 Task: Compose an email with the signature Javier Perez with the subject Confirmation of a ticket purchase and the message As discussed in our previous meeting, we need to finalize the budget by the end of the week. from softage.5@softage.net to softage.7@softage.net, select the message and change font size to large, align the email to center Send the email. Finally, move the email from Sent Items to the label Syllabi
Action: Mouse moved to (60, 59)
Screenshot: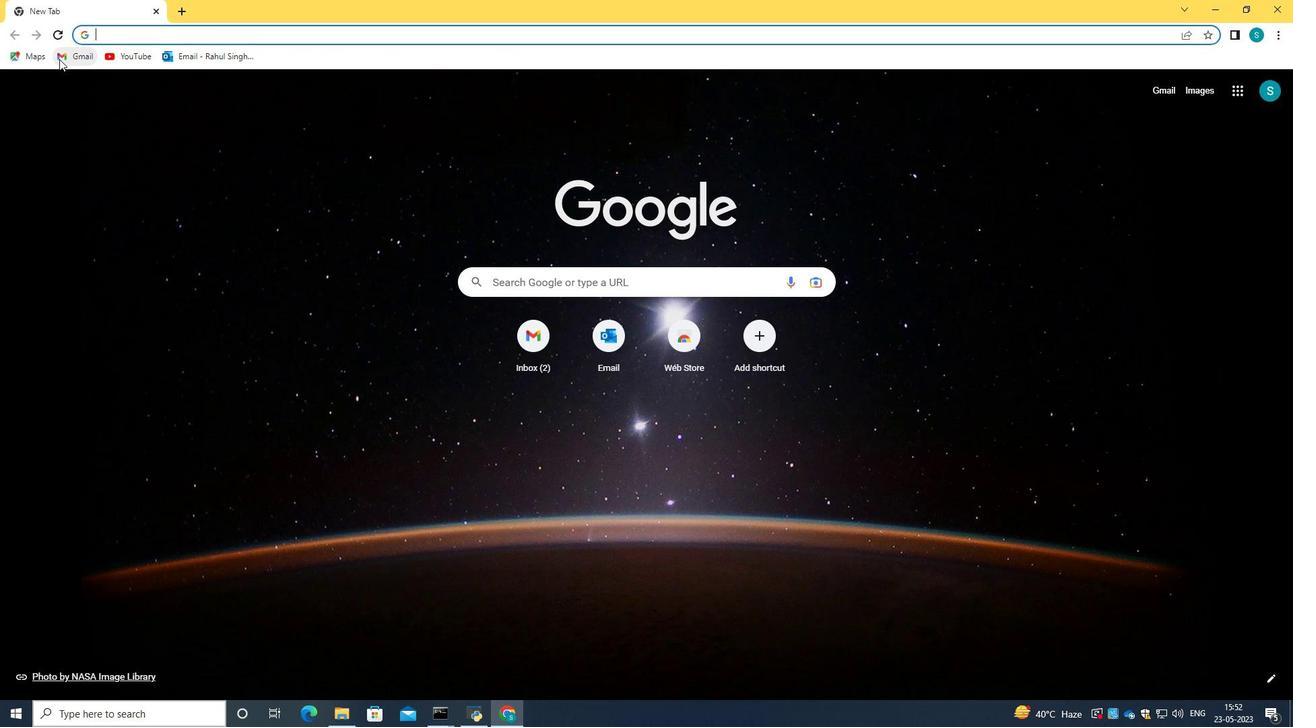 
Action: Mouse pressed left at (60, 59)
Screenshot: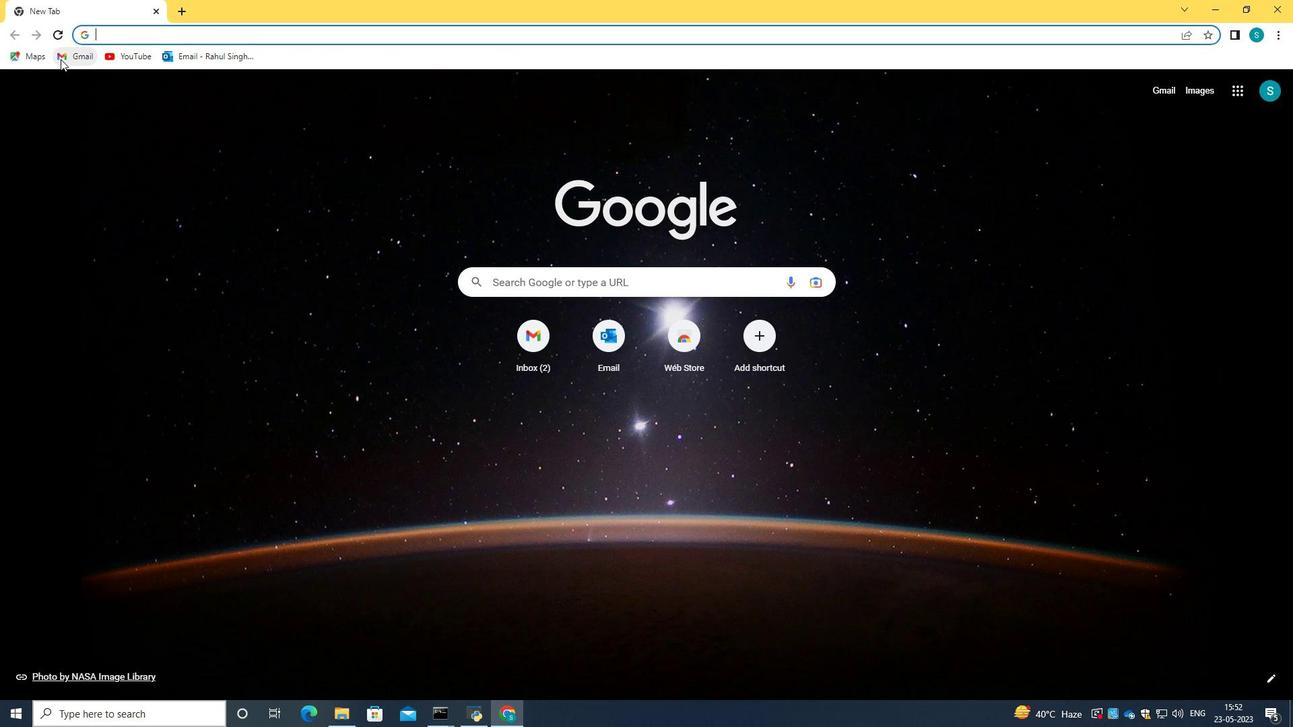 
Action: Mouse moved to (625, 205)
Screenshot: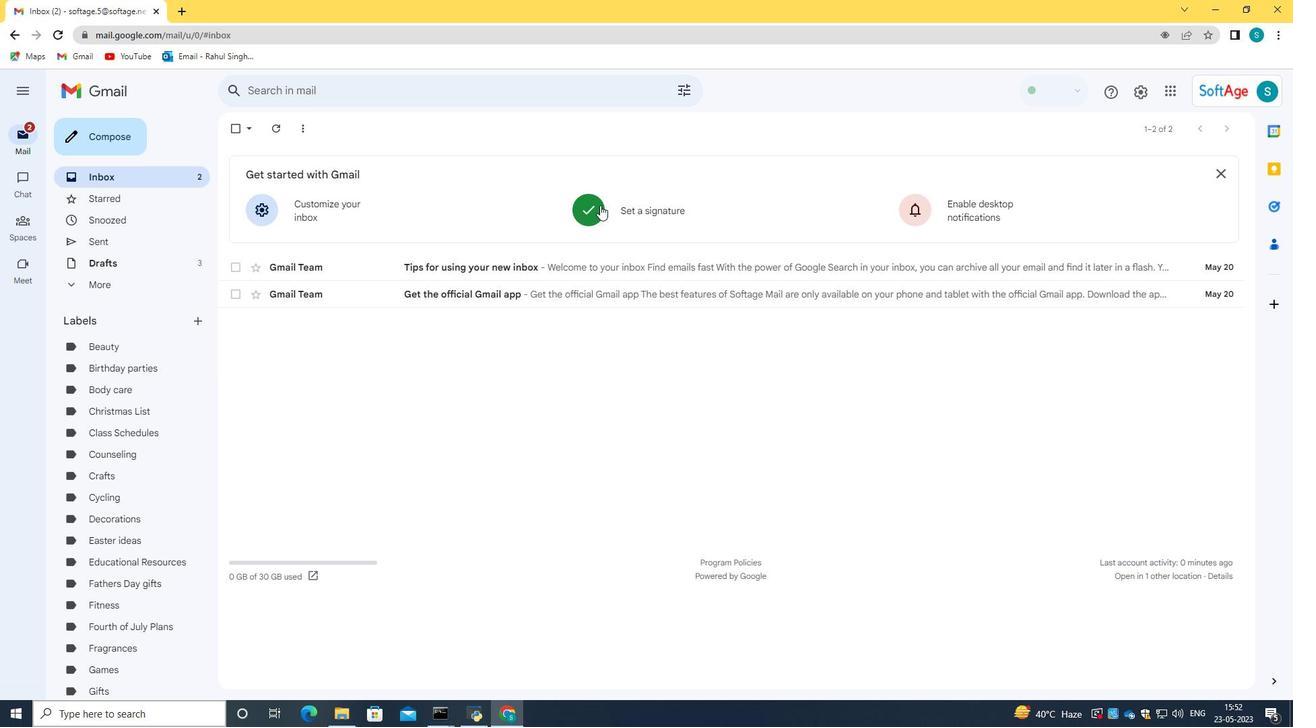 
Action: Mouse pressed left at (625, 205)
Screenshot: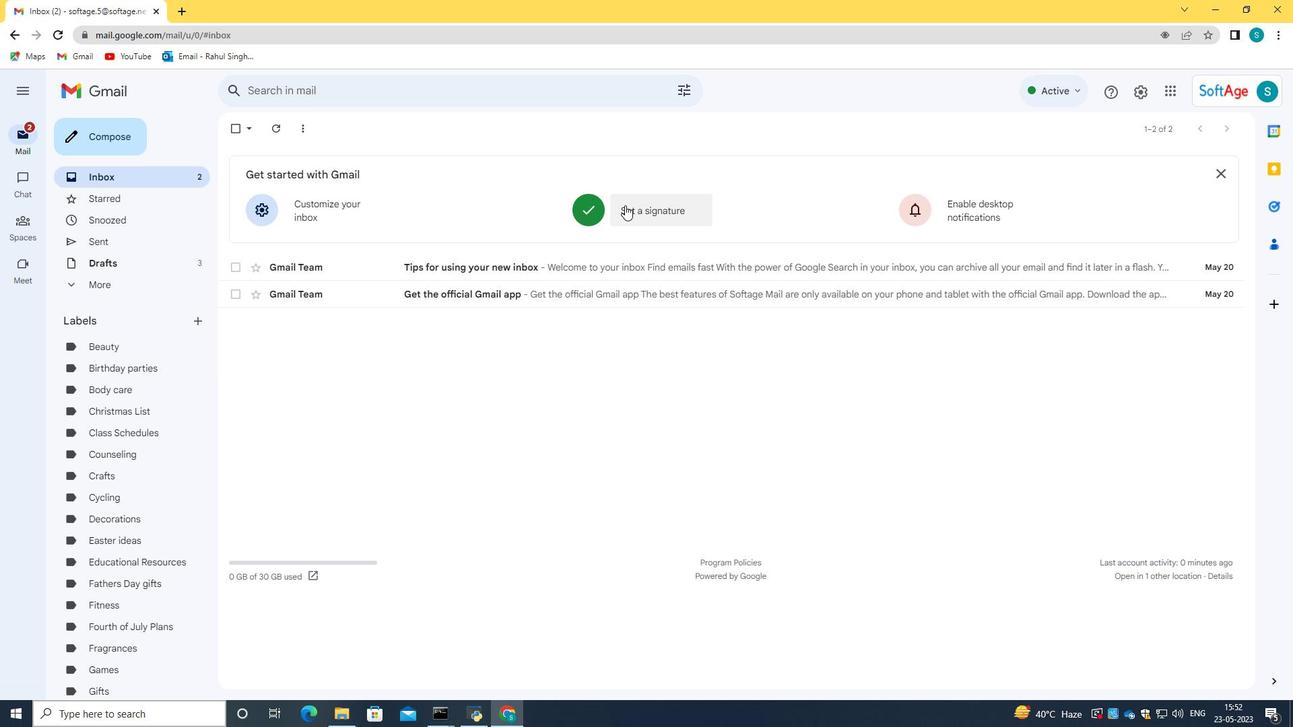 
Action: Mouse moved to (642, 375)
Screenshot: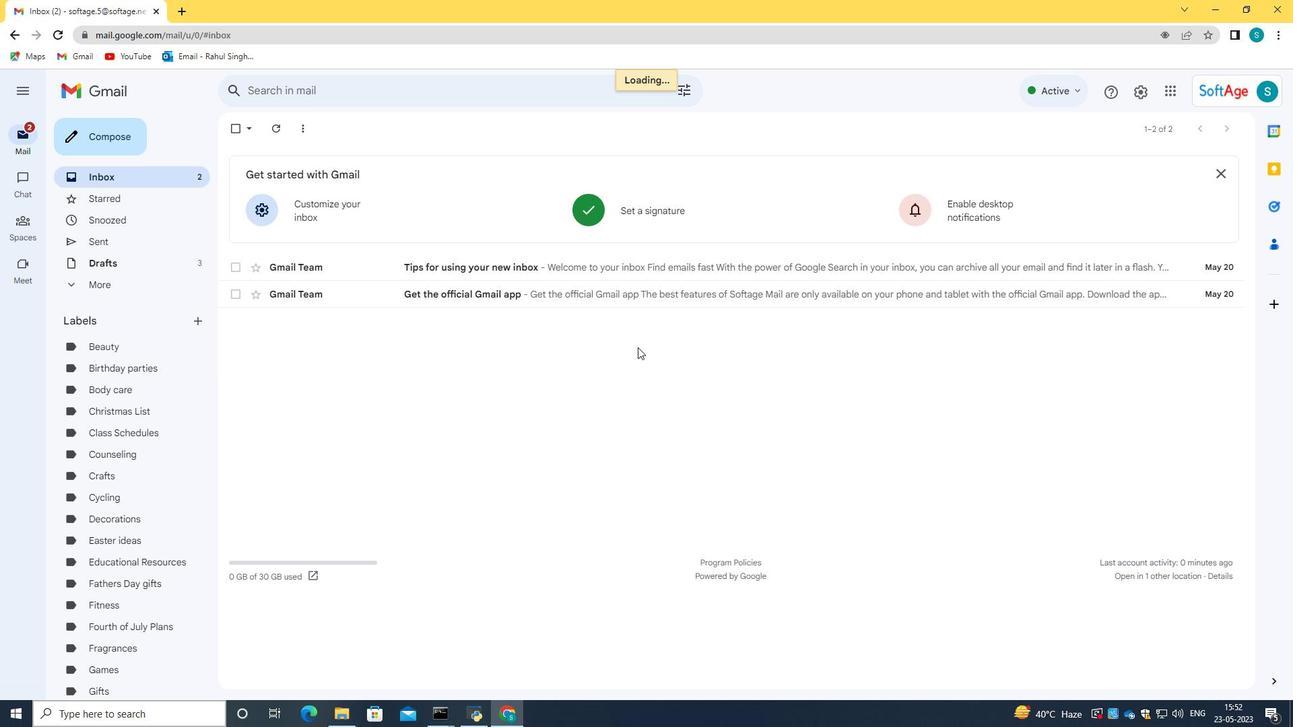 
Action: Mouse scrolled (642, 374) with delta (0, 0)
Screenshot: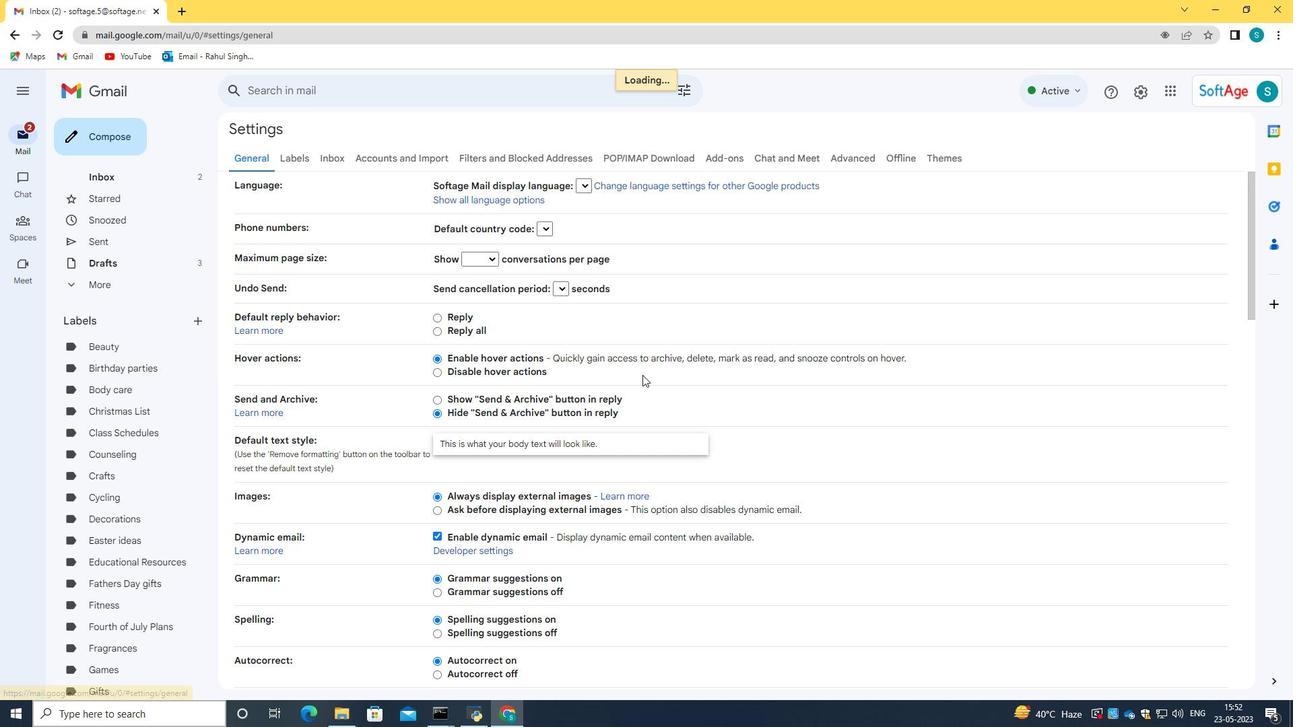 
Action: Mouse scrolled (642, 374) with delta (0, 0)
Screenshot: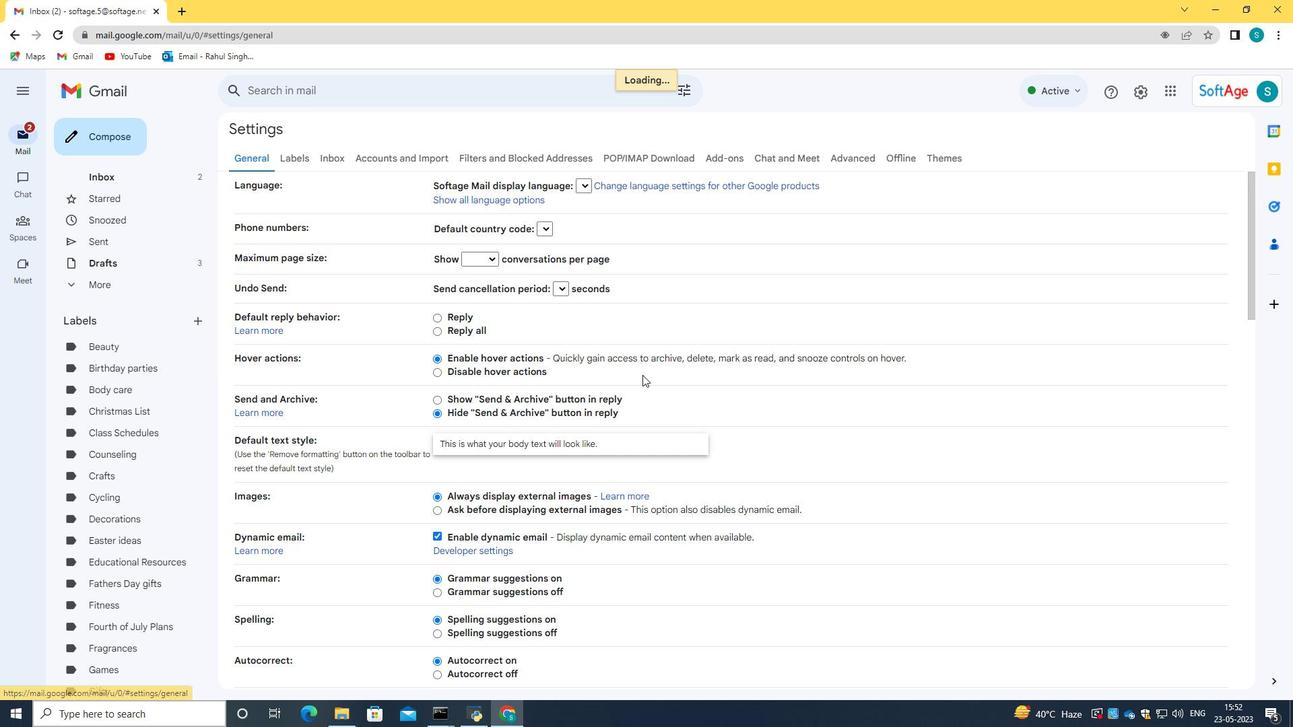 
Action: Mouse scrolled (642, 374) with delta (0, 0)
Screenshot: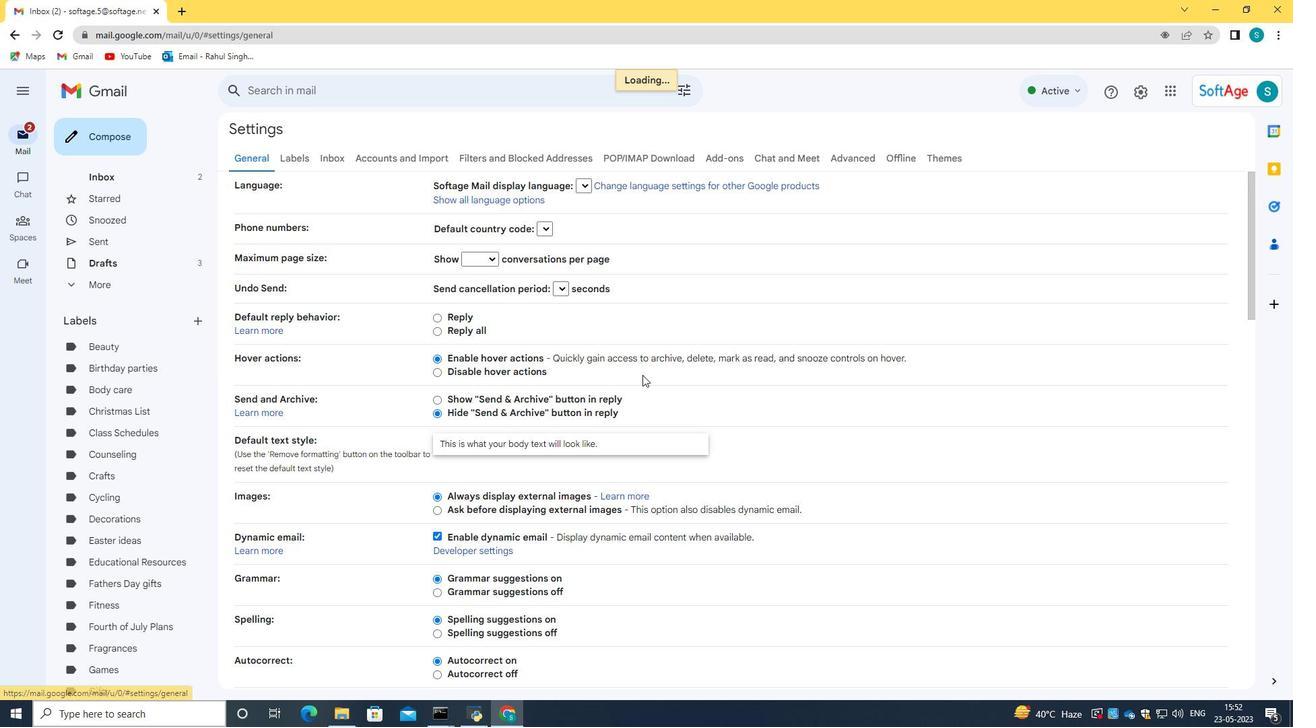 
Action: Mouse scrolled (642, 374) with delta (0, 0)
Screenshot: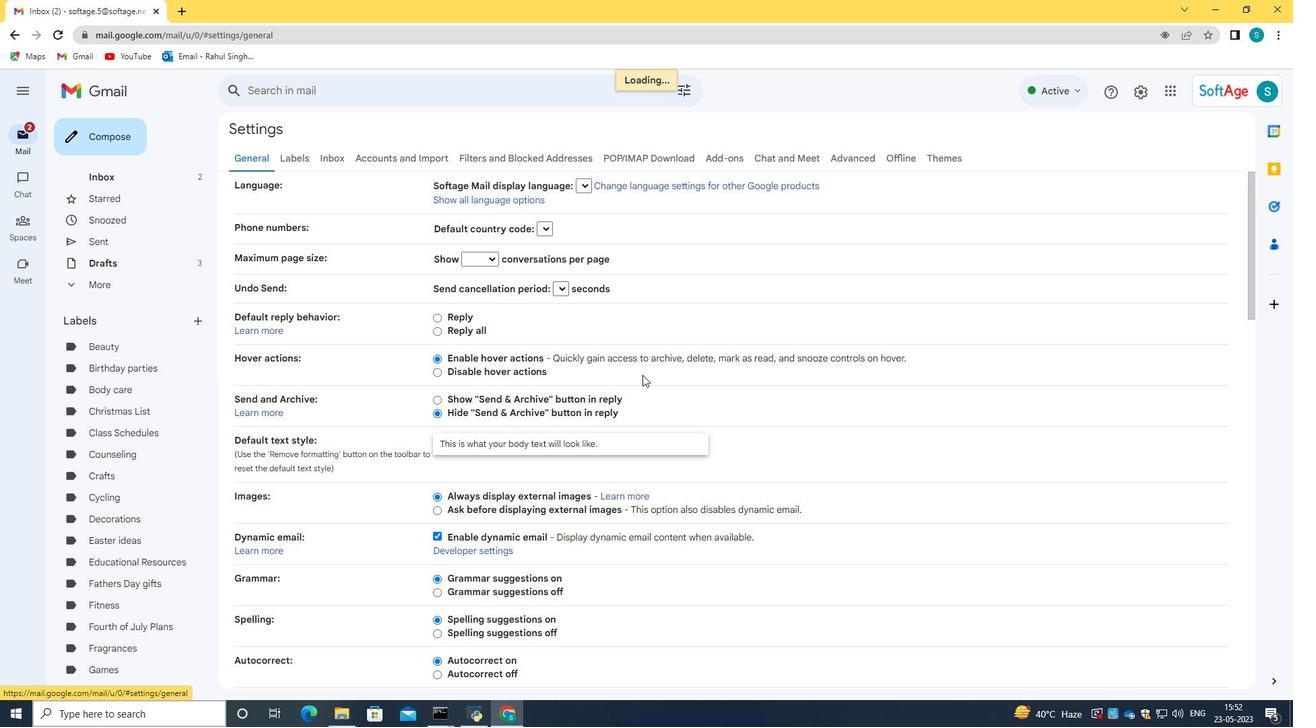 
Action: Mouse scrolled (642, 374) with delta (0, 0)
Screenshot: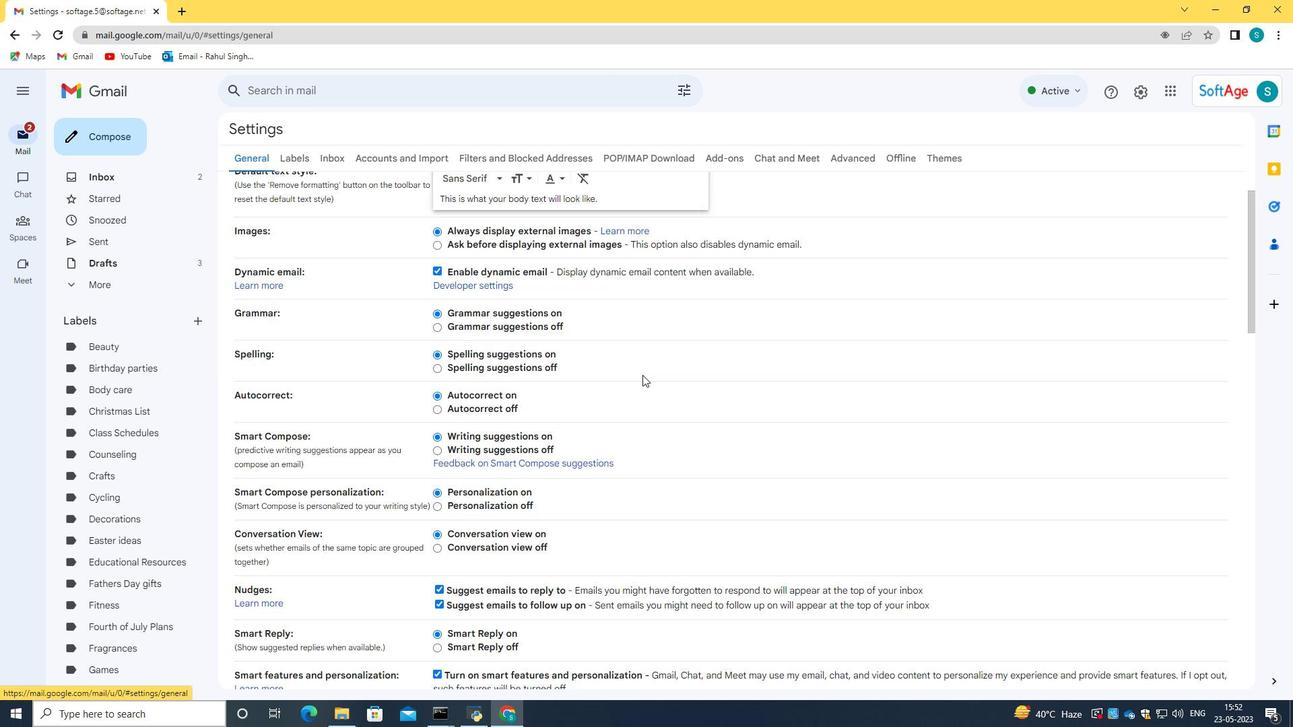 
Action: Mouse scrolled (642, 374) with delta (0, 0)
Screenshot: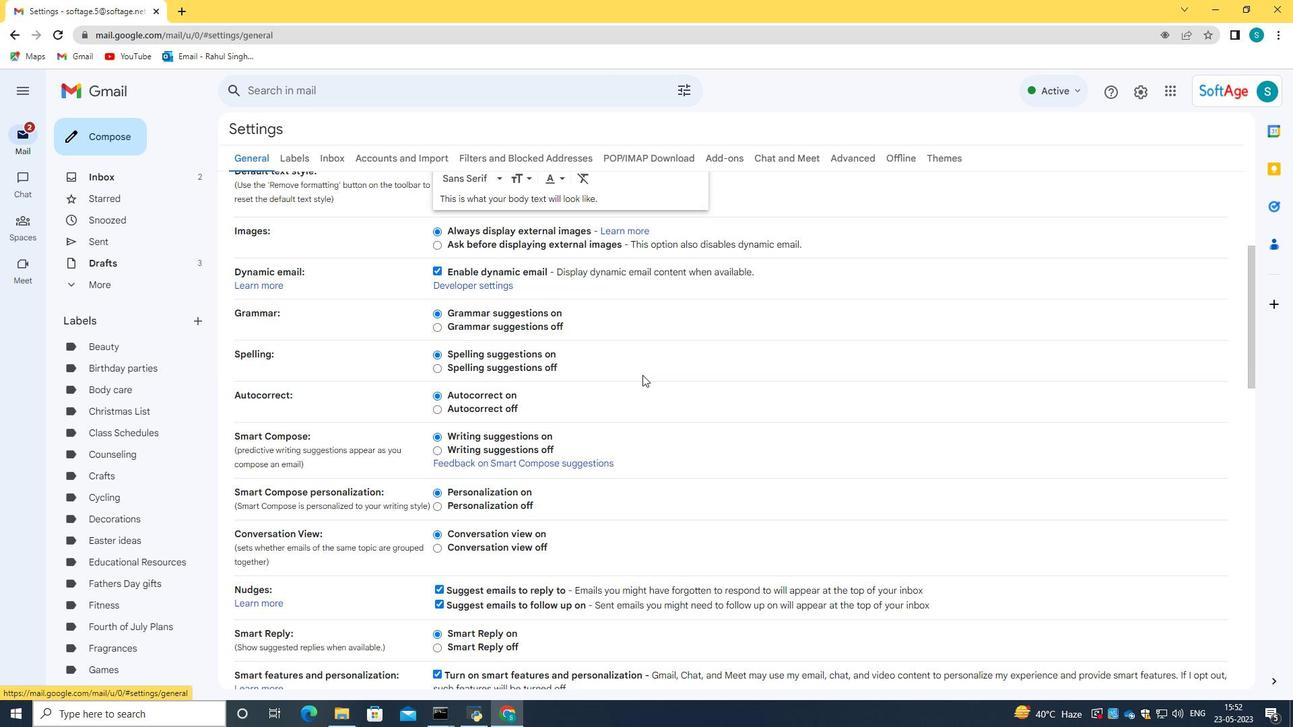 
Action: Mouse scrolled (642, 374) with delta (0, 0)
Screenshot: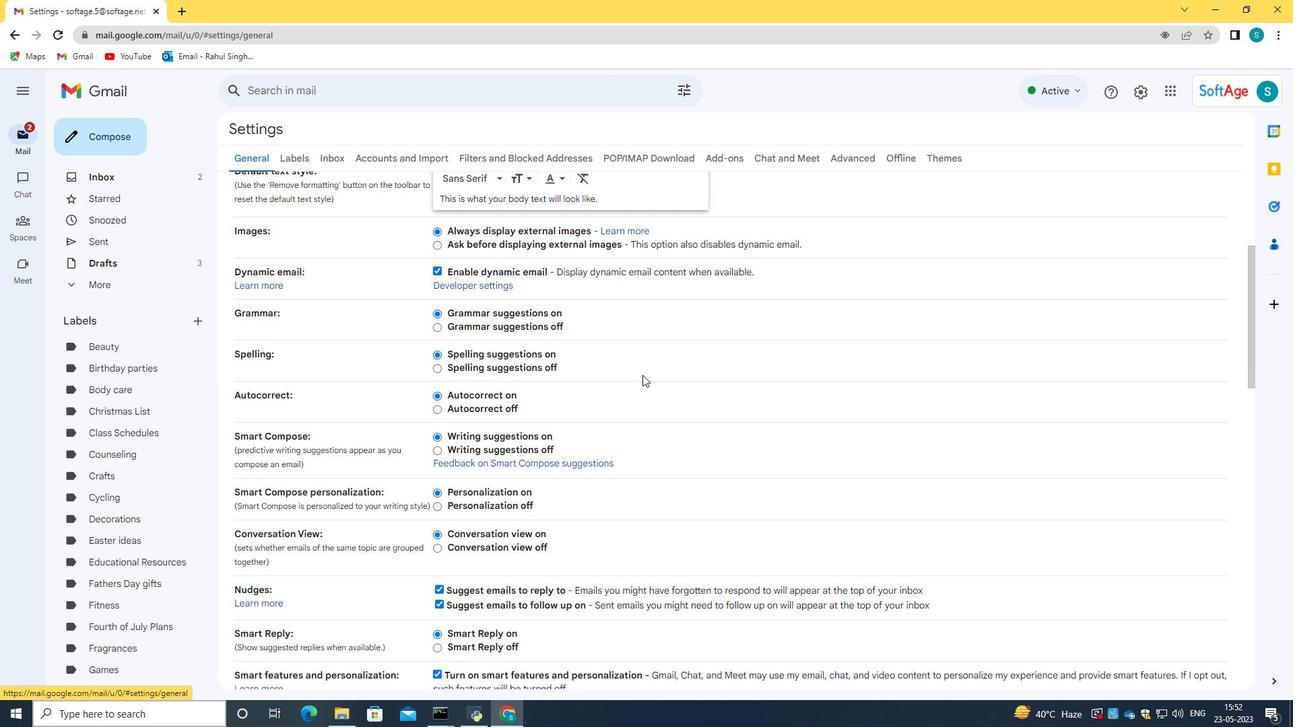 
Action: Mouse scrolled (642, 374) with delta (0, 0)
Screenshot: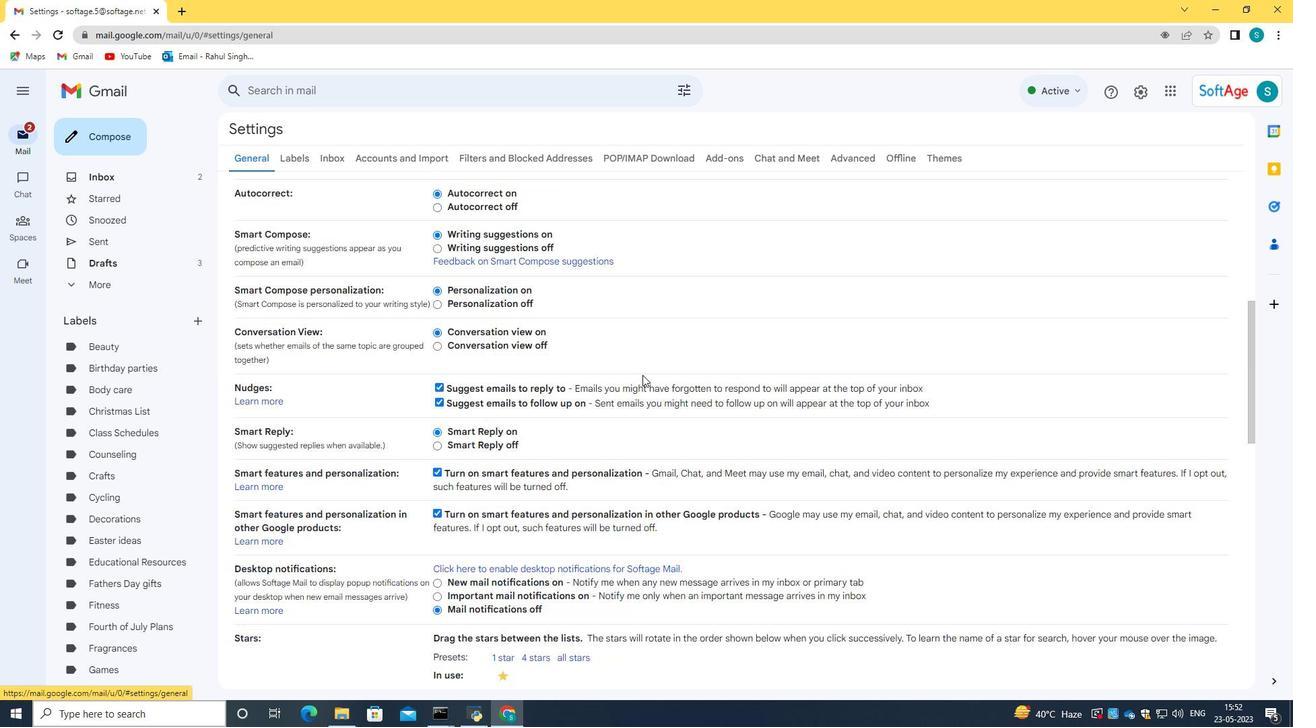 
Action: Mouse scrolled (642, 374) with delta (0, 0)
Screenshot: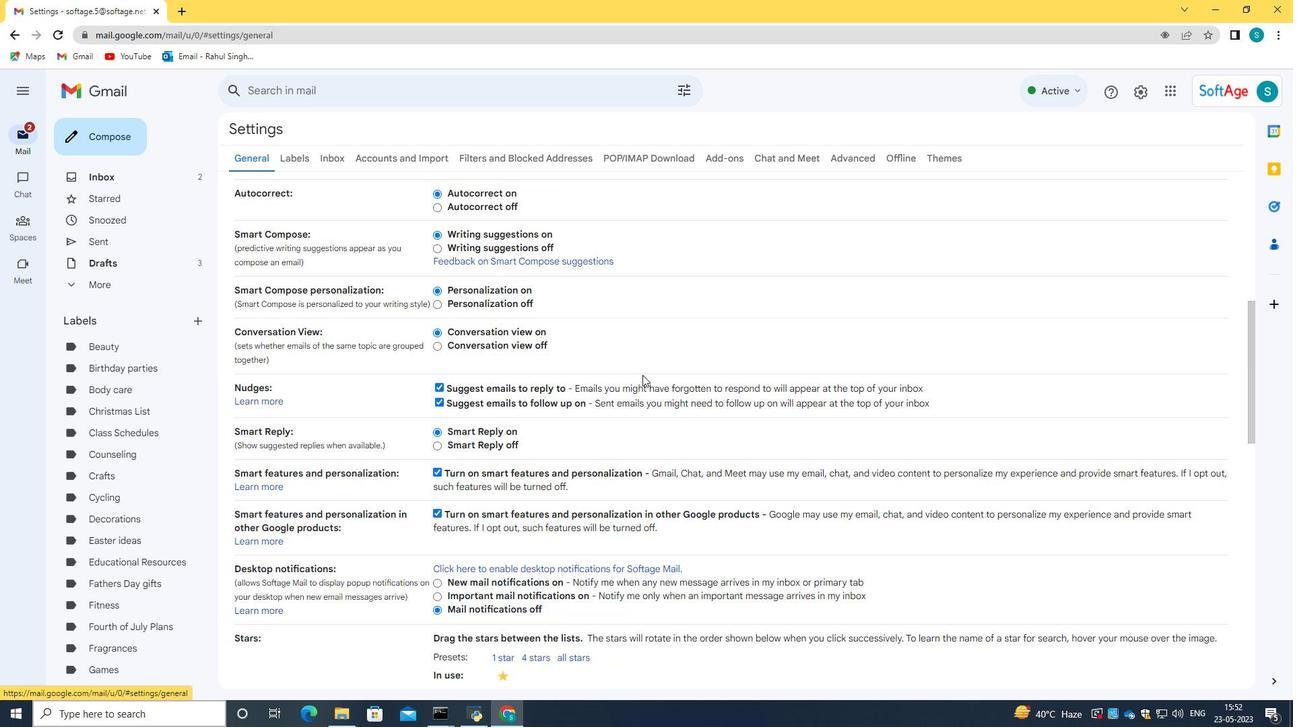 
Action: Mouse scrolled (642, 374) with delta (0, 0)
Screenshot: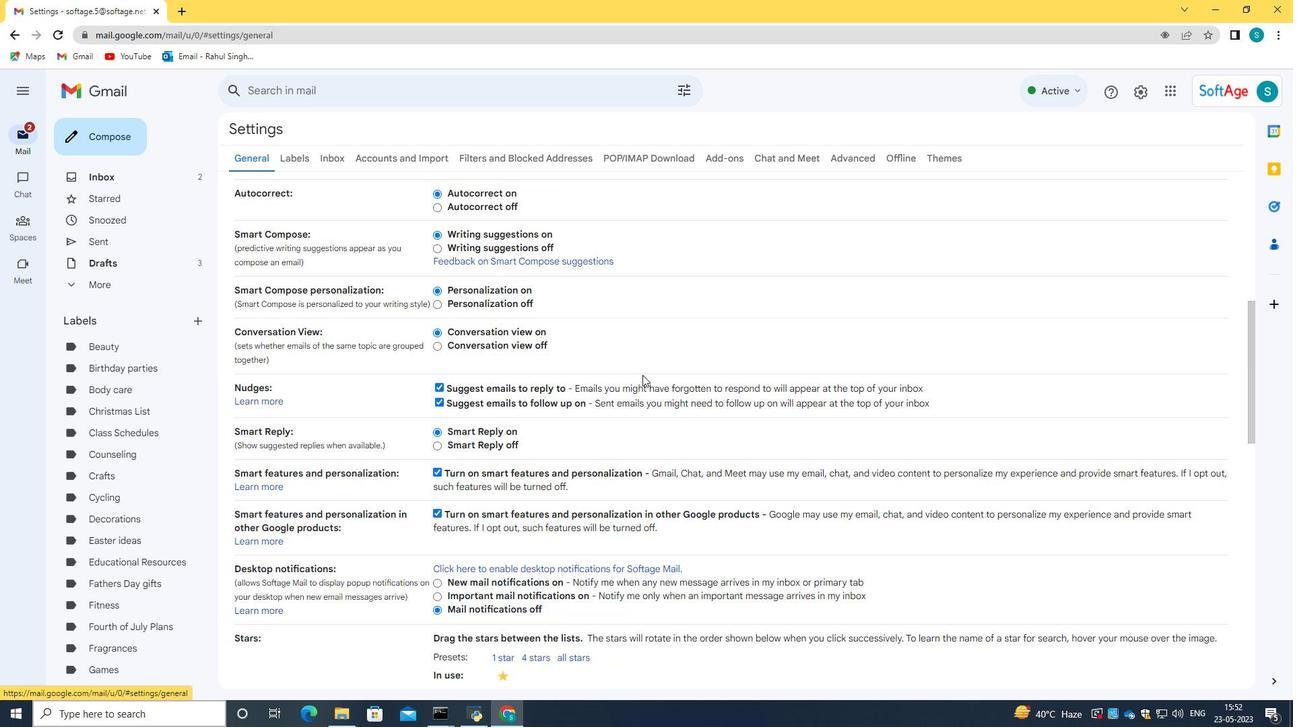 
Action: Mouse scrolled (642, 374) with delta (0, 0)
Screenshot: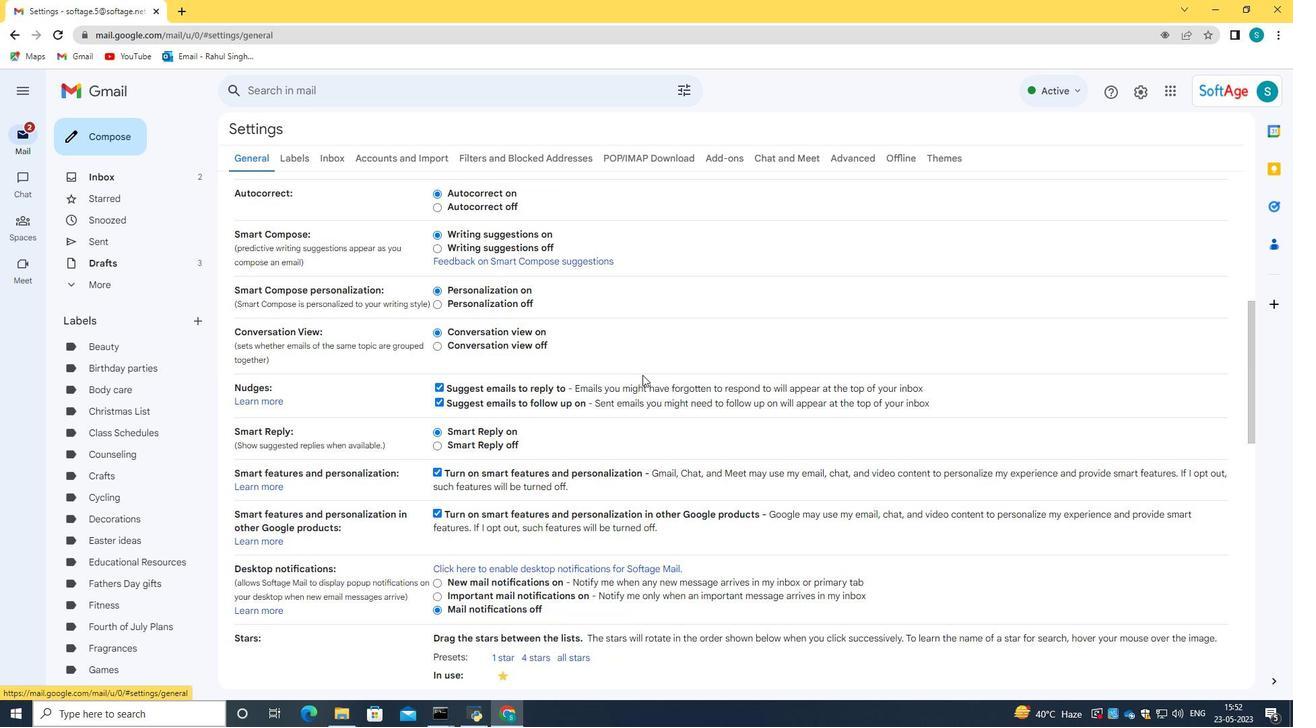 
Action: Mouse scrolled (642, 374) with delta (0, 0)
Screenshot: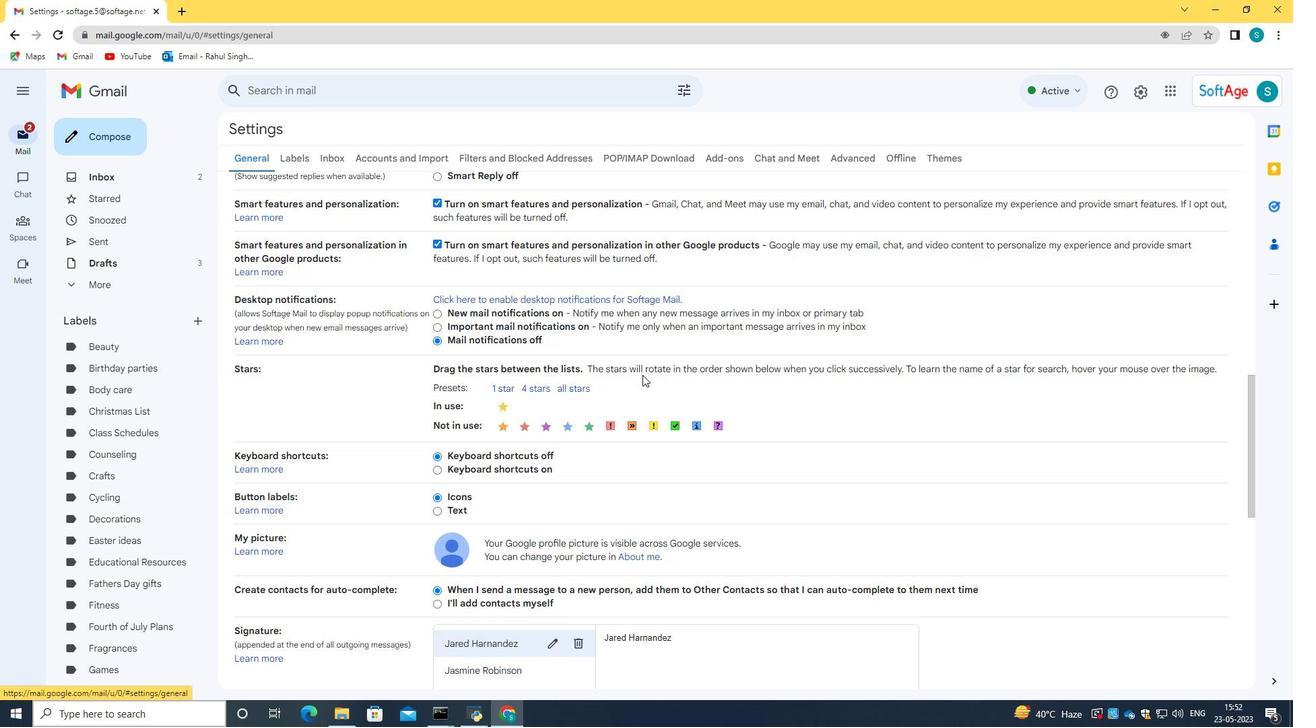 
Action: Mouse scrolled (642, 374) with delta (0, 0)
Screenshot: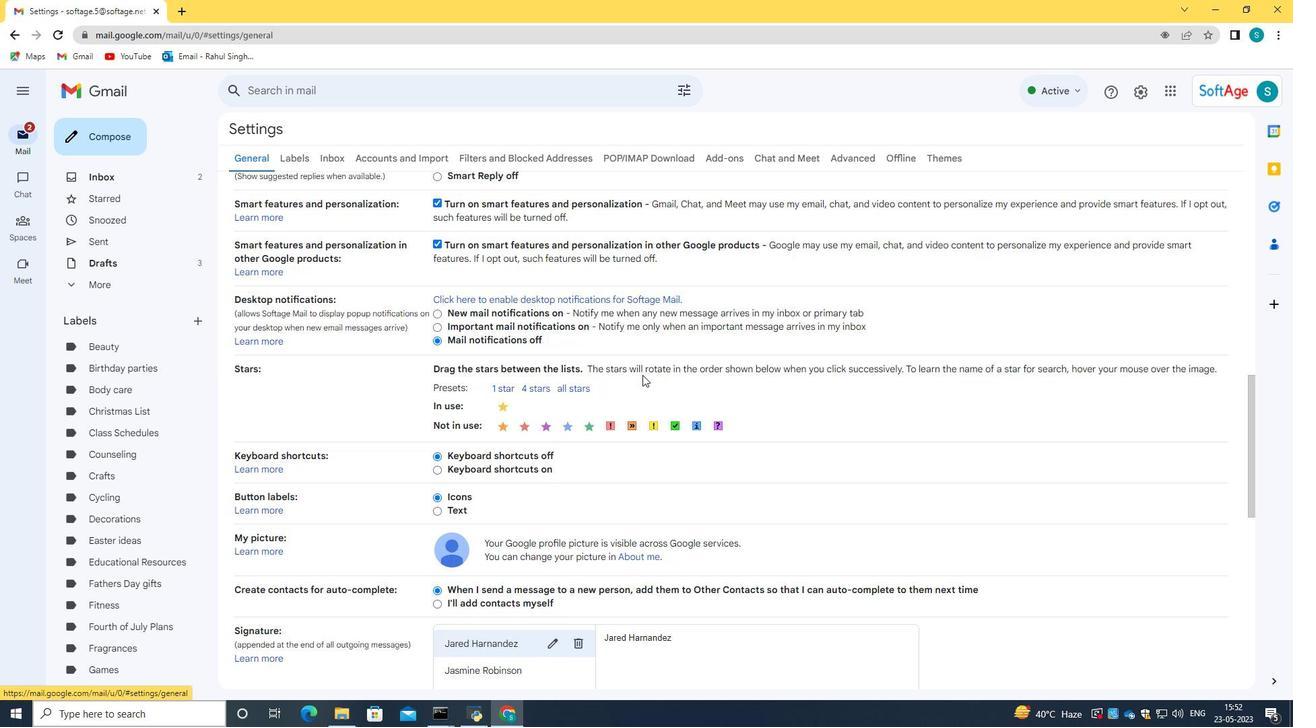 
Action: Mouse scrolled (642, 374) with delta (0, 0)
Screenshot: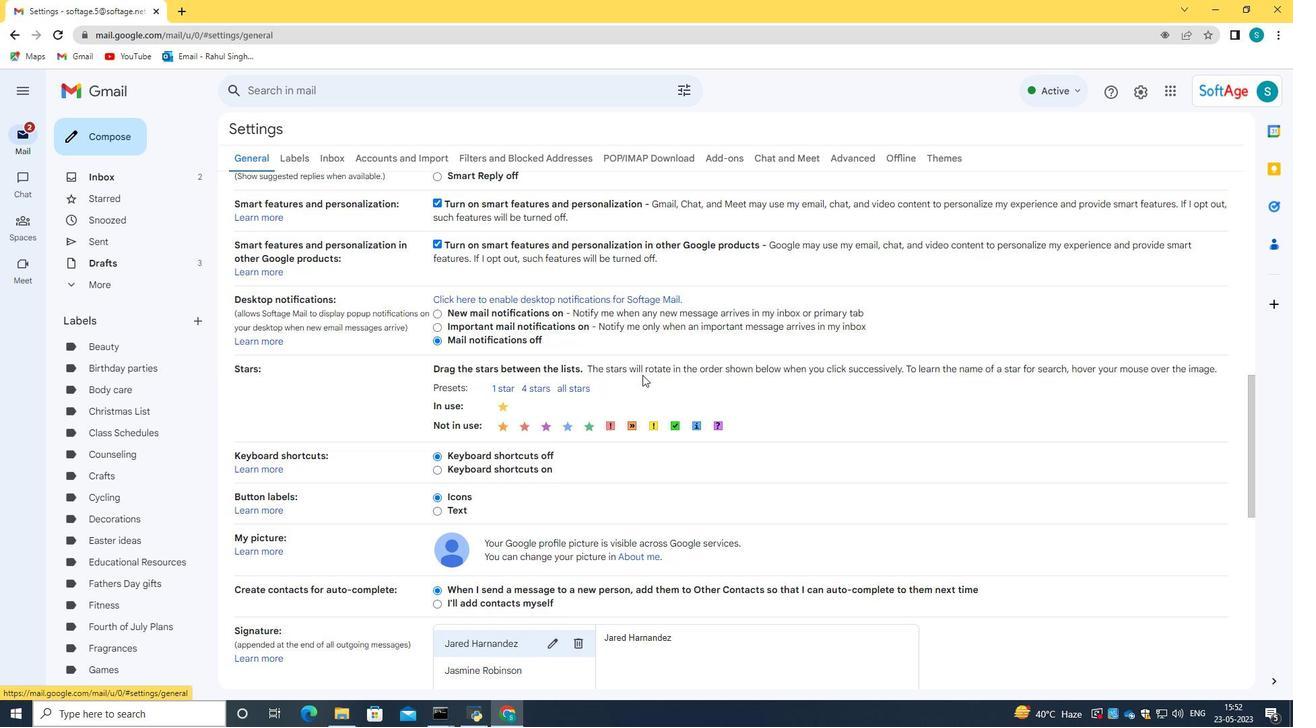
Action: Mouse moved to (530, 550)
Screenshot: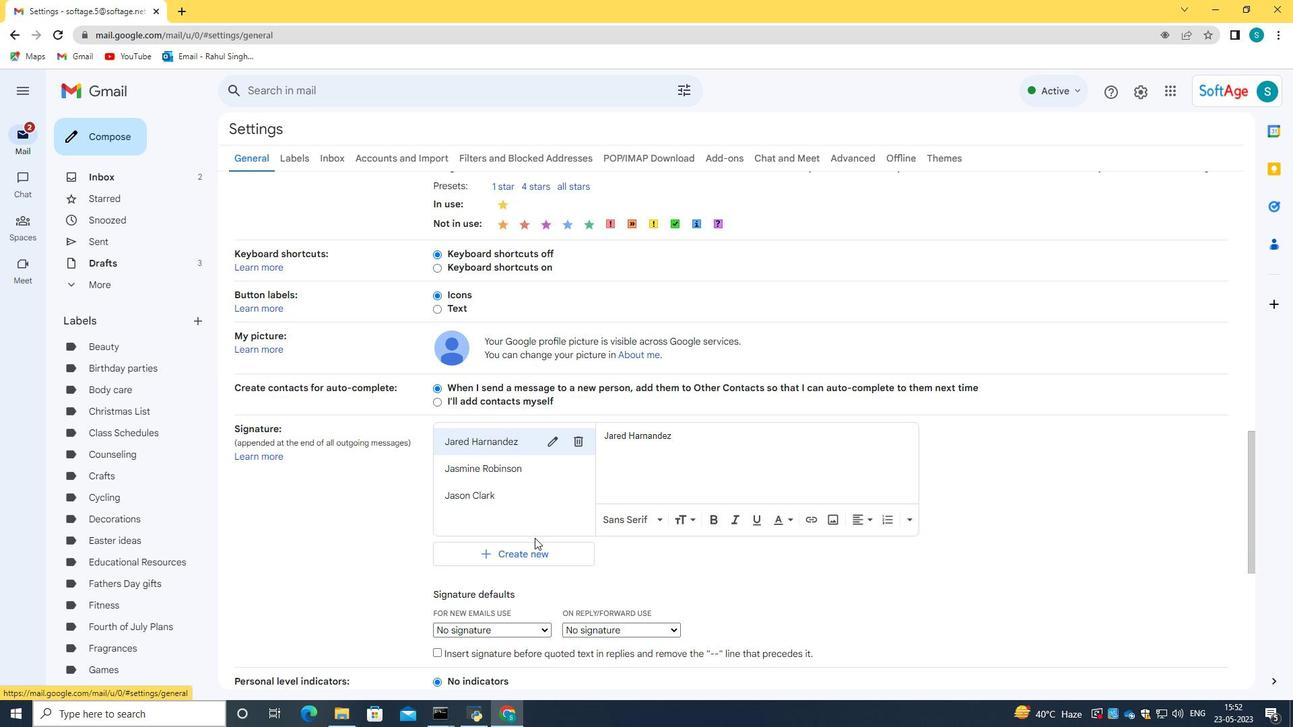 
Action: Mouse pressed left at (530, 550)
Screenshot: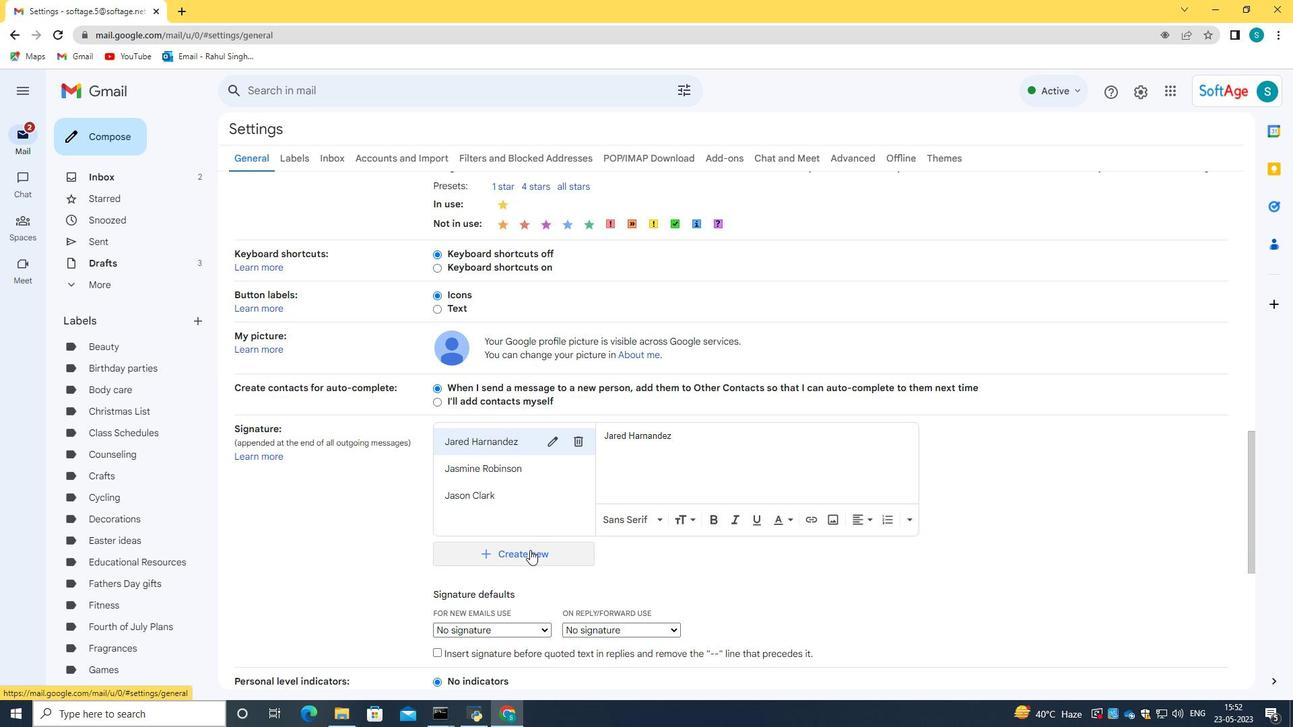 
Action: Mouse moved to (576, 384)
Screenshot: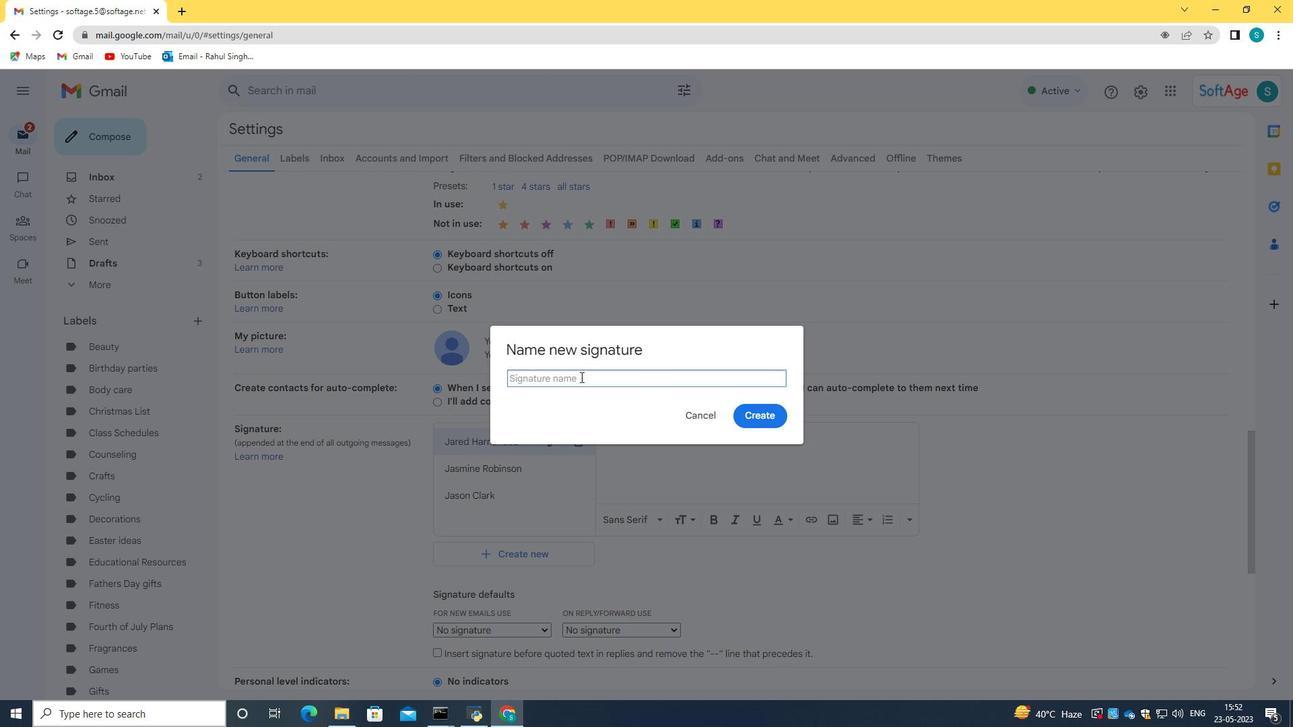 
Action: Key pressed <Key.caps_lock>J<Key.caps_lock>avire<Key.backspace><Key.backspace>er<Key.space><Key.caps_lock>P<Key.caps_lock>erez
Screenshot: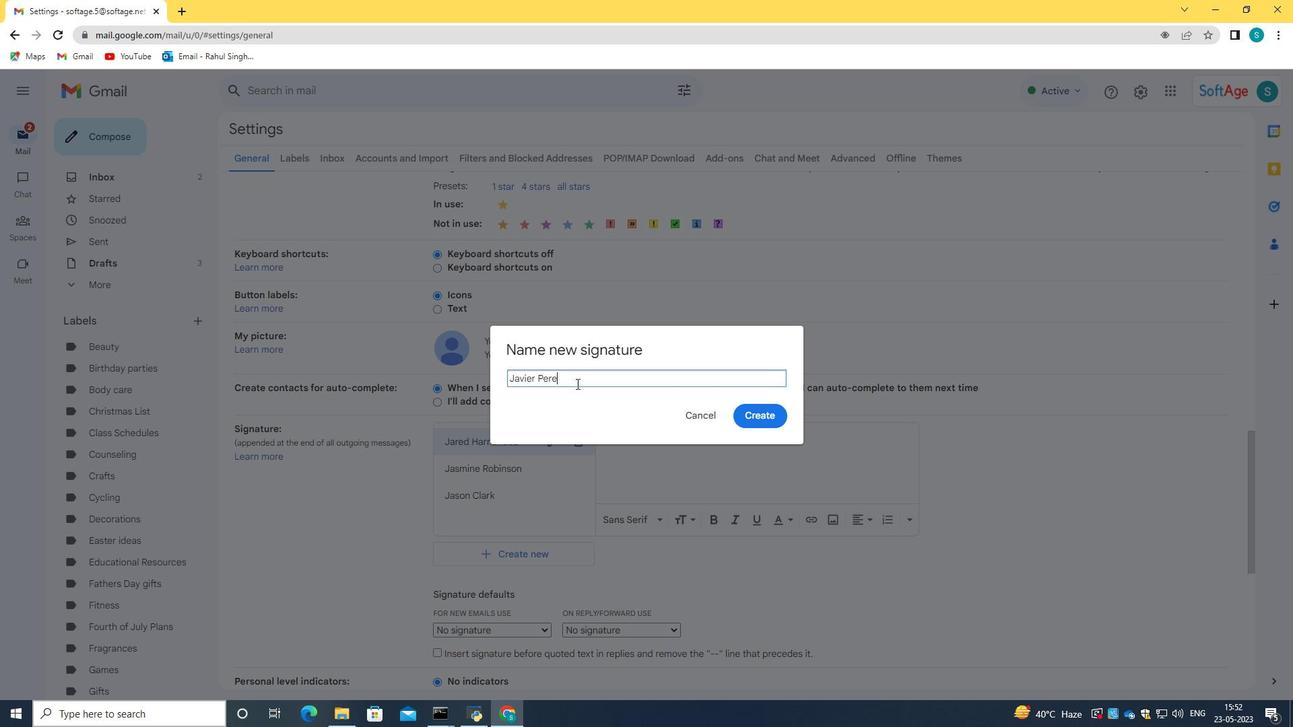 
Action: Mouse moved to (752, 416)
Screenshot: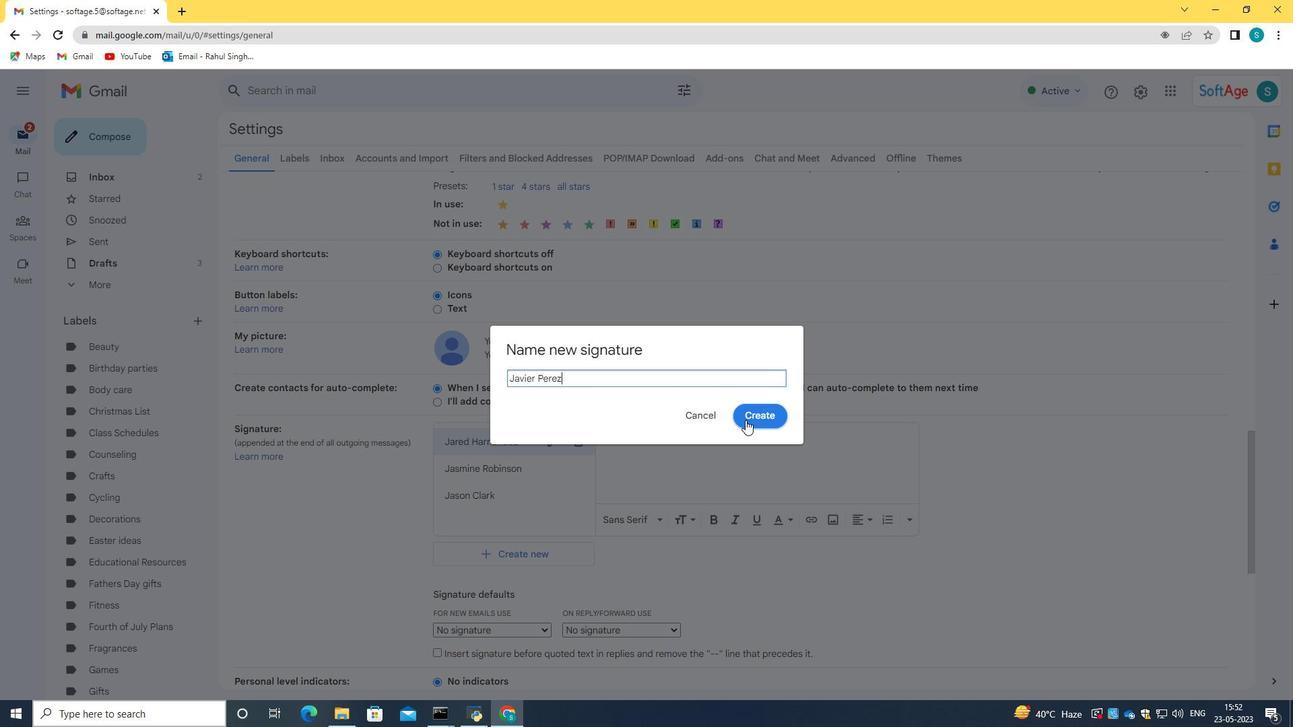 
Action: Mouse pressed left at (752, 416)
Screenshot: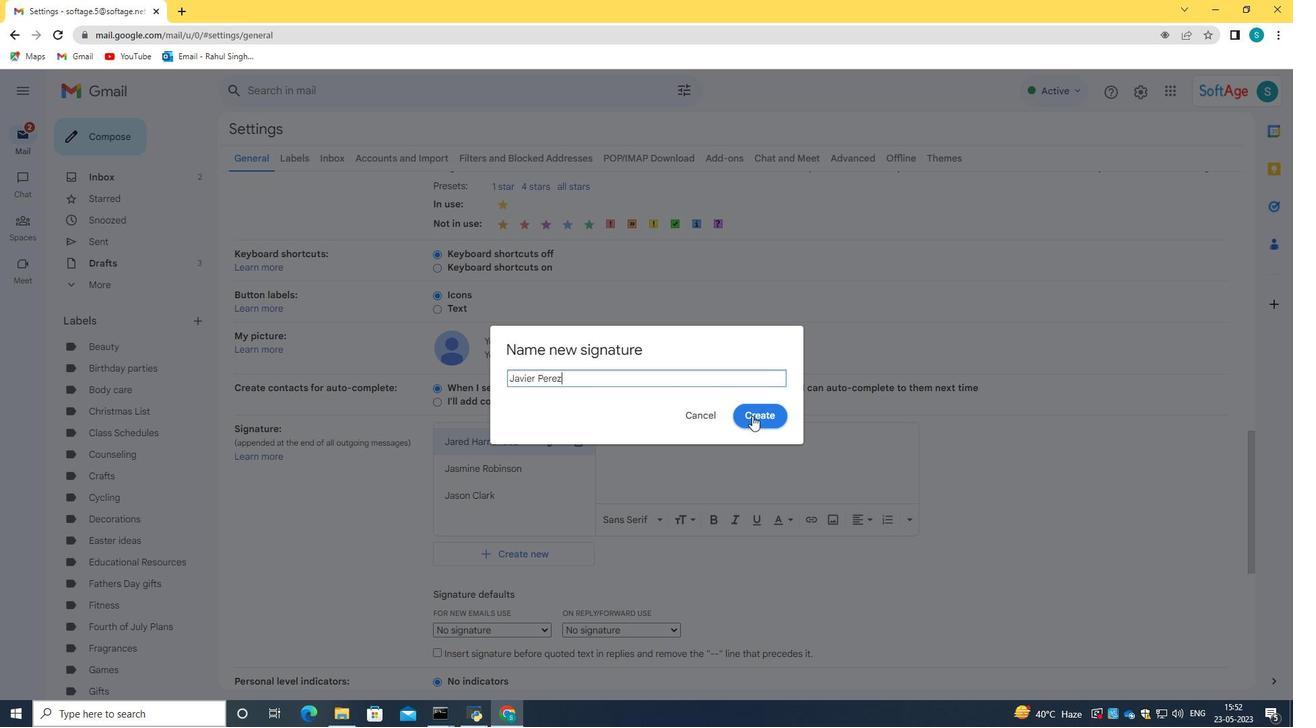 
Action: Mouse moved to (651, 526)
Screenshot: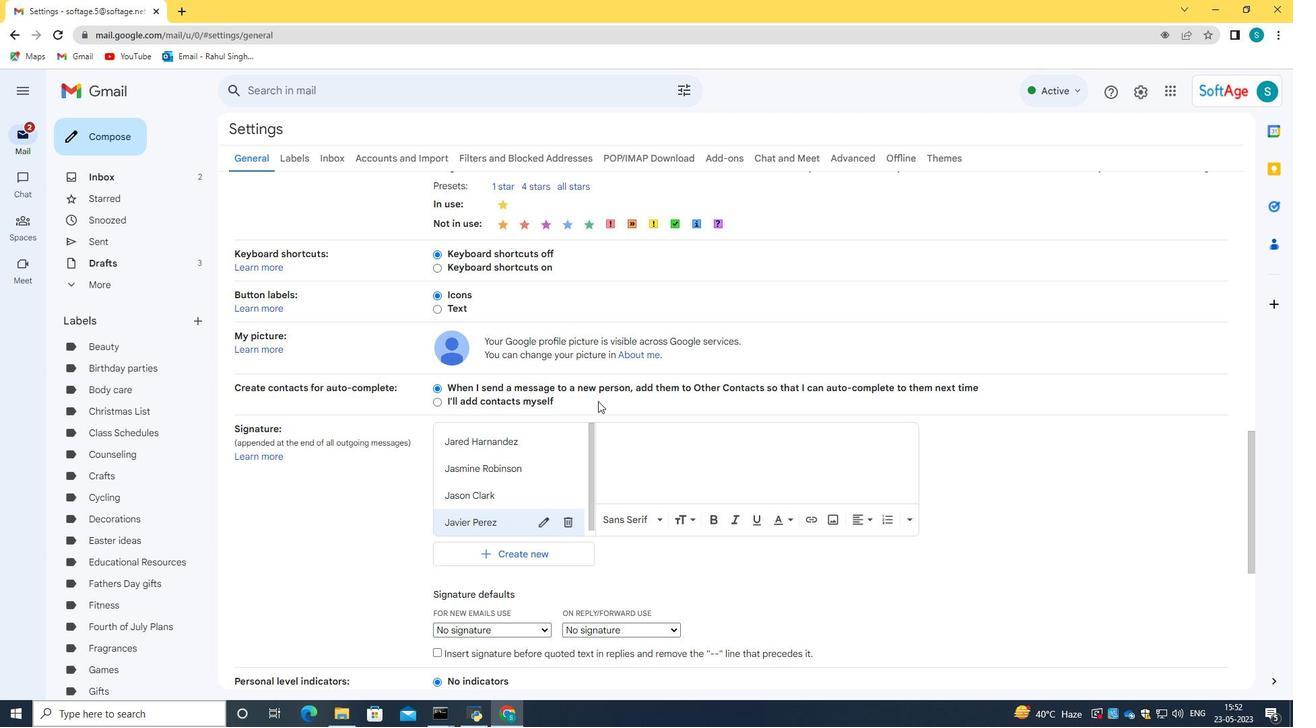 
Action: Mouse scrolled (651, 527) with delta (0, 0)
Screenshot: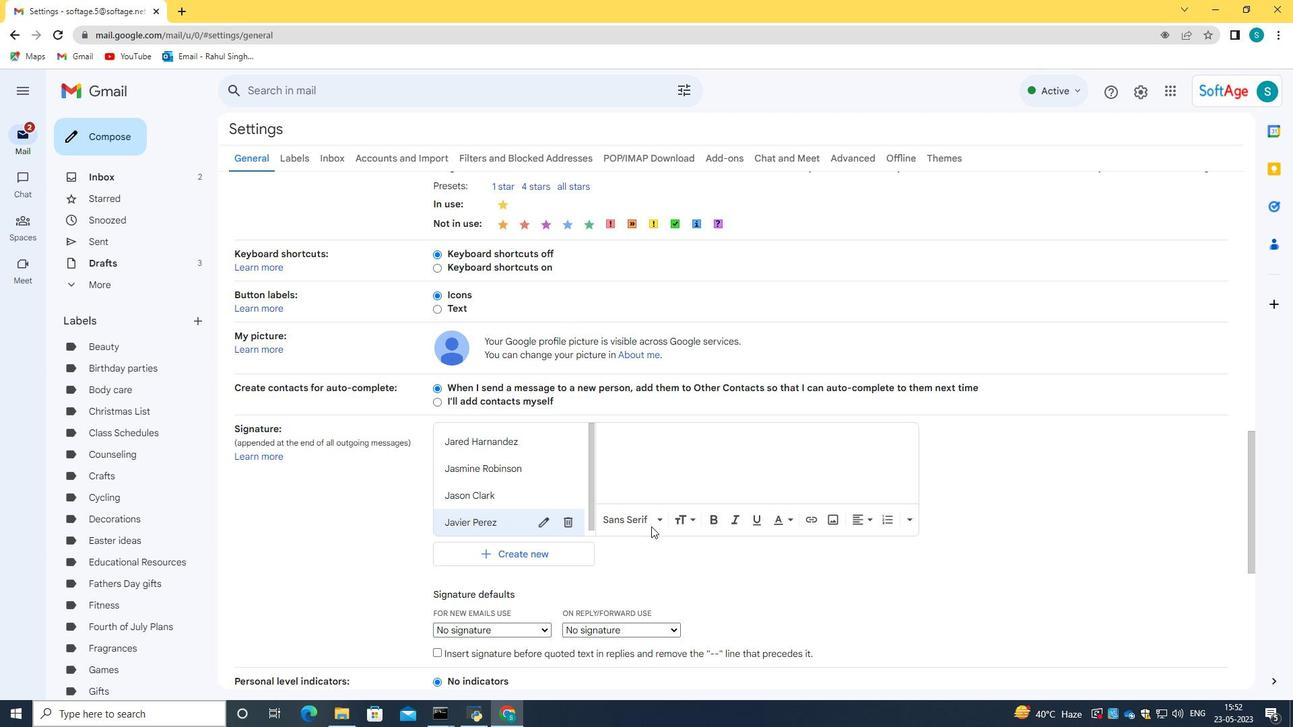 
Action: Mouse scrolled (651, 527) with delta (0, 0)
Screenshot: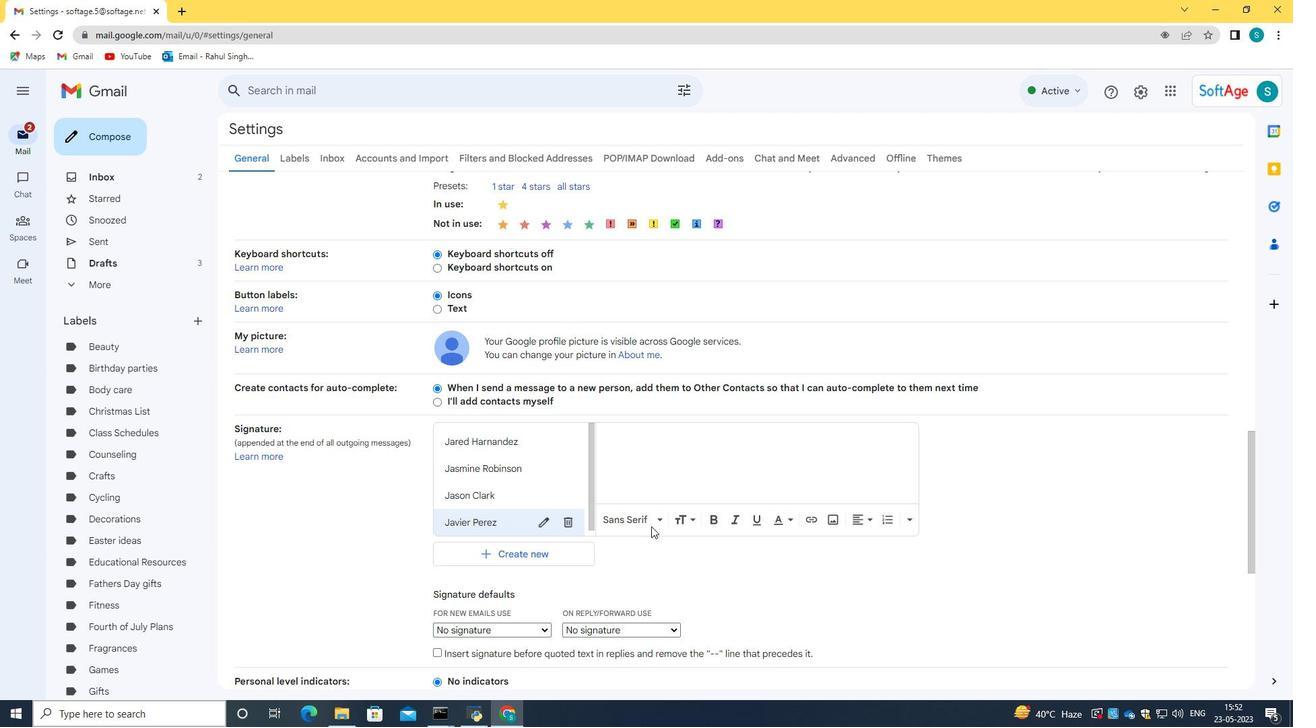 
Action: Mouse moved to (646, 597)
Screenshot: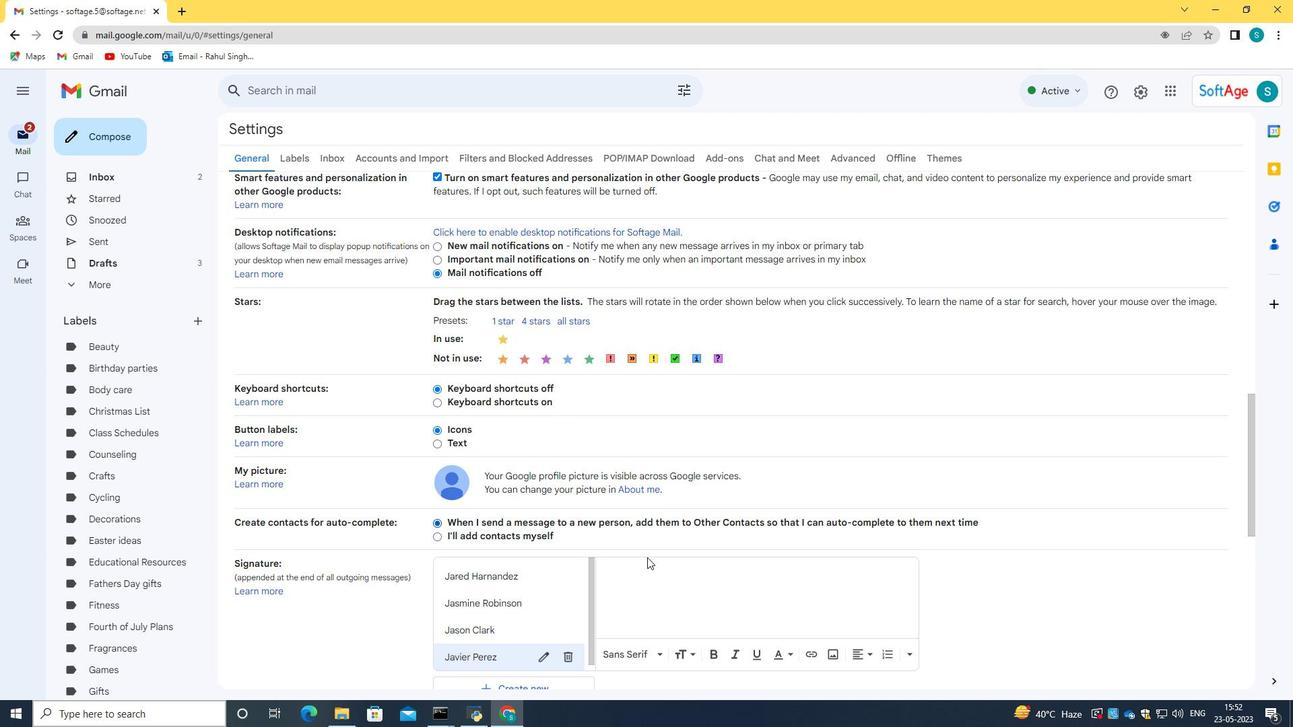 
Action: Key pressed <Key.caps_lock>J<Key.caps_lock>avier<Key.space><Key.caps_lock>P<Key.caps_lock>erex<Key.backspace>z
Screenshot: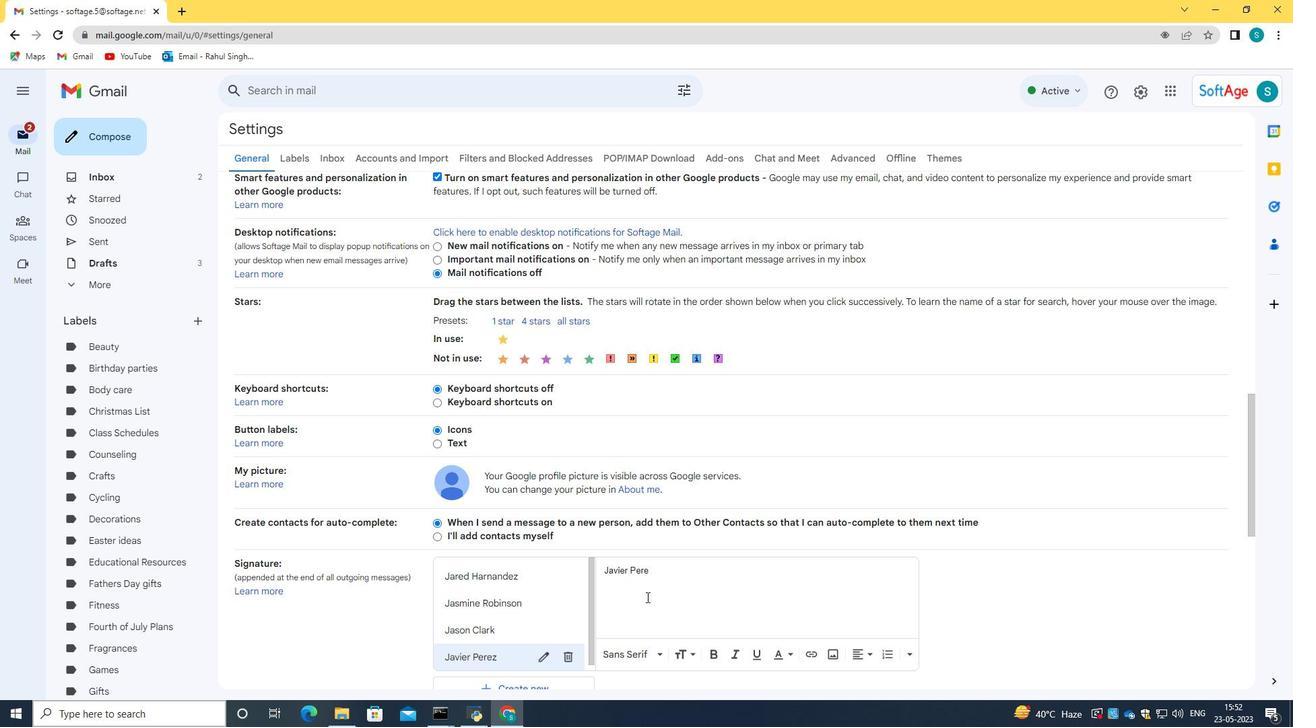 
Action: Mouse scrolled (646, 596) with delta (0, 0)
Screenshot: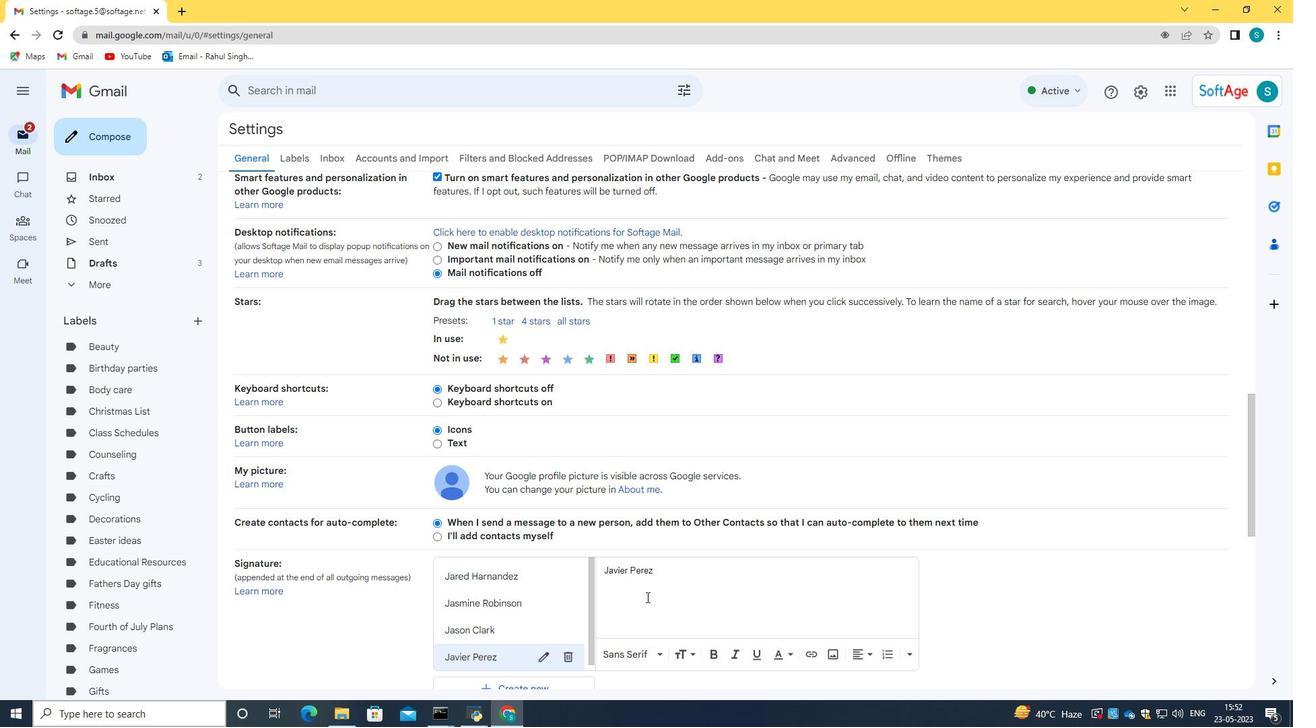 
Action: Mouse scrolled (646, 596) with delta (0, 0)
Screenshot: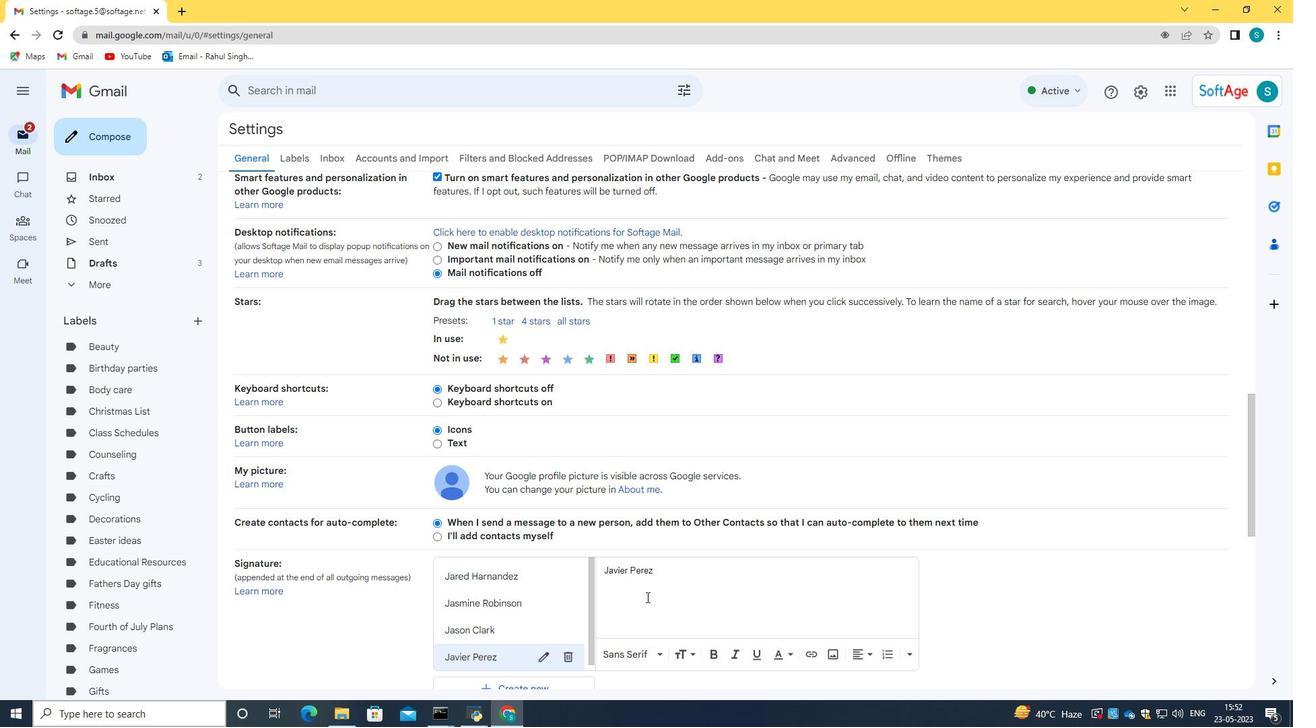 
Action: Mouse scrolled (646, 596) with delta (0, 0)
Screenshot: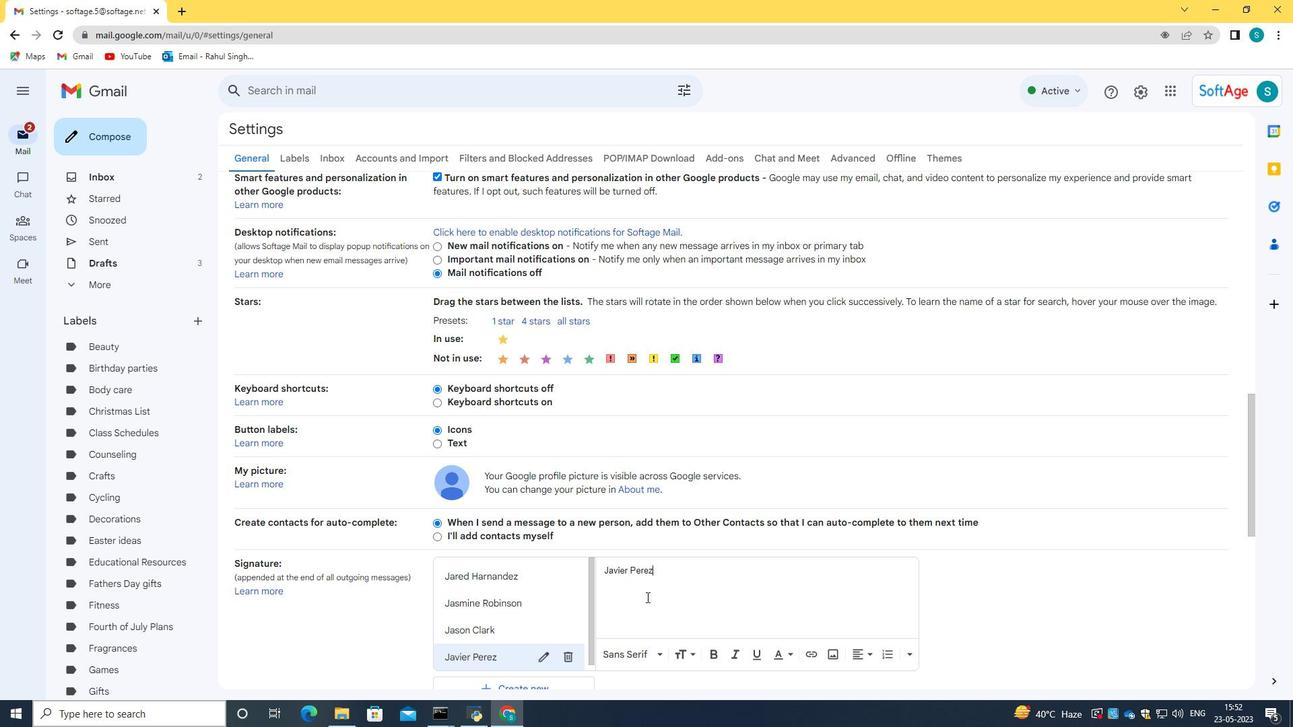 
Action: Mouse scrolled (646, 596) with delta (0, 0)
Screenshot: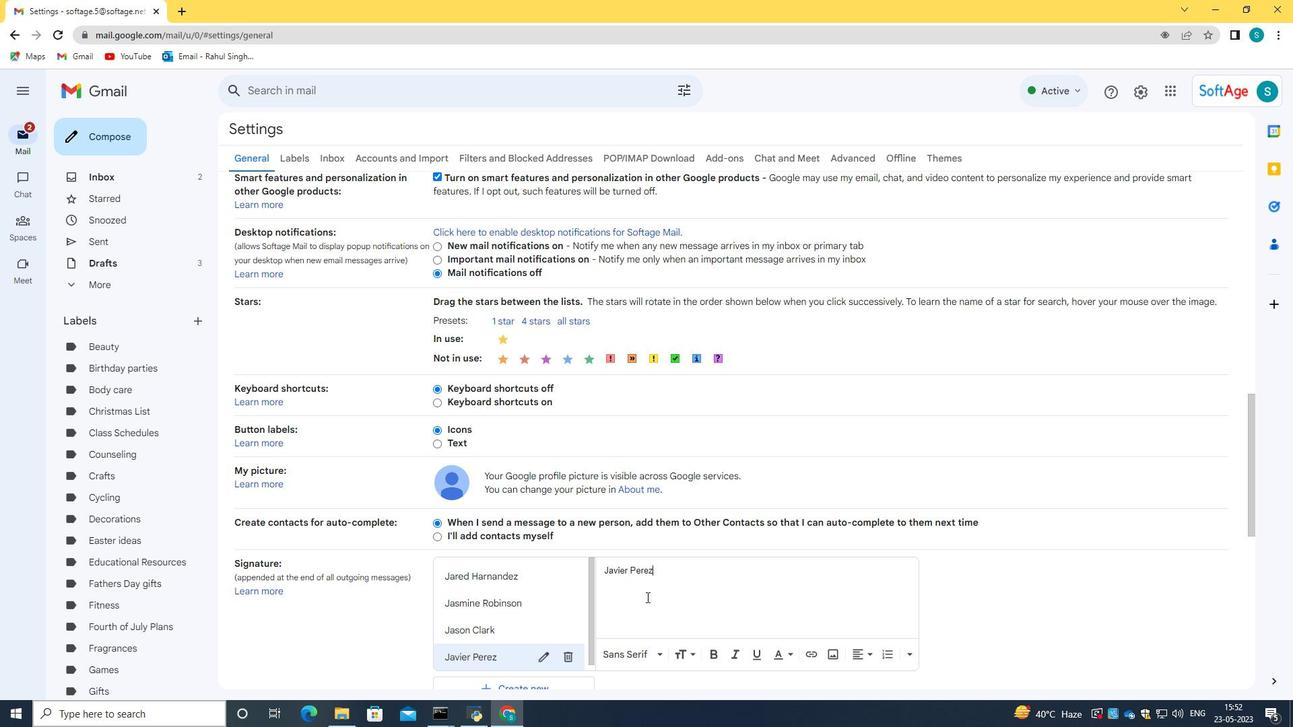
Action: Mouse scrolled (646, 596) with delta (0, 0)
Screenshot: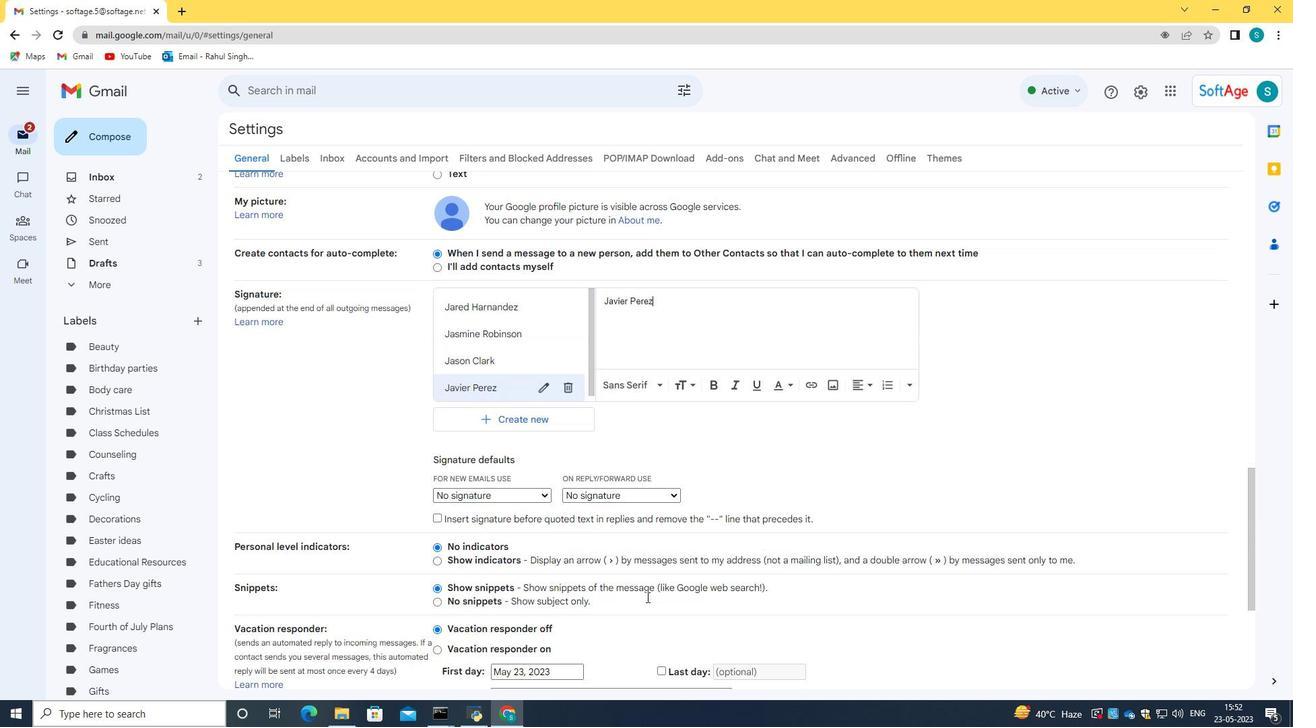 
Action: Mouse scrolled (646, 596) with delta (0, 0)
Screenshot: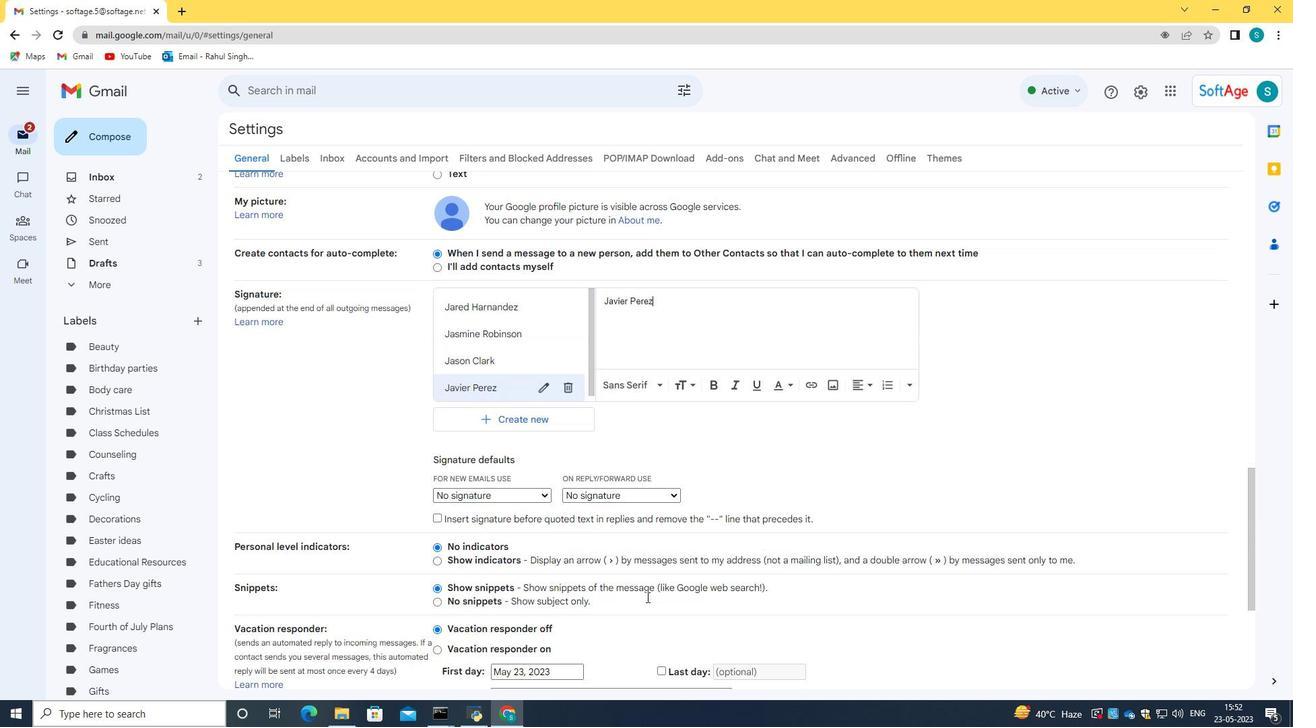 
Action: Mouse scrolled (646, 596) with delta (0, 0)
Screenshot: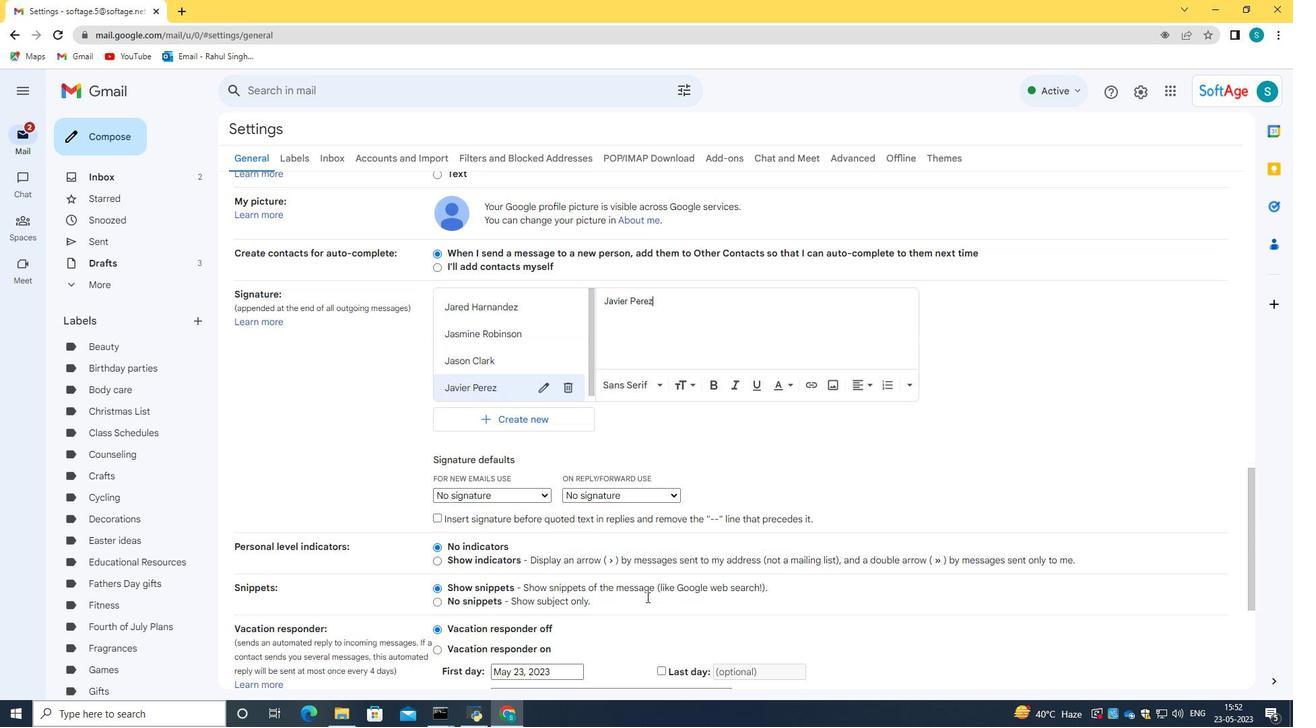 
Action: Mouse scrolled (646, 596) with delta (0, 0)
Screenshot: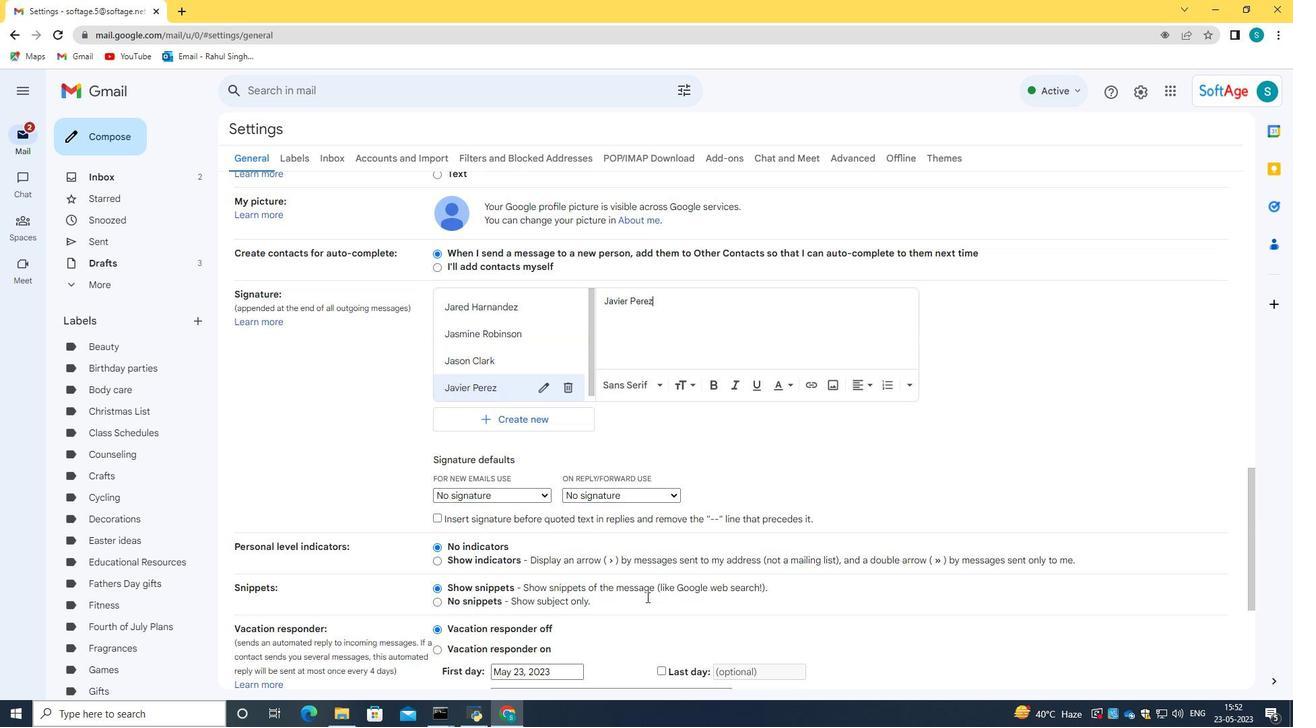 
Action: Mouse scrolled (646, 596) with delta (0, 0)
Screenshot: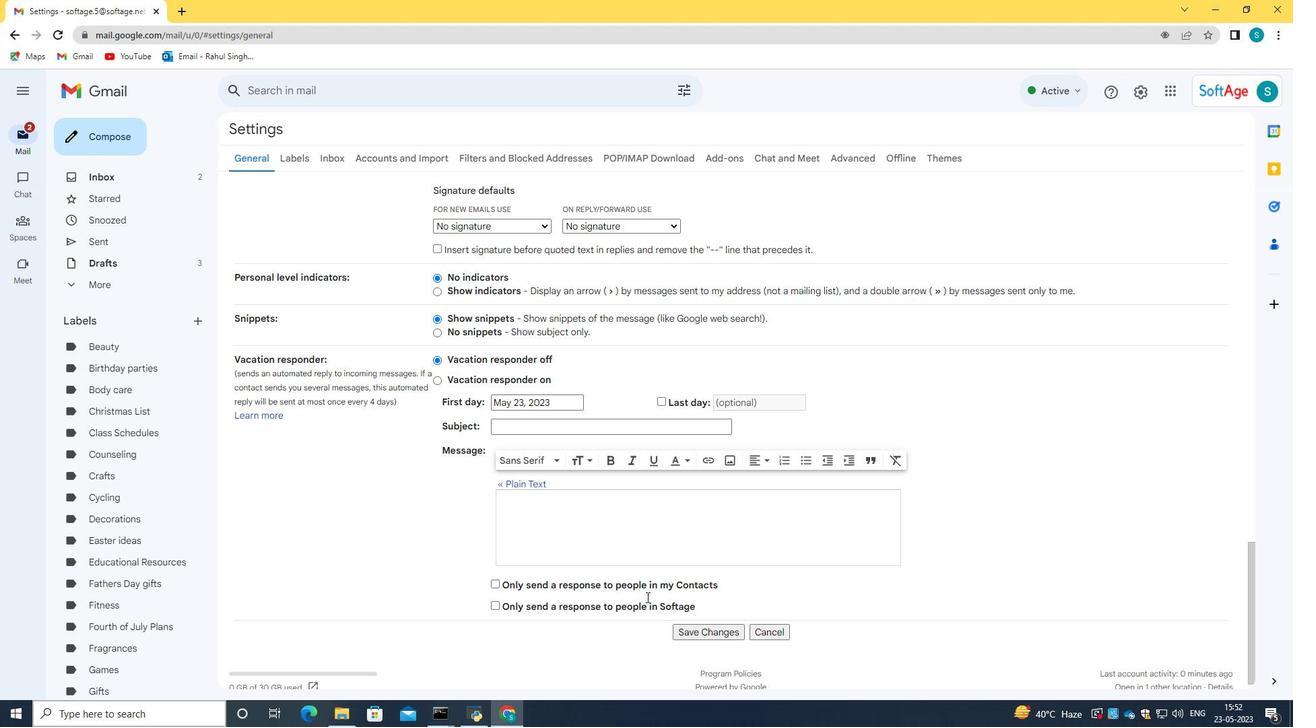 
Action: Mouse scrolled (646, 596) with delta (0, 0)
Screenshot: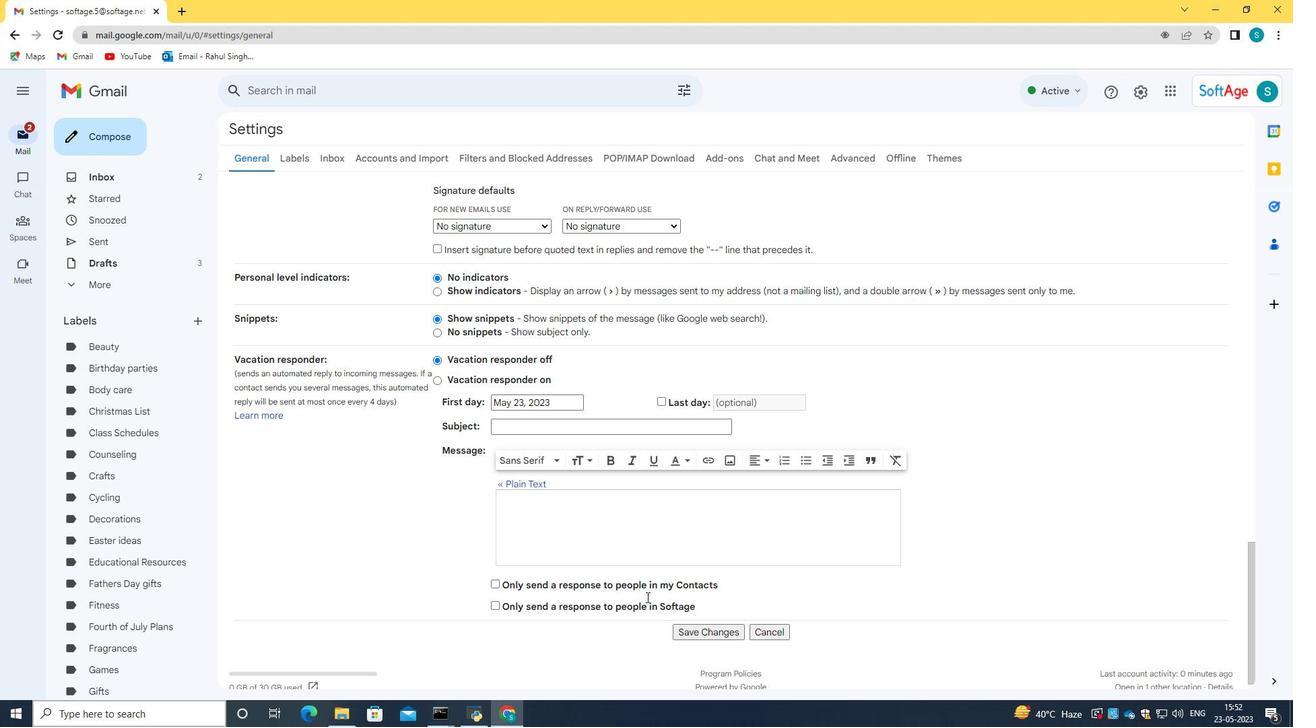 
Action: Mouse scrolled (646, 596) with delta (0, 0)
Screenshot: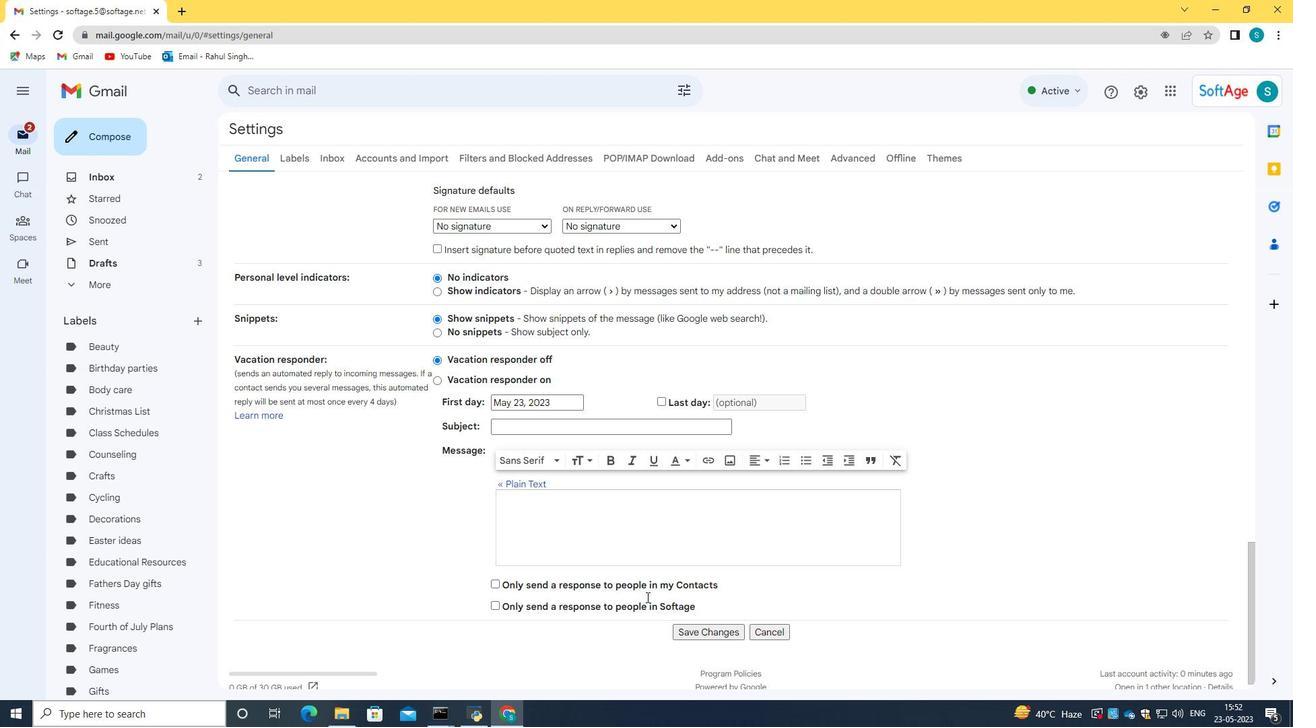 
Action: Mouse moved to (692, 615)
Screenshot: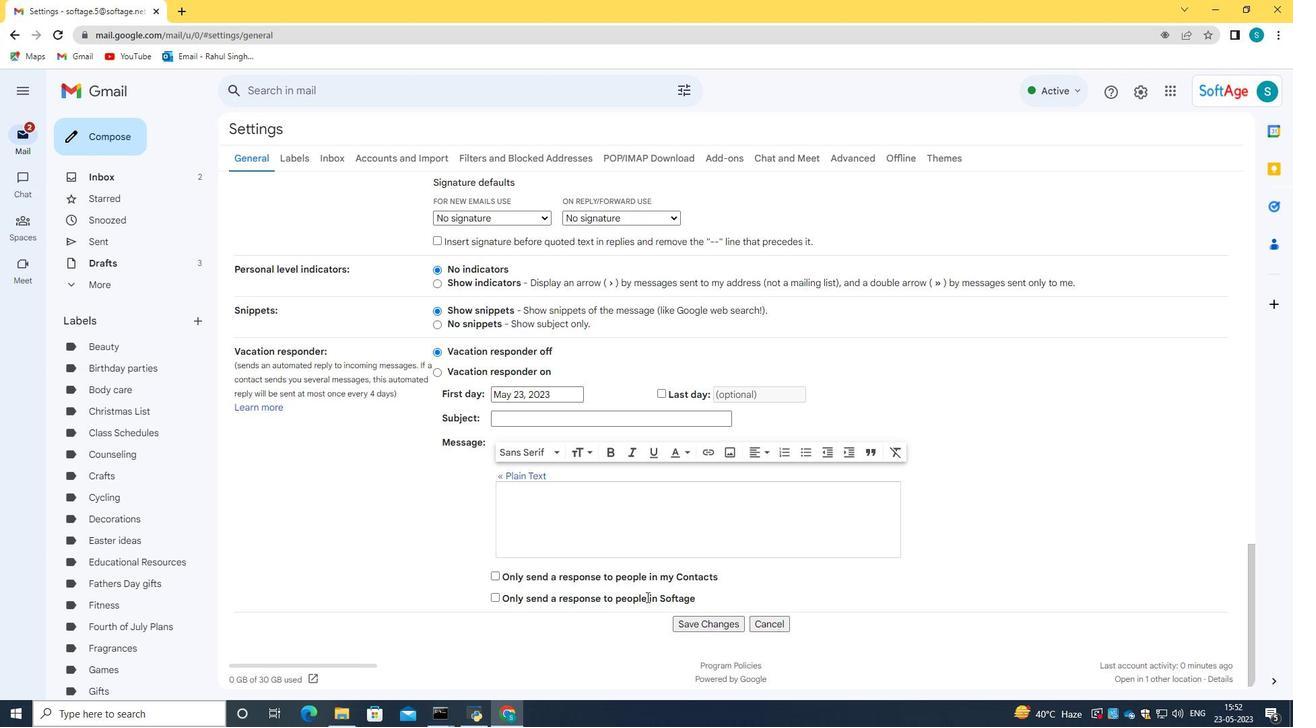 
Action: Mouse pressed left at (692, 615)
Screenshot: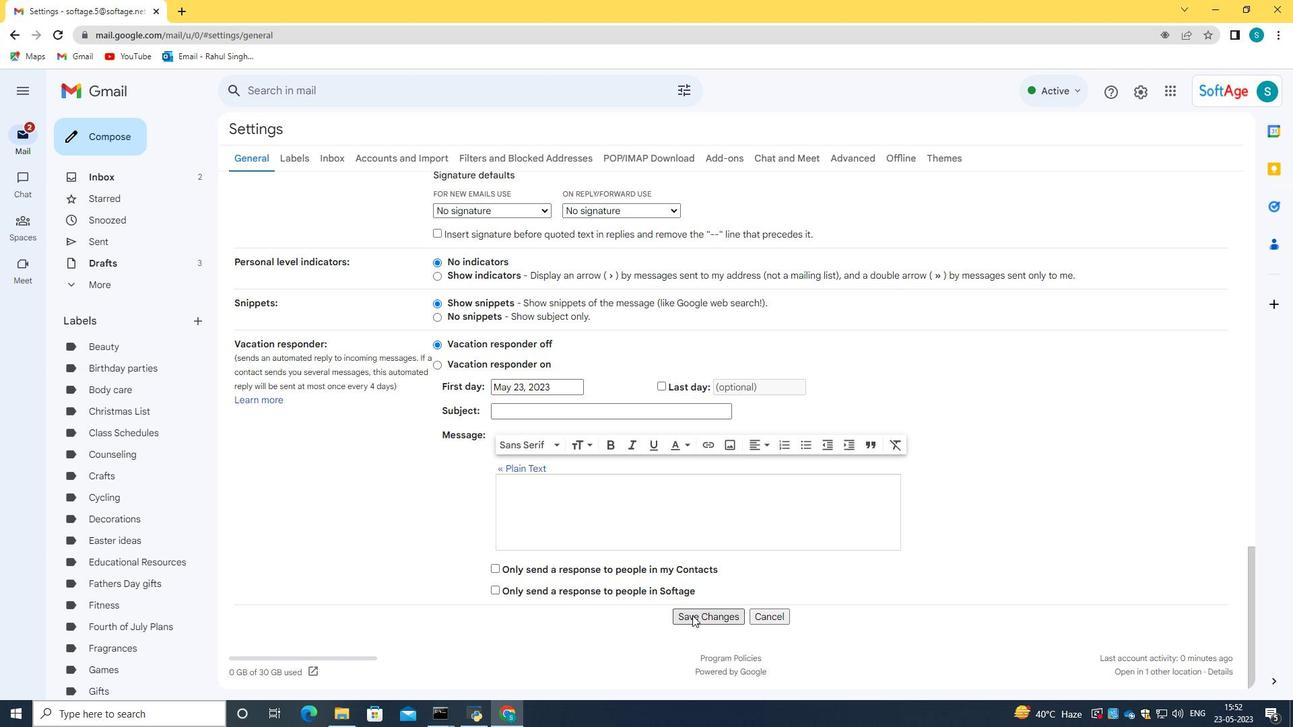 
Action: Mouse moved to (123, 133)
Screenshot: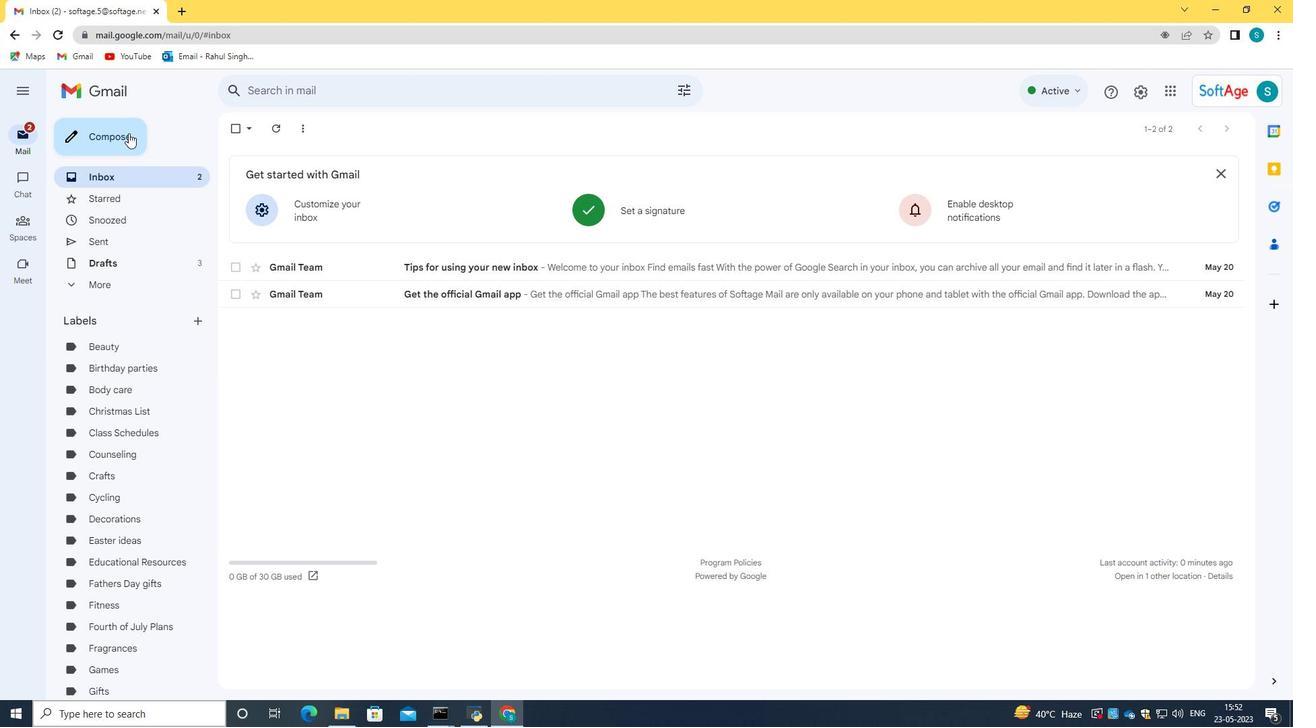 
Action: Mouse pressed left at (123, 133)
Screenshot: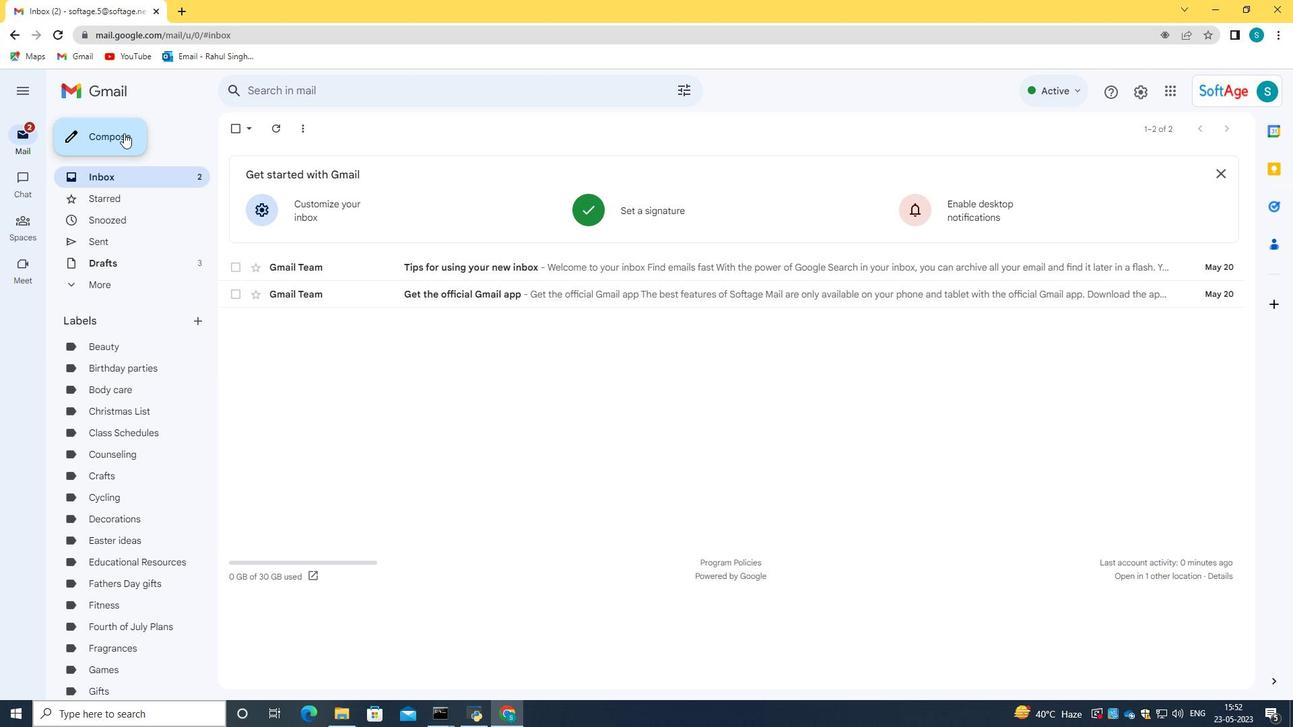 
Action: Mouse moved to (1214, 303)
Screenshot: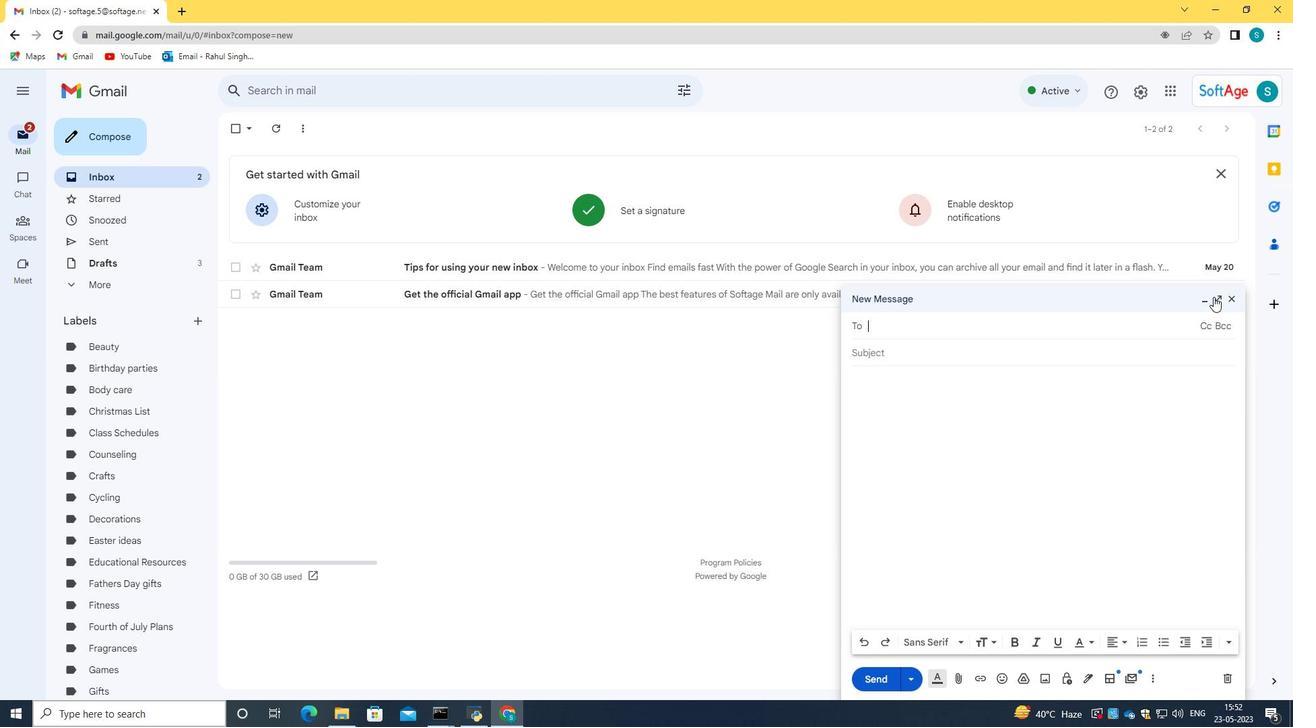 
Action: Mouse pressed left at (1214, 303)
Screenshot: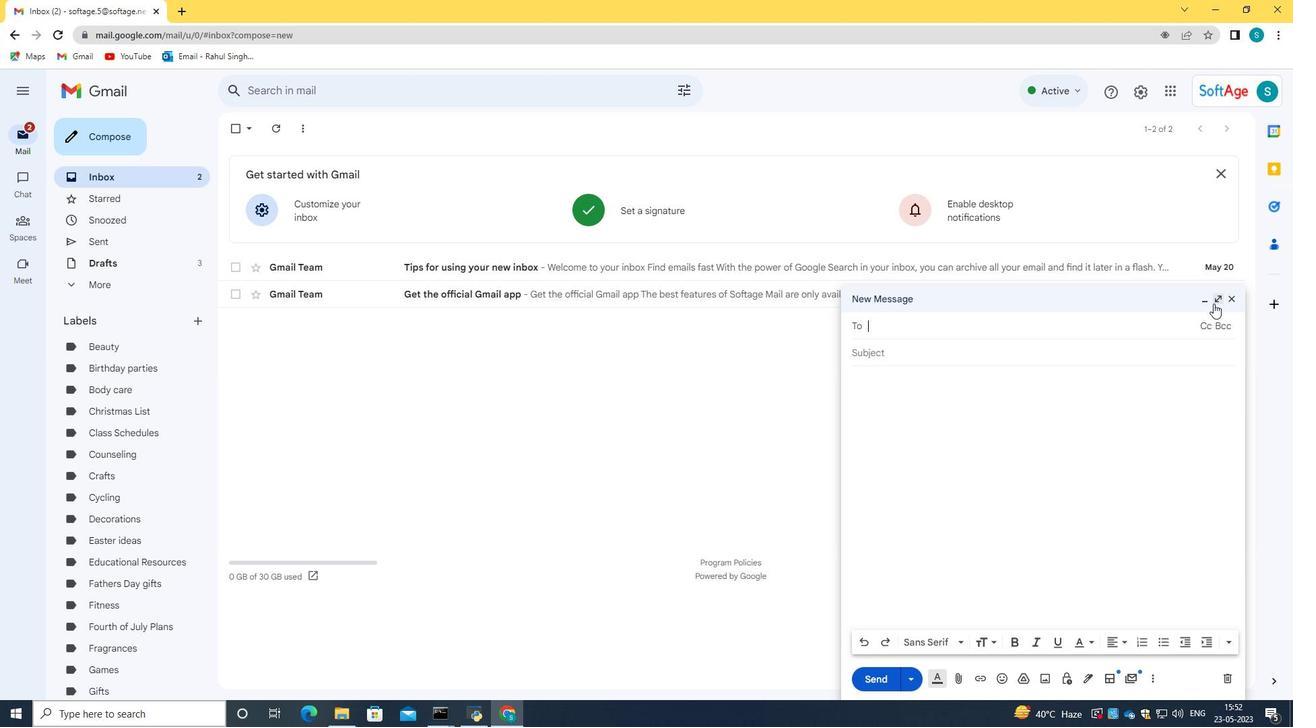 
Action: Mouse moved to (343, 661)
Screenshot: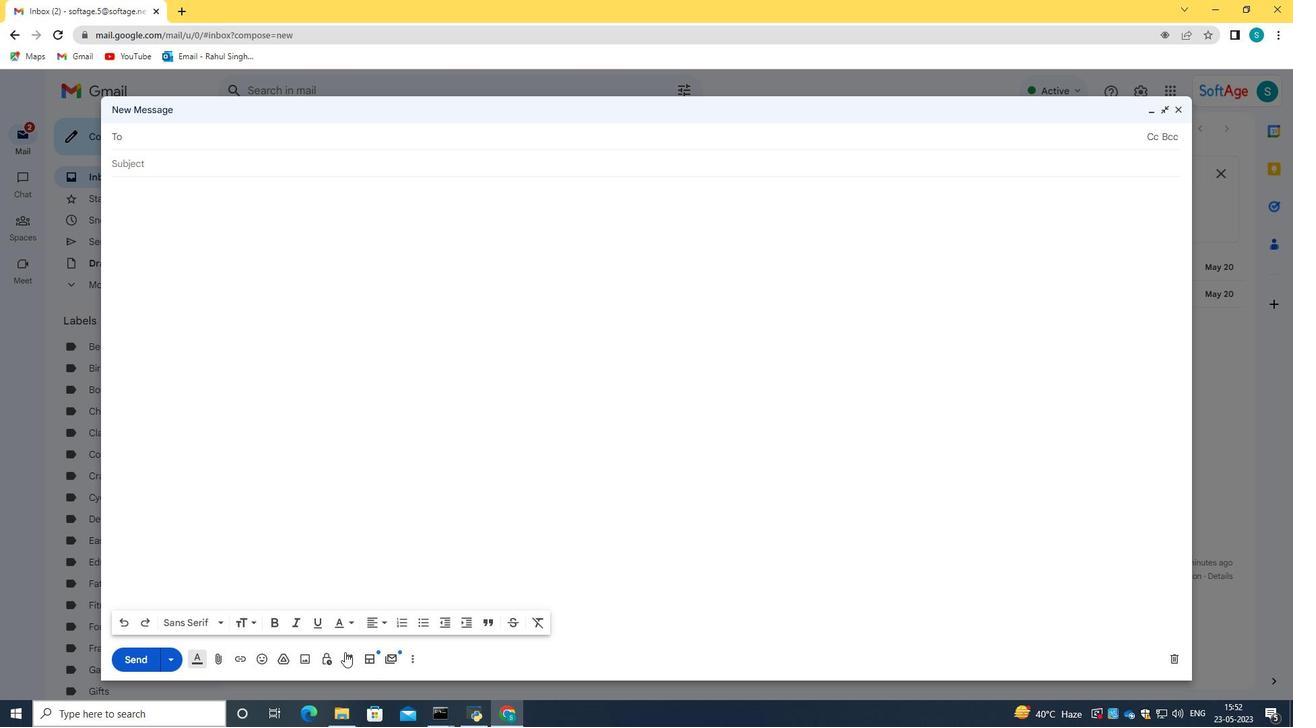 
Action: Mouse pressed left at (343, 661)
Screenshot: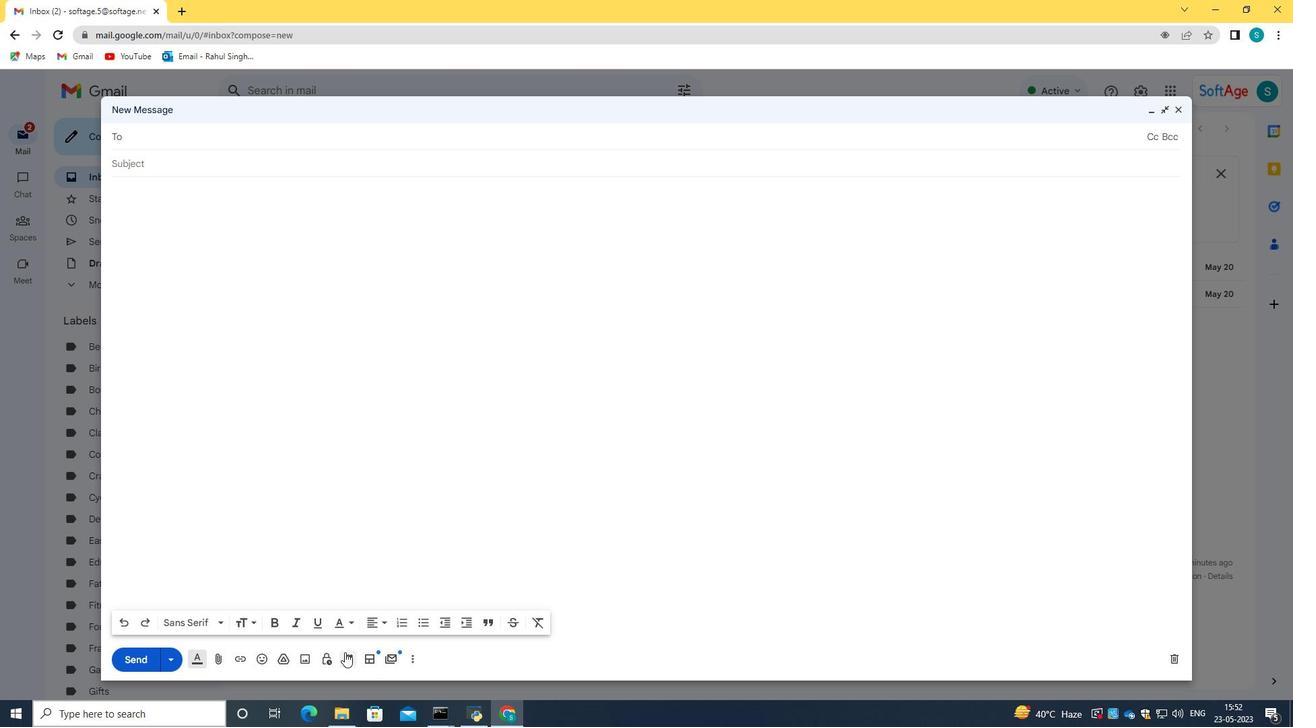 
Action: Mouse moved to (388, 641)
Screenshot: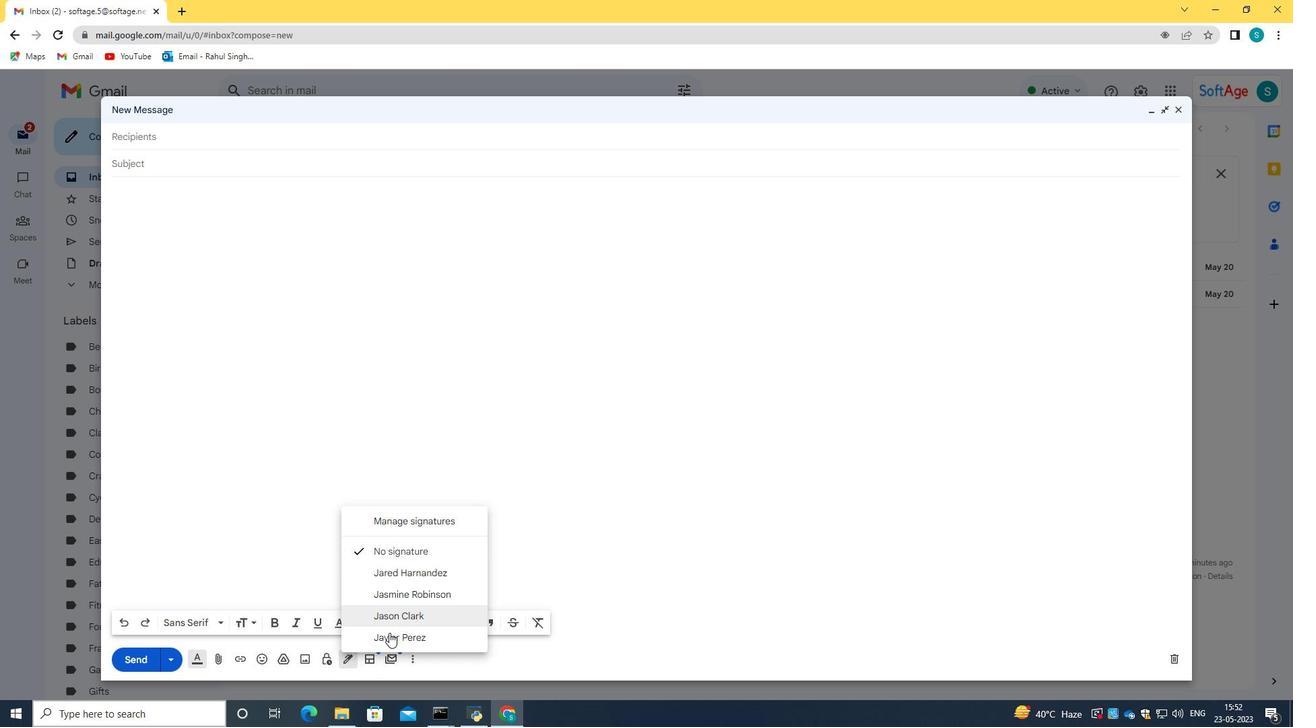 
Action: Mouse pressed left at (388, 641)
Screenshot: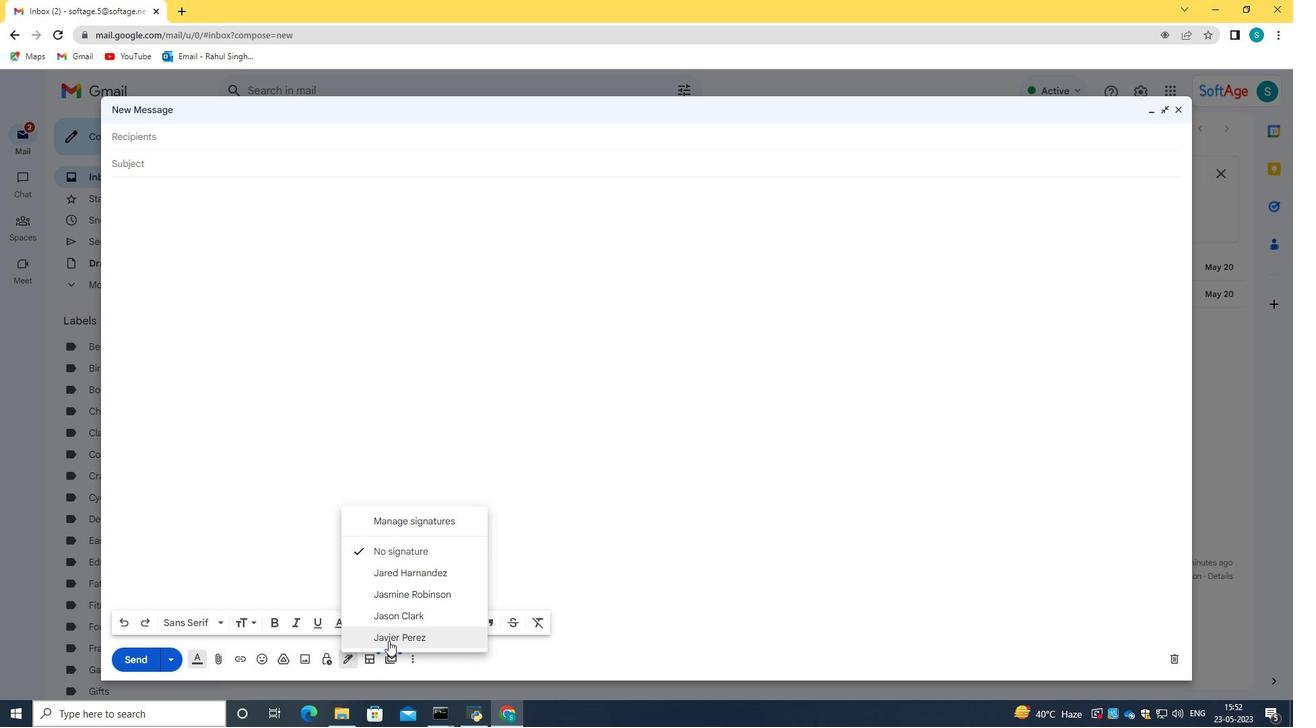 
Action: Mouse moved to (143, 164)
Screenshot: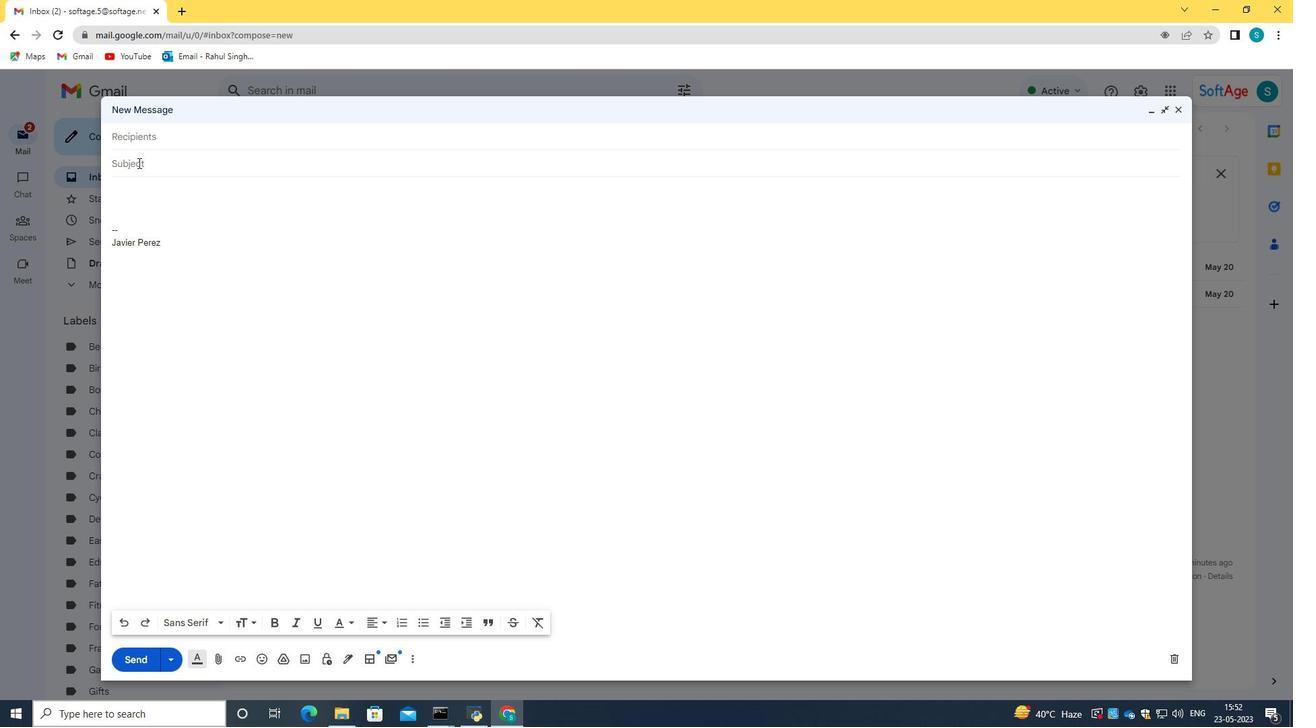 
Action: Mouse pressed left at (143, 164)
Screenshot: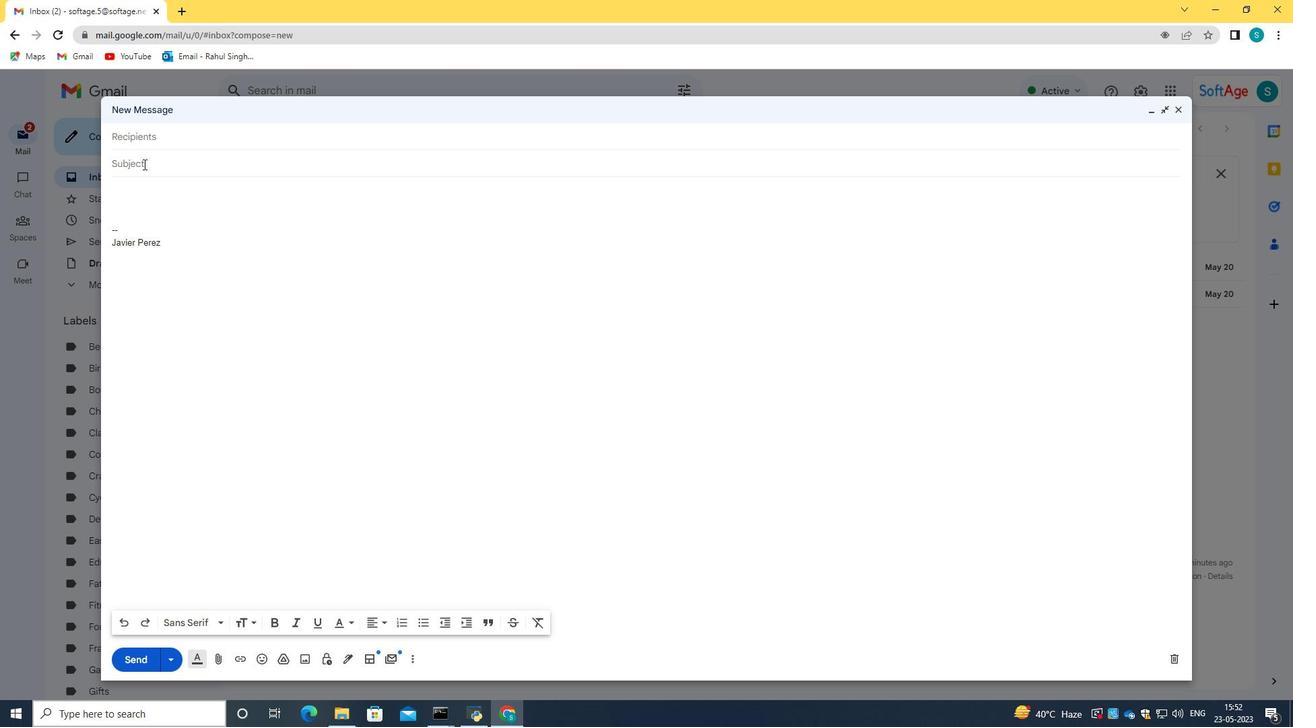 
Action: Key pressed <Key.caps_lock>C<Key.caps_lock>onfirmation<Key.space>of<Key.space>a<Key.space>ticker<Key.space>purchase<Key.space>
Screenshot: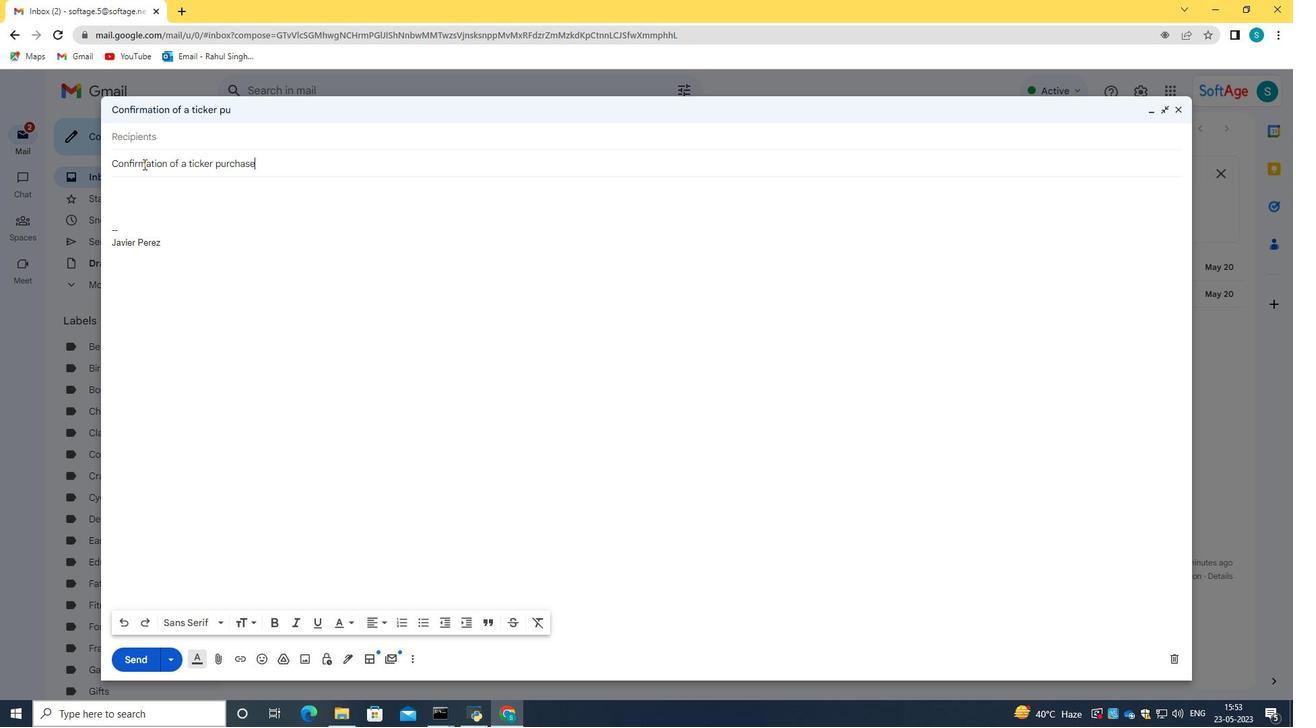 
Action: Mouse moved to (133, 203)
Screenshot: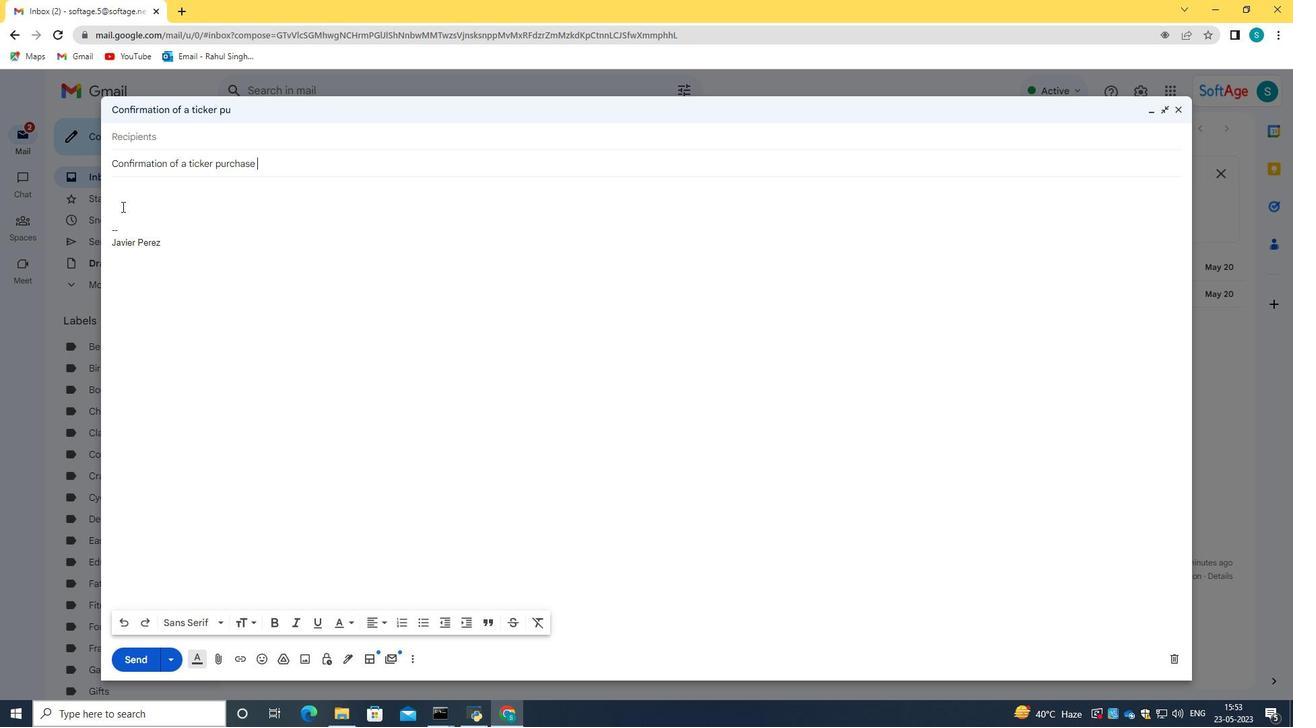 
Action: Mouse pressed left at (133, 203)
Screenshot: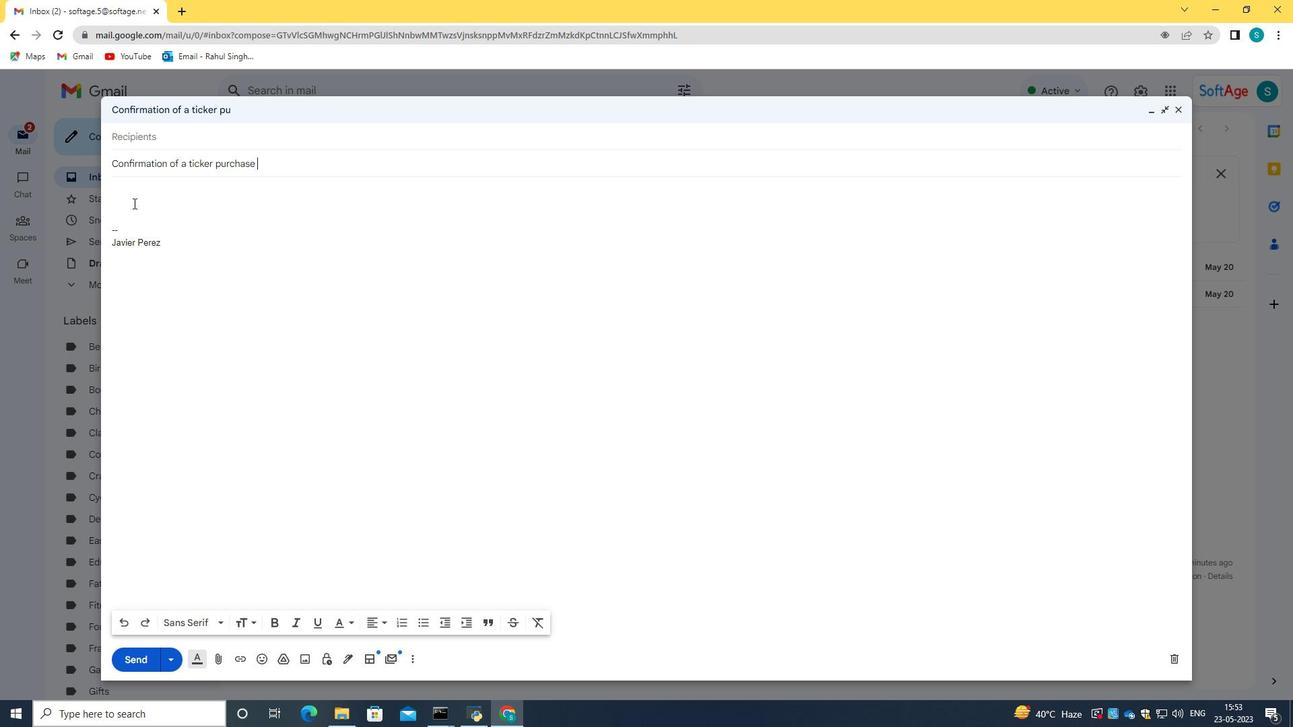 
Action: Mouse moved to (133, 185)
Screenshot: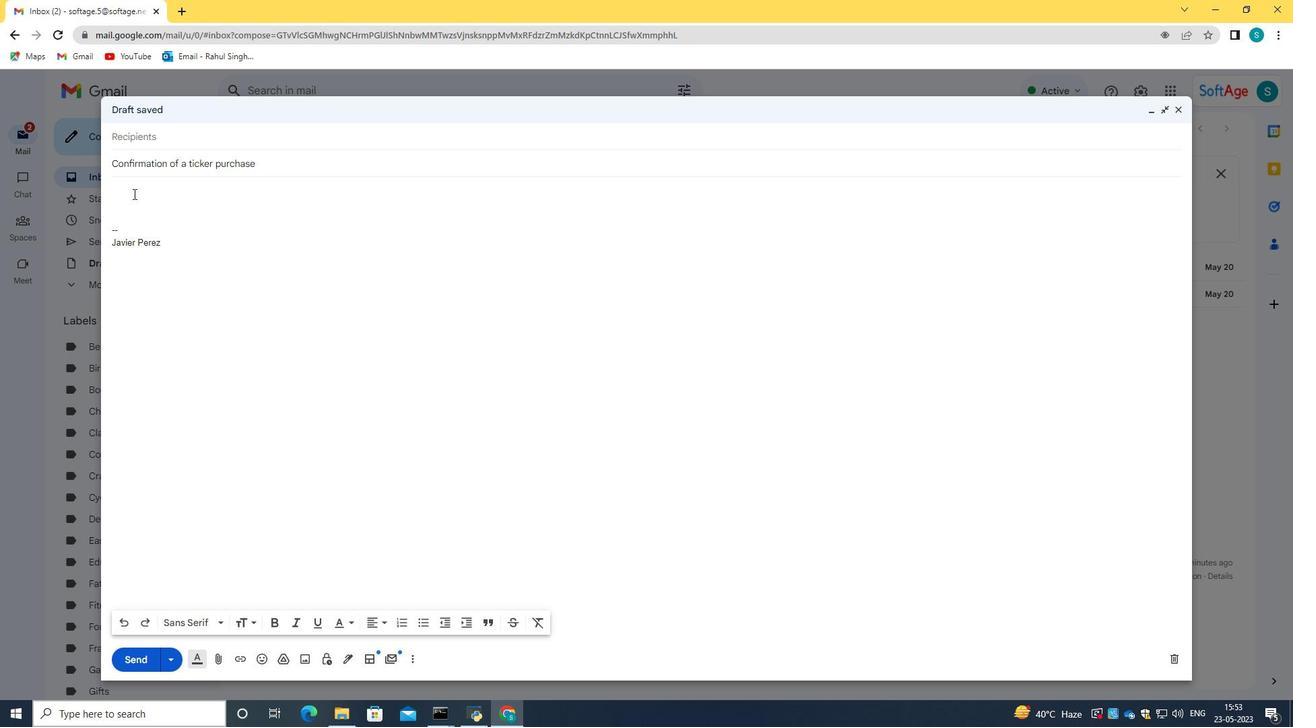 
Action: Mouse pressed left at (133, 185)
Screenshot: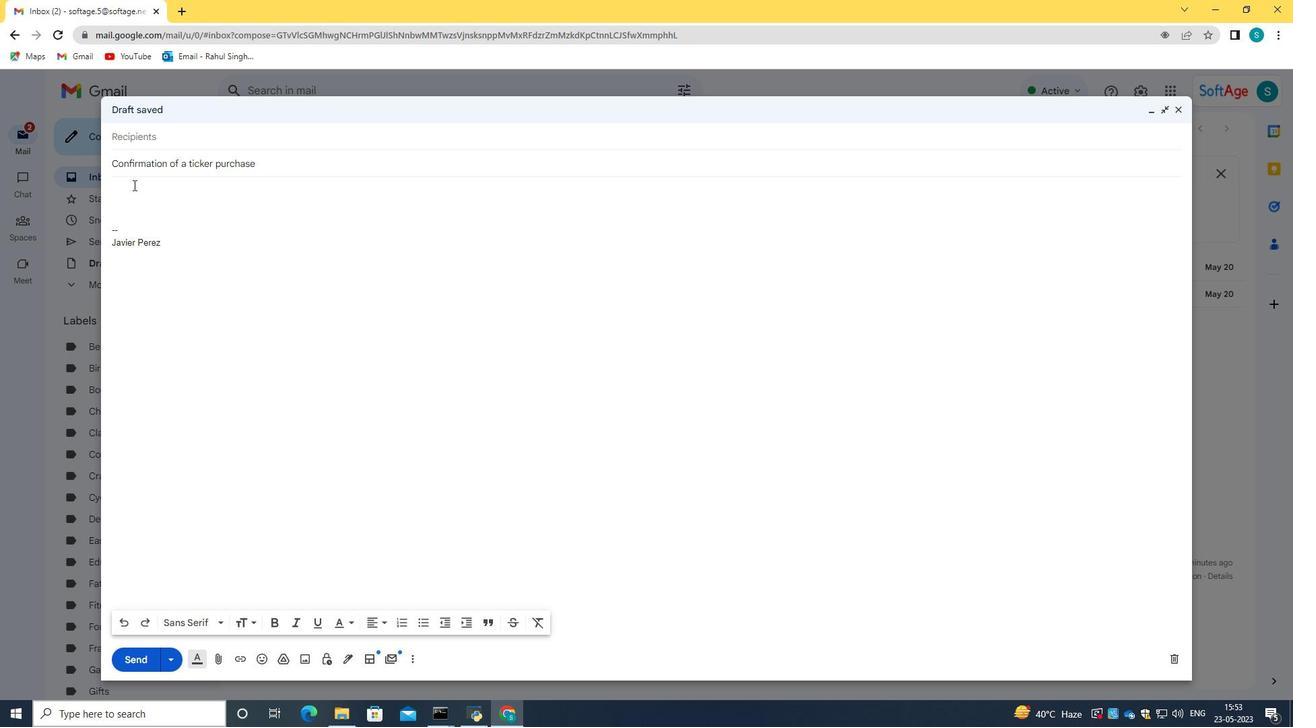 
Action: Key pressed <Key.caps_lock>AS<Key.space>DIS<Key.backspace><Key.backspace><Key.backspace><Key.backspace><Key.backspace><Key.caps_lock>s<Key.space>s<Key.backspace>discussed<Key.space>in<Key.space>our<Key.space>previous<Key.space>meeting,<Key.space>we<Key.space>need<Key.space>to<Key.space>finalize<Key.space>the<Key.space>budger<Key.backspace>t<Key.space>by<Key.space>the<Key.space>end<Key.space>of<Key.space>the<Key.space>week.
Screenshot: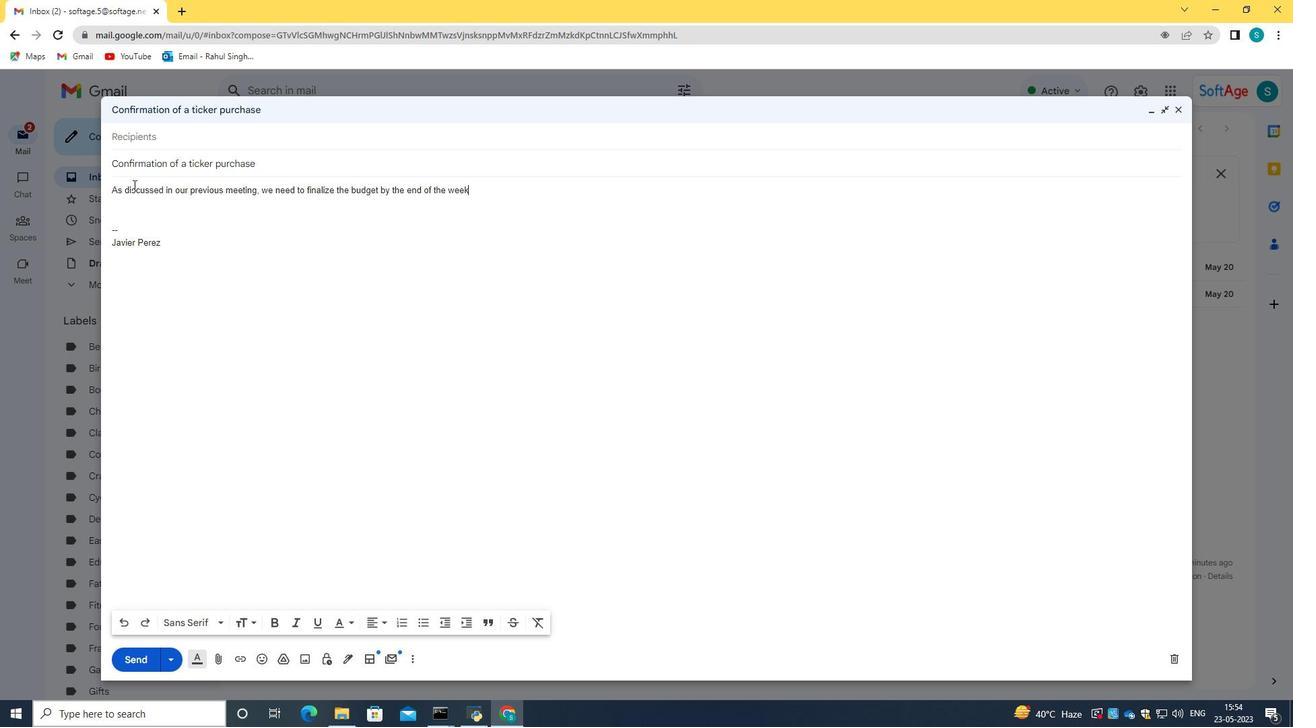 
Action: Mouse moved to (165, 138)
Screenshot: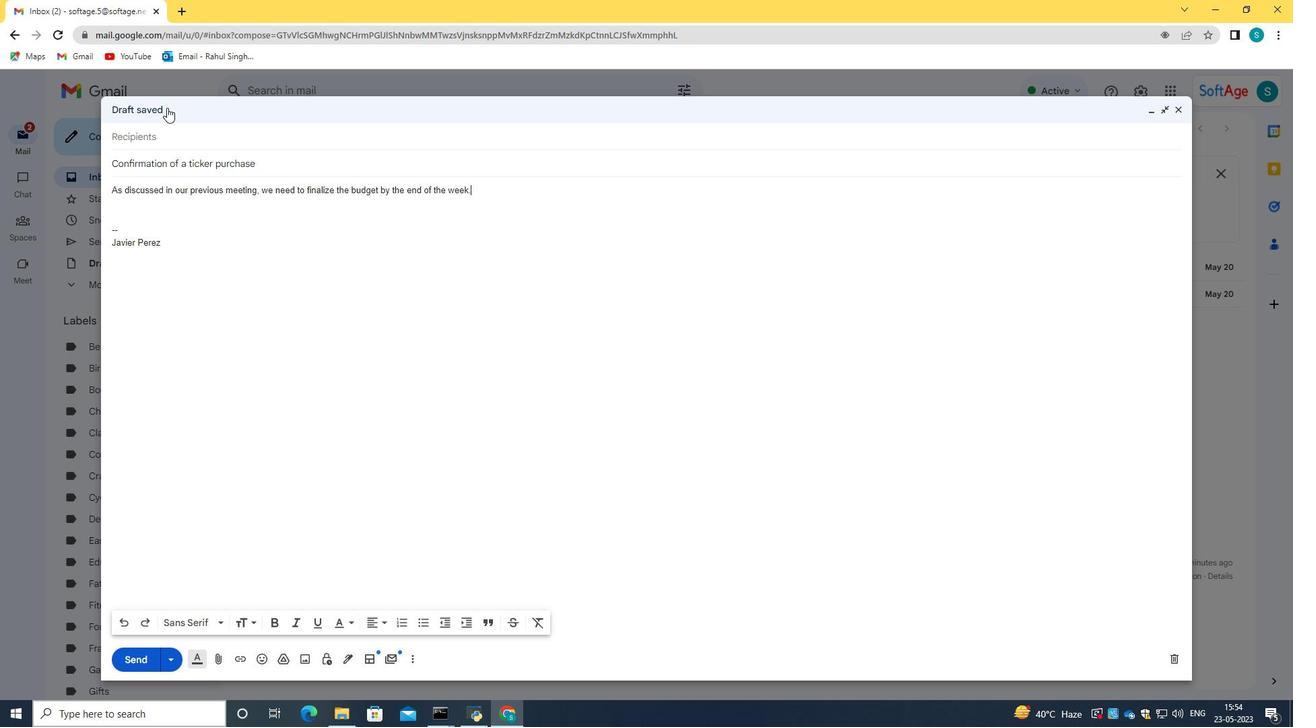 
Action: Mouse pressed left at (165, 138)
Screenshot: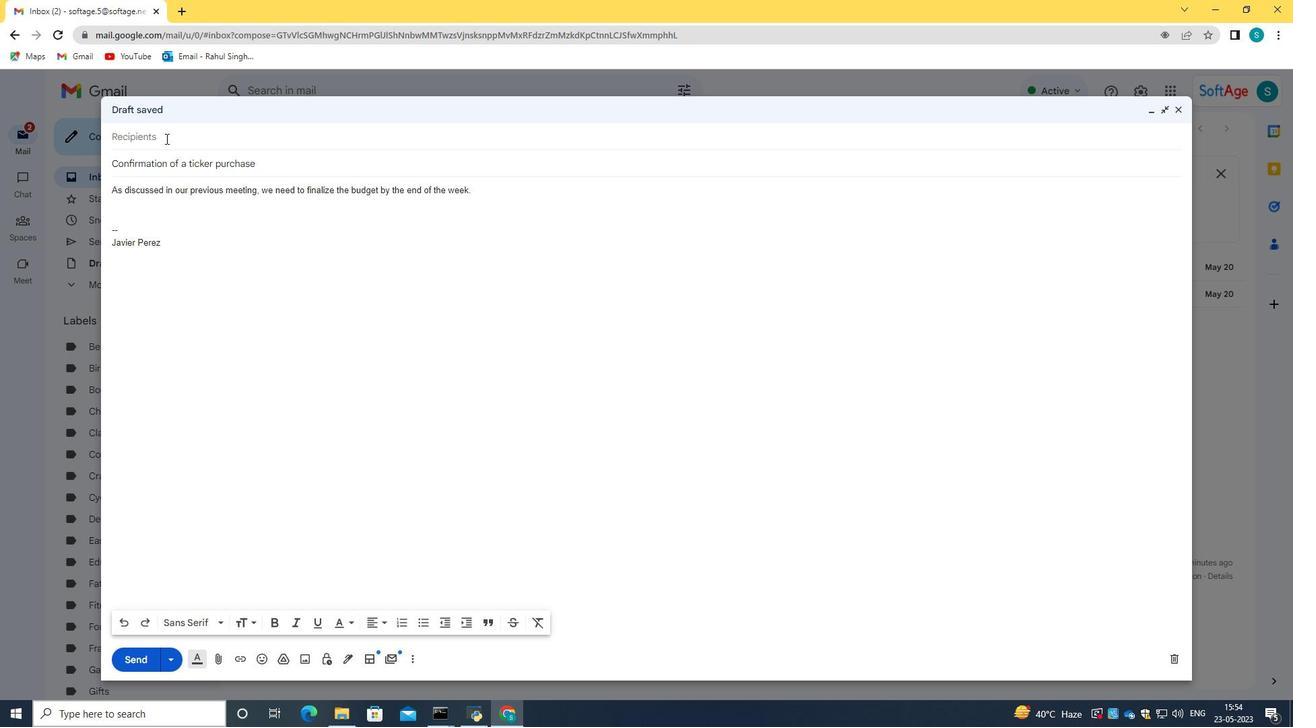 
Action: Key pressed softage.7<Key.shift>@softage.net
Screenshot: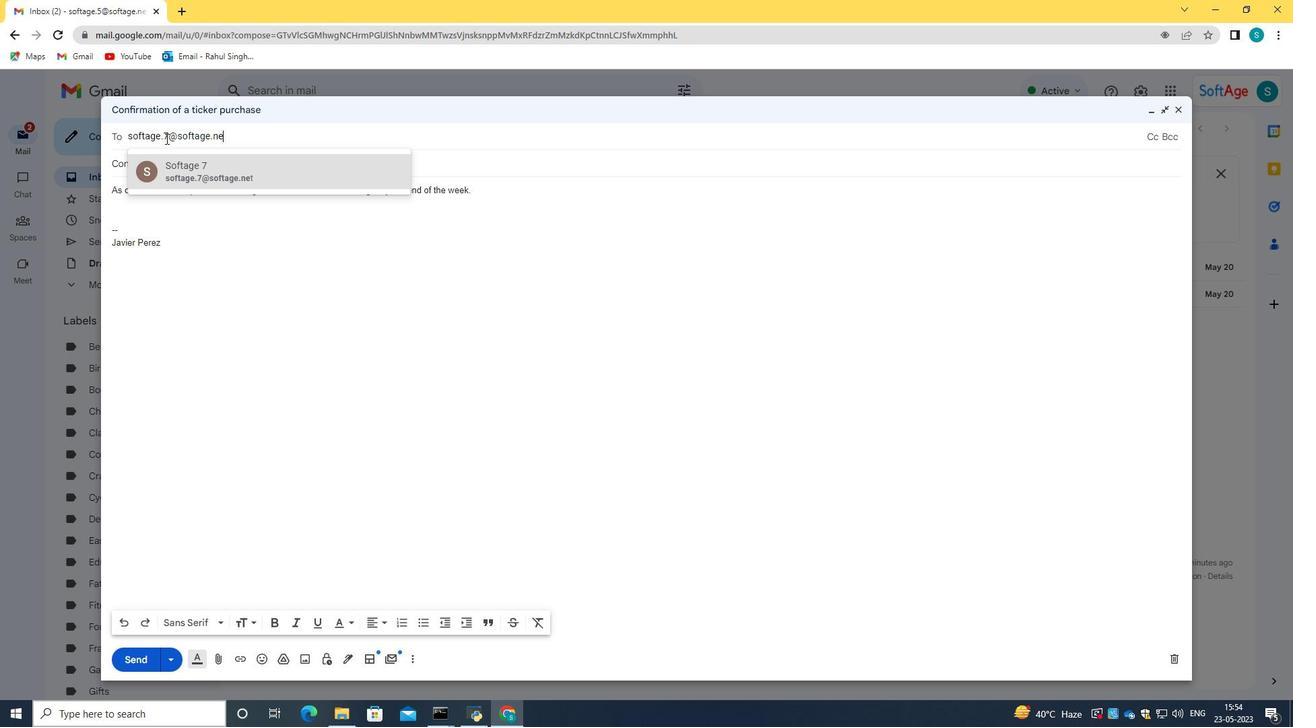 
Action: Mouse moved to (177, 167)
Screenshot: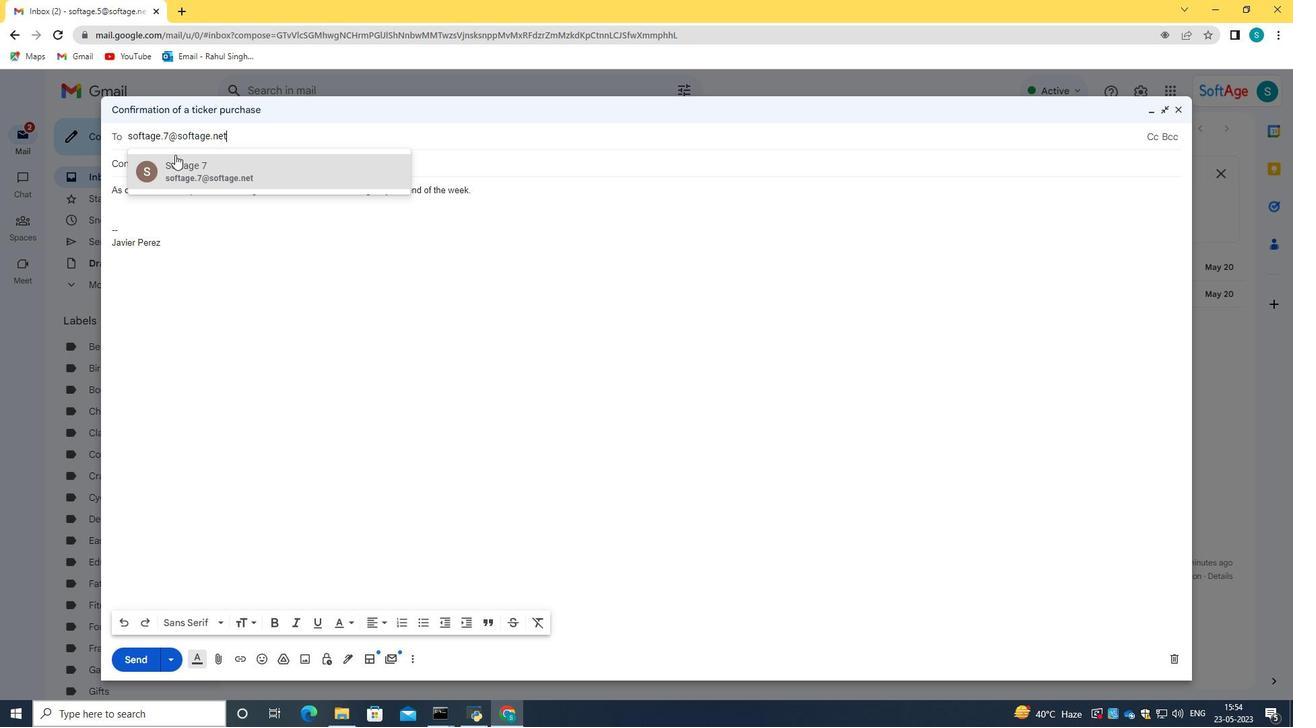 
Action: Mouse pressed left at (177, 167)
Screenshot: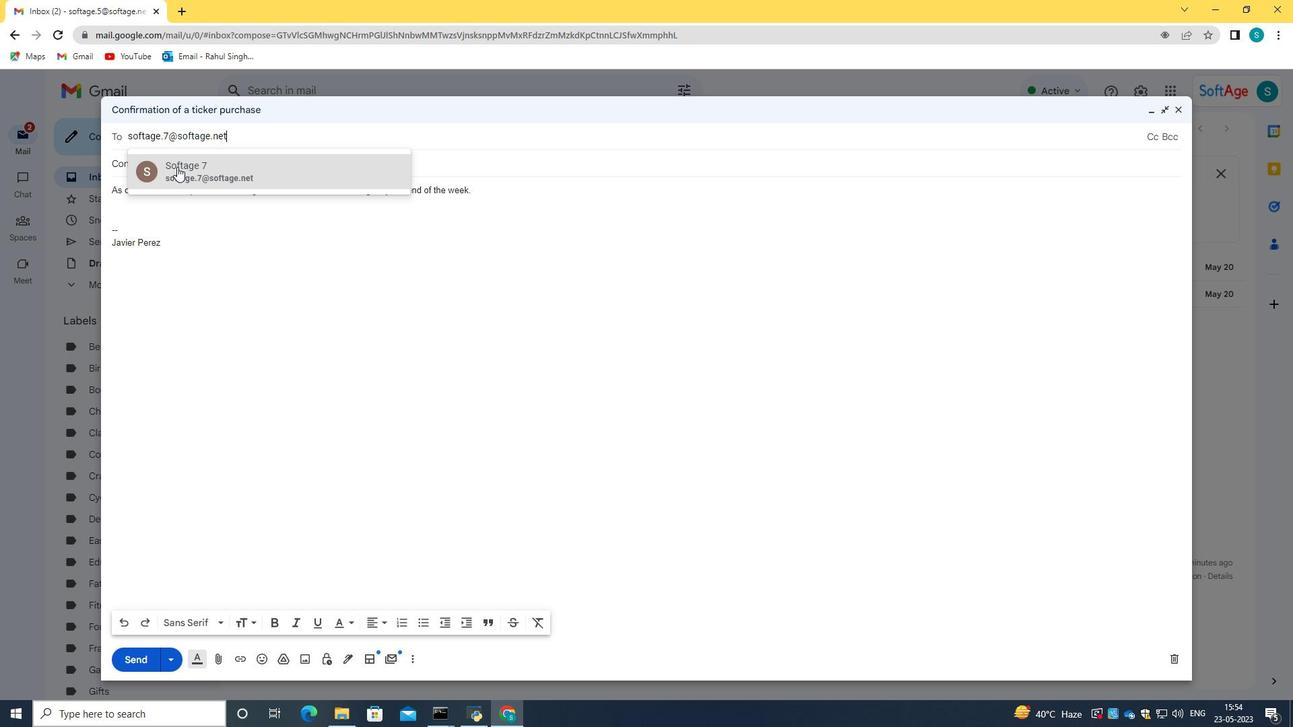
Action: Mouse moved to (113, 201)
Screenshot: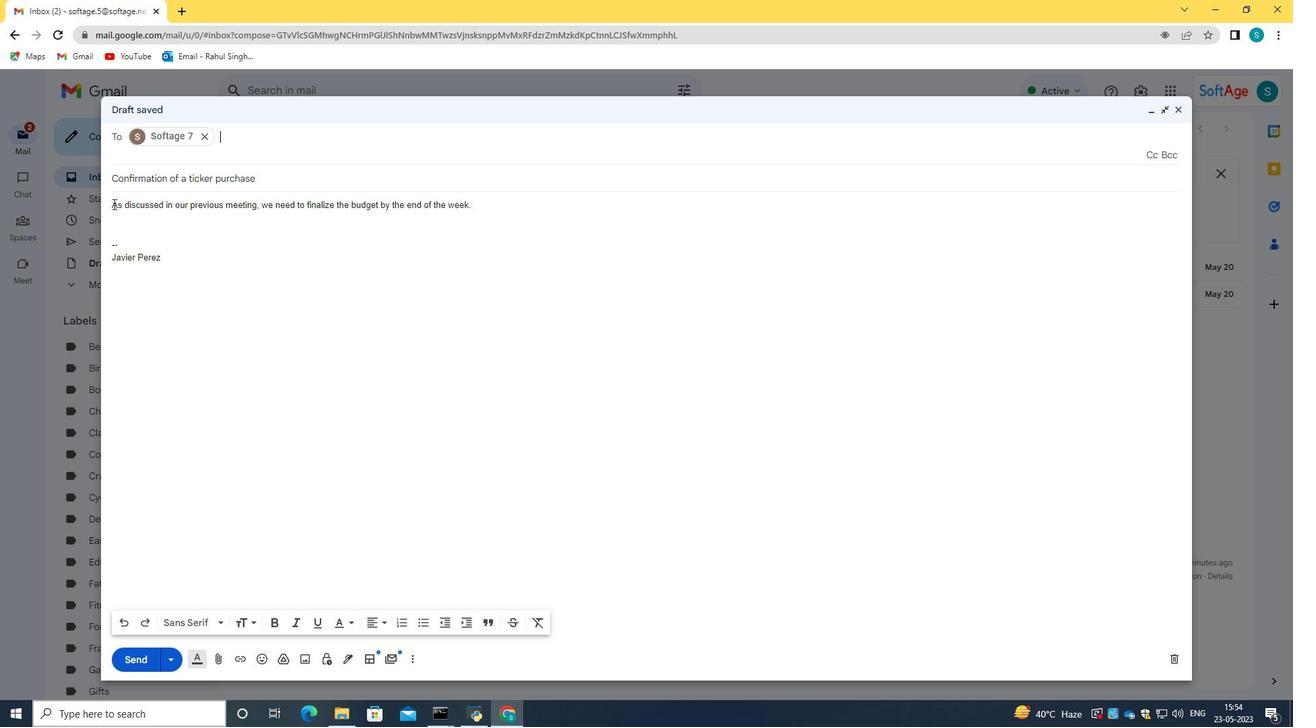 
Action: Mouse pressed left at (113, 201)
Screenshot: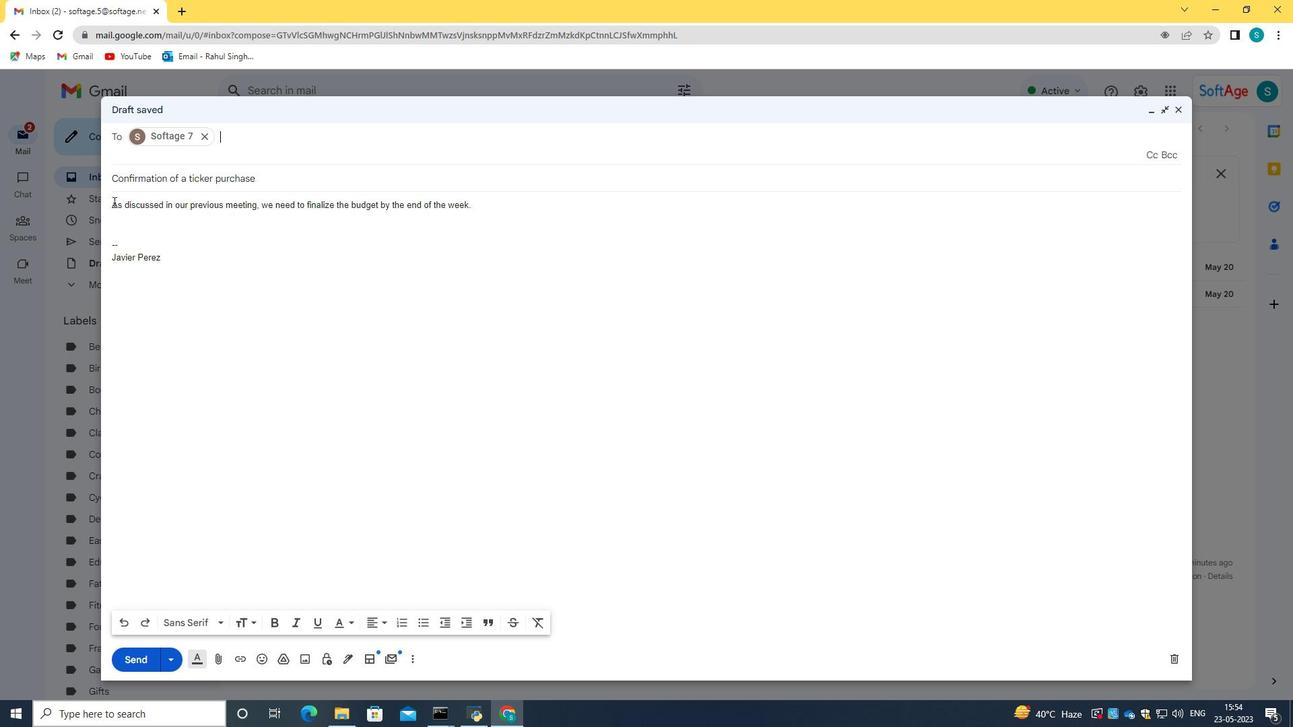 
Action: Mouse moved to (112, 192)
Screenshot: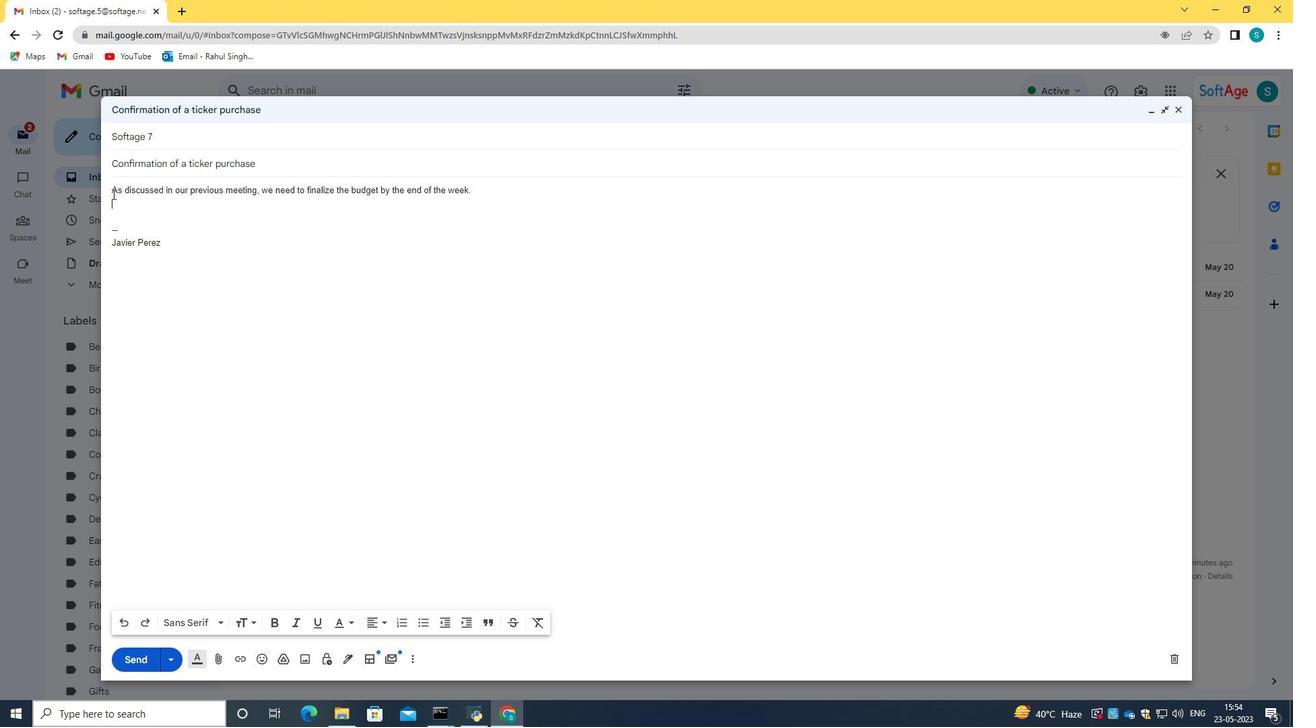 
Action: Mouse pressed left at (112, 192)
Screenshot: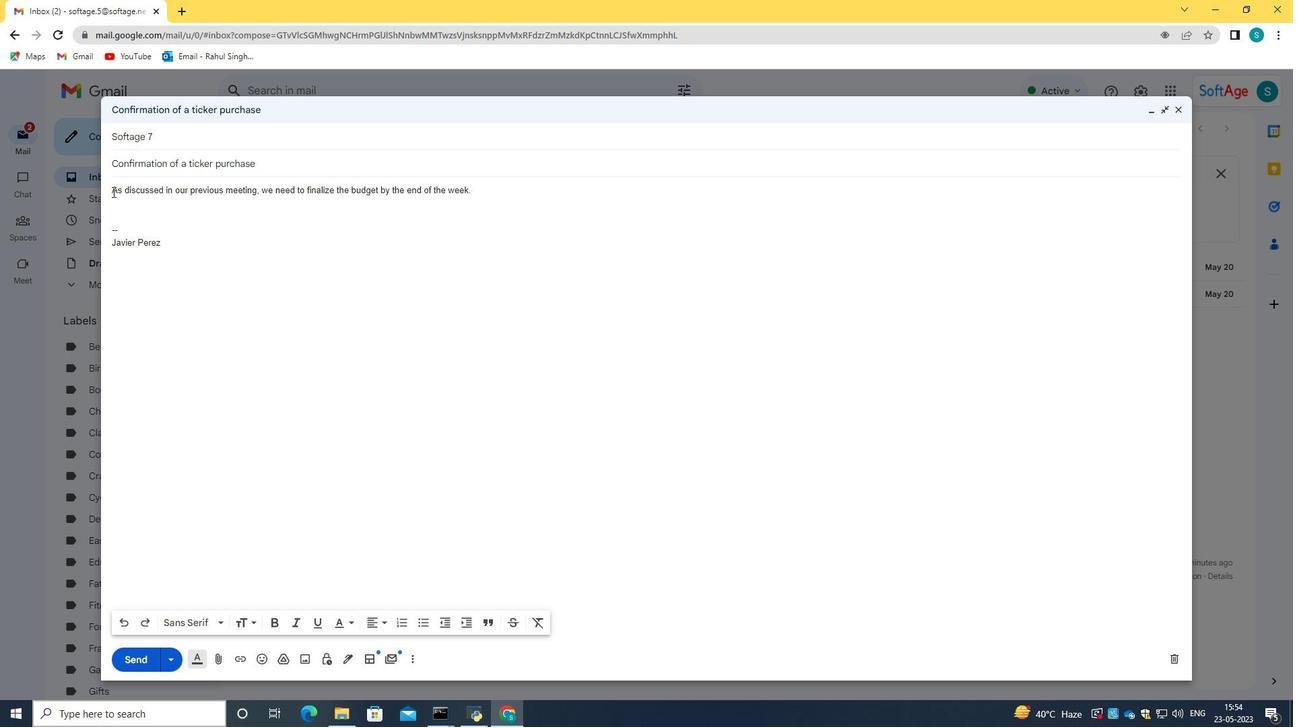 
Action: Mouse moved to (257, 621)
Screenshot: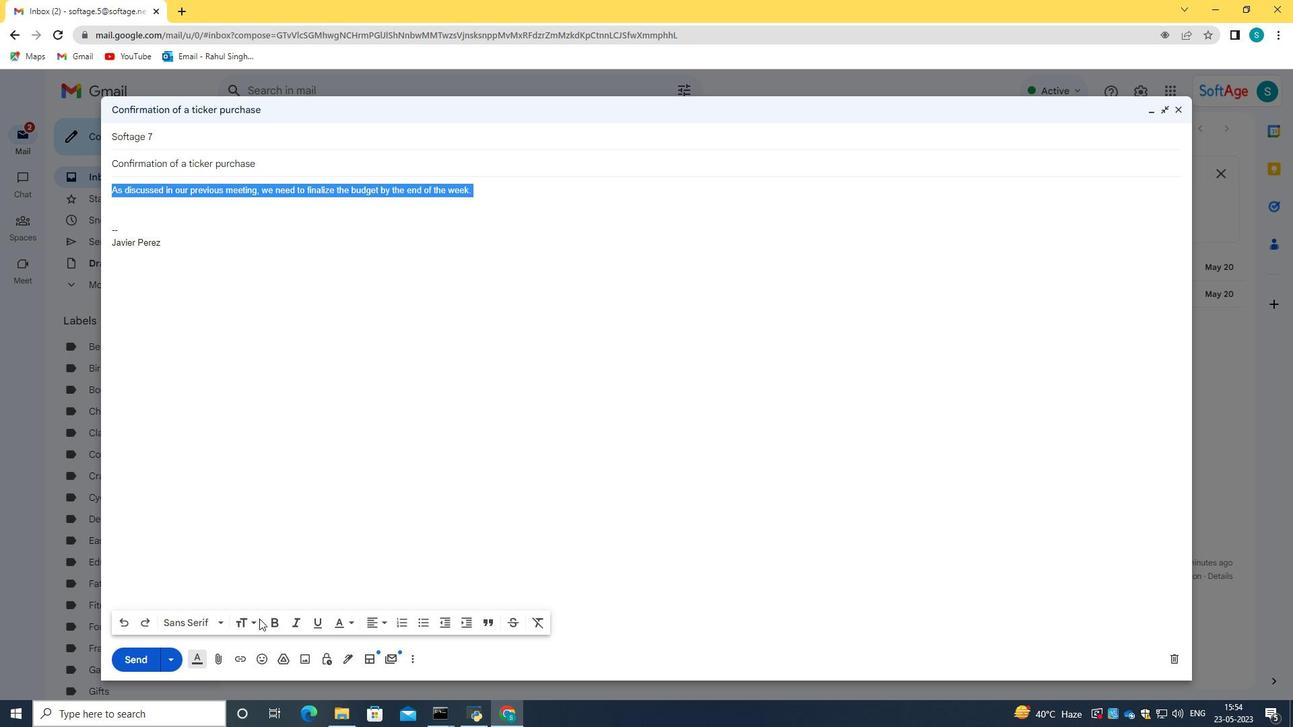 
Action: Mouse pressed left at (257, 621)
Screenshot: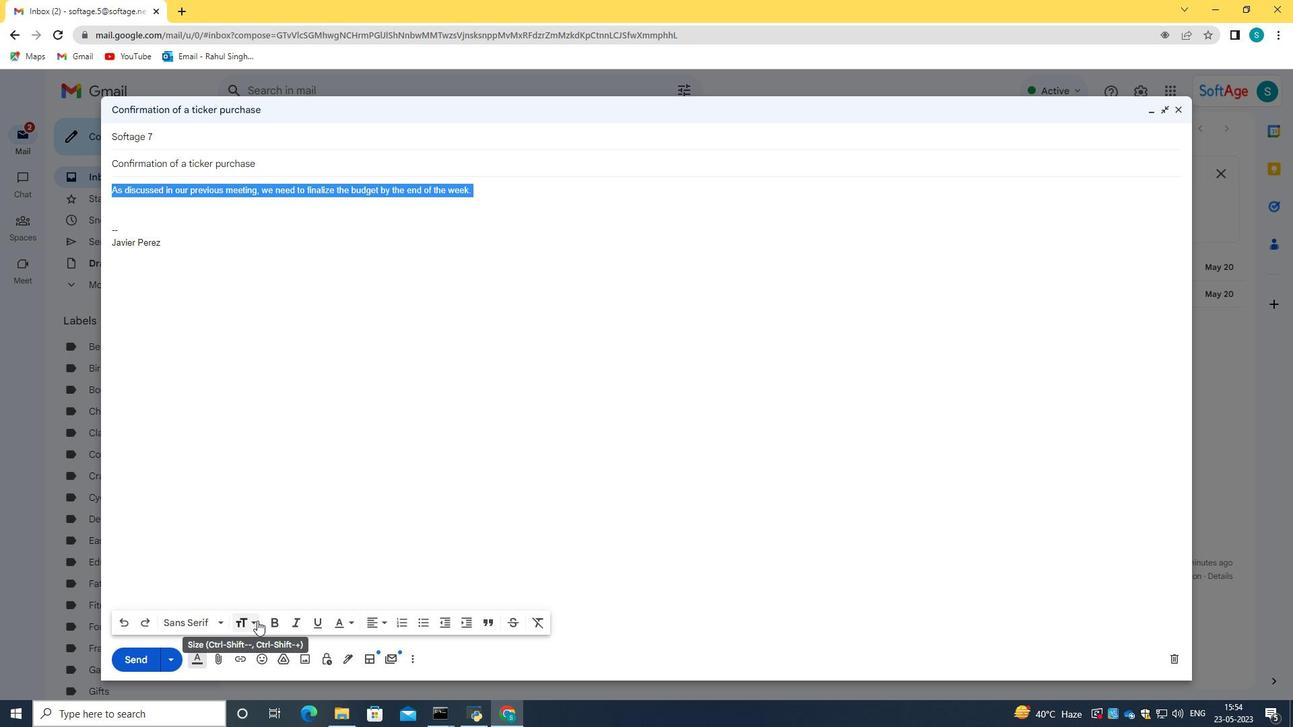 
Action: Mouse moved to (288, 584)
Screenshot: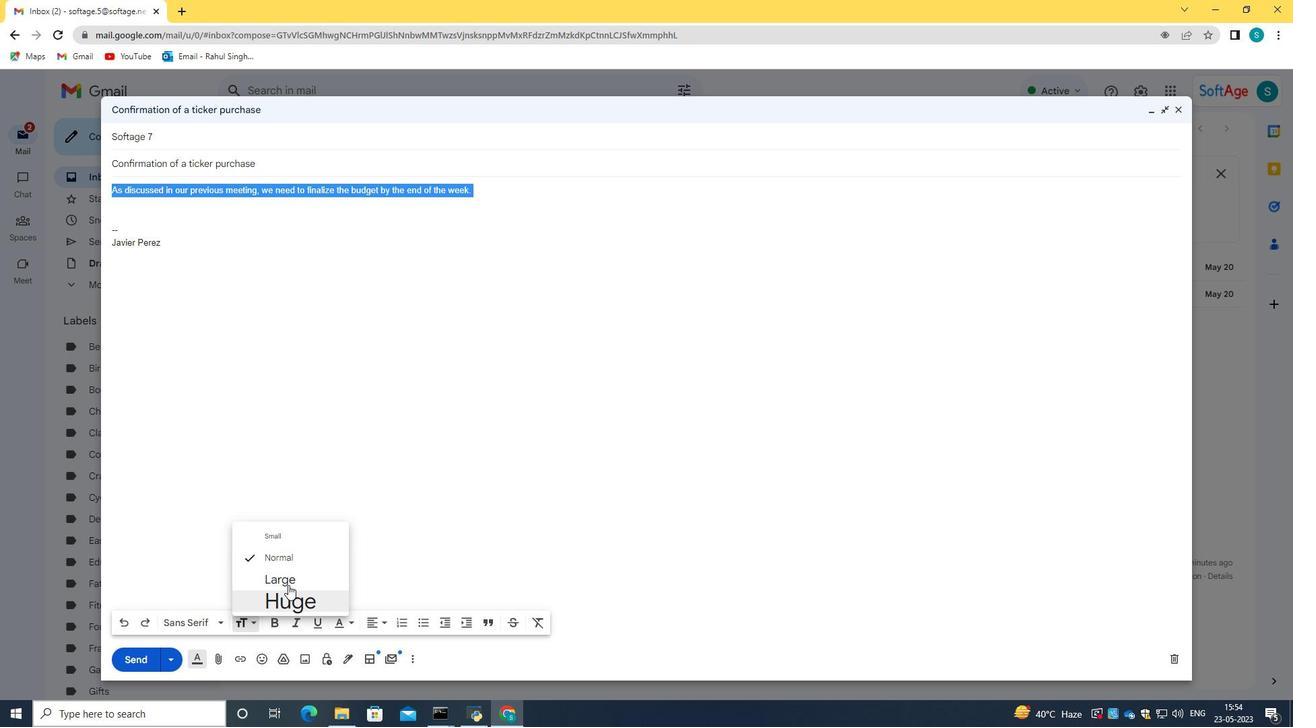
Action: Mouse pressed left at (288, 584)
Screenshot: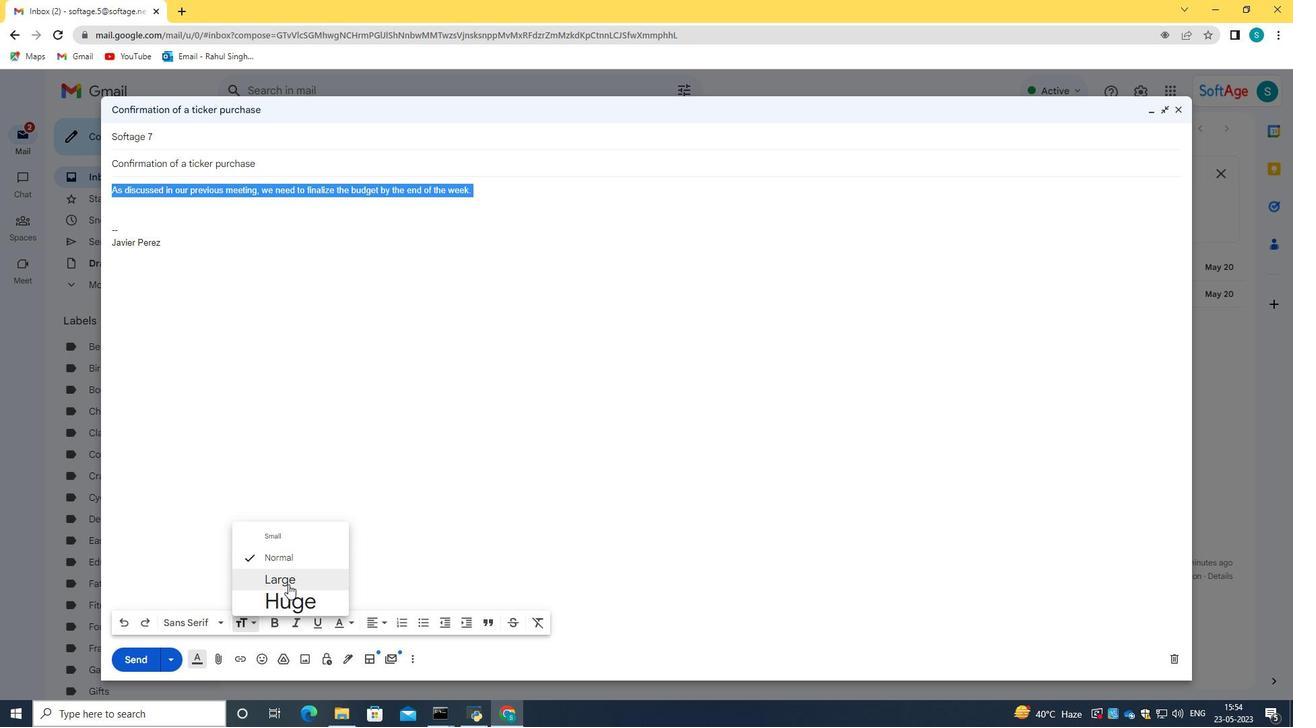 
Action: Mouse moved to (388, 621)
Screenshot: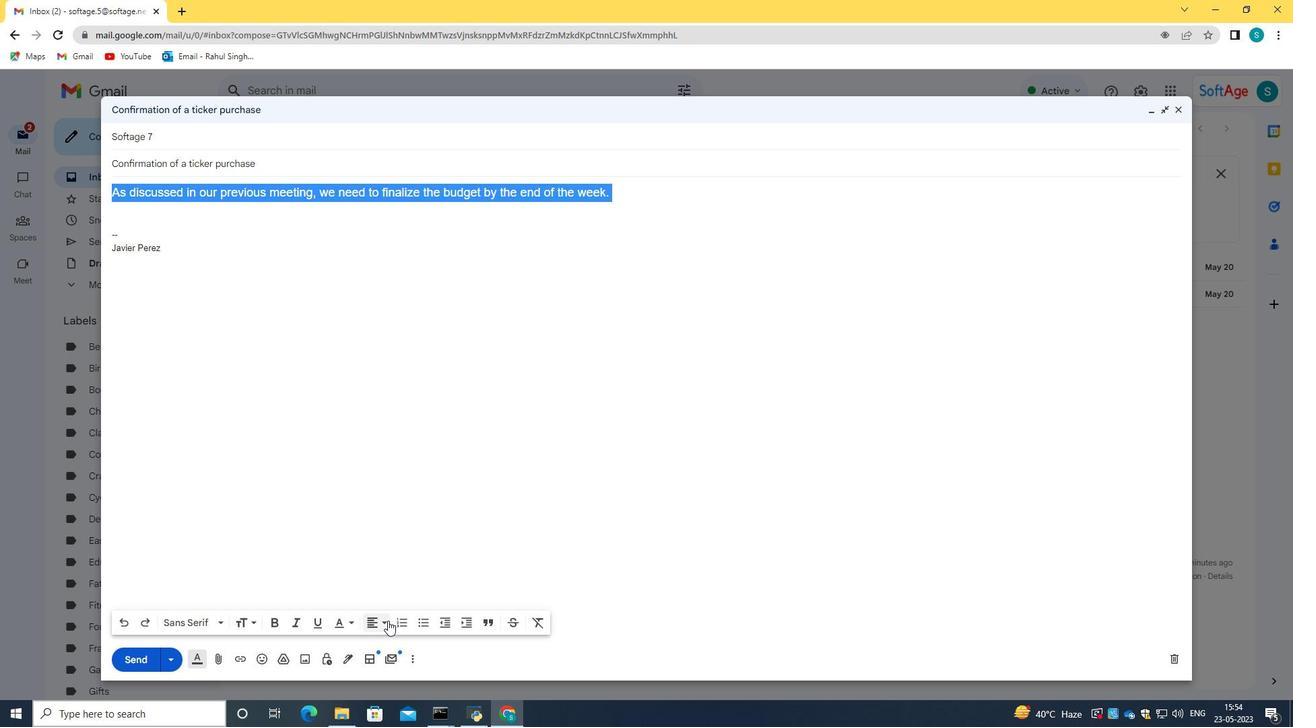 
Action: Mouse pressed left at (388, 621)
Screenshot: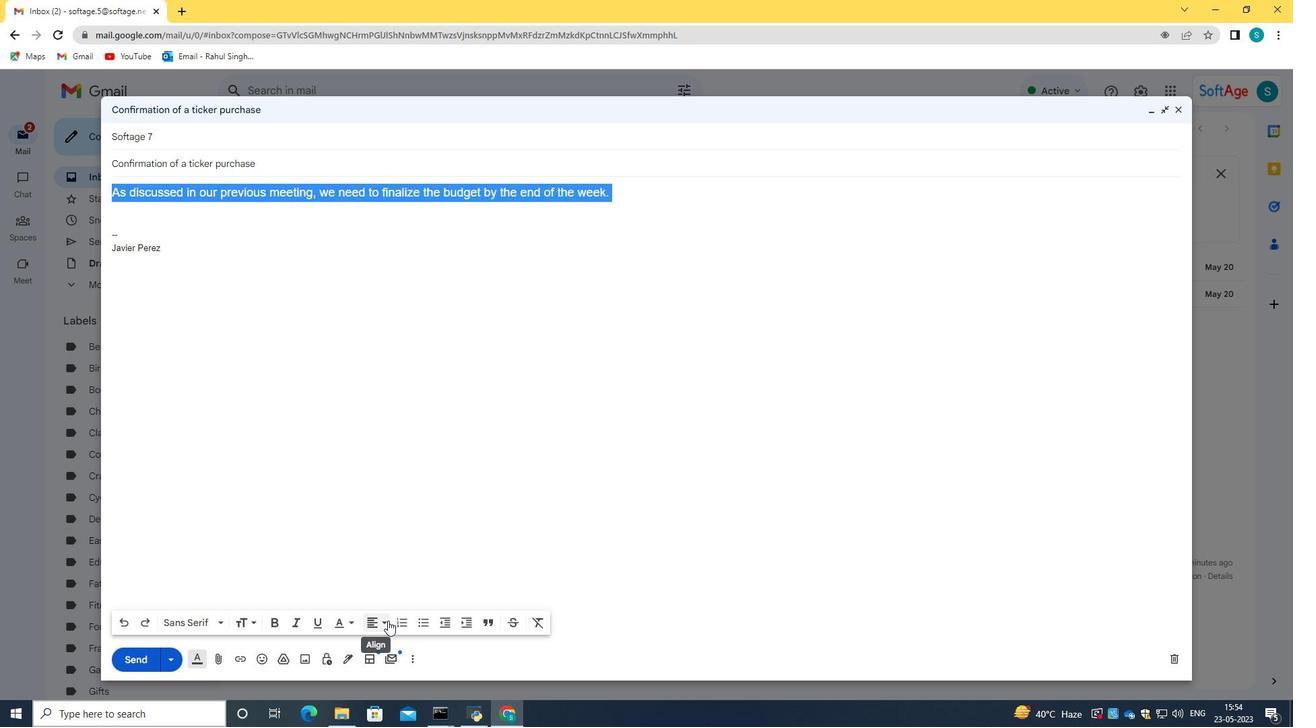 
Action: Mouse moved to (372, 586)
Screenshot: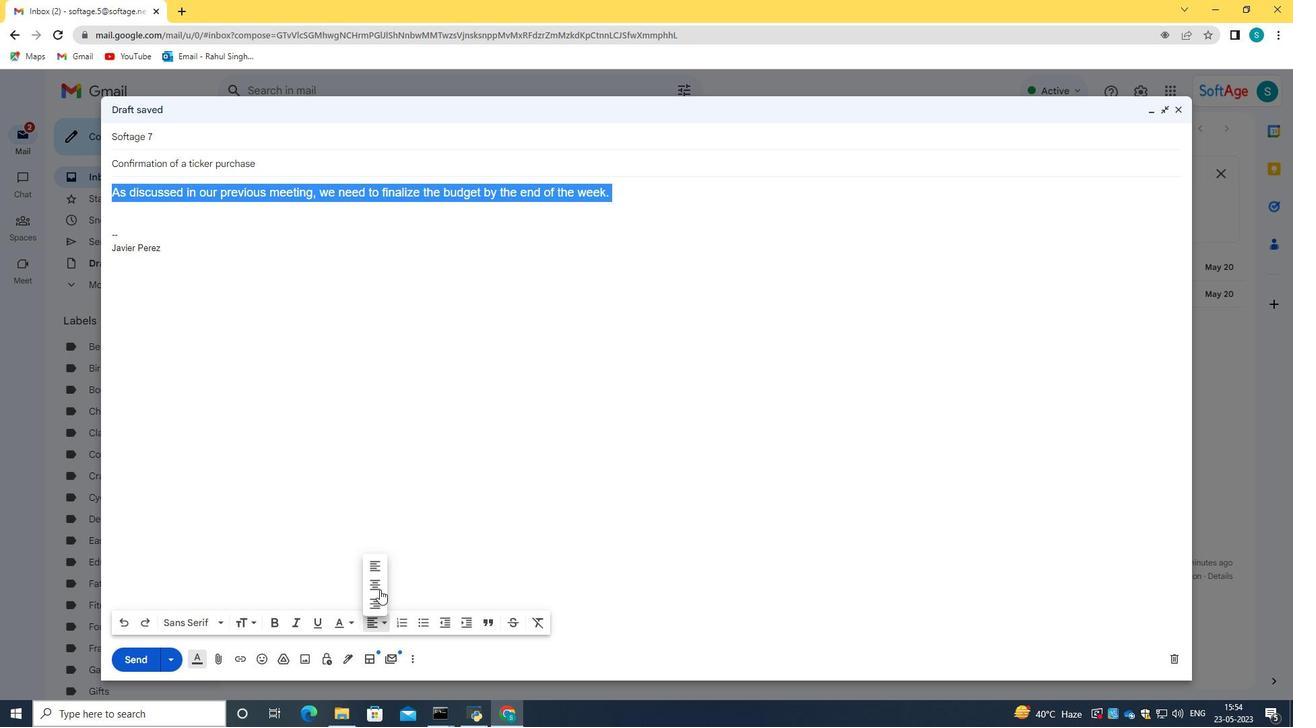 
Action: Mouse pressed left at (372, 586)
Screenshot: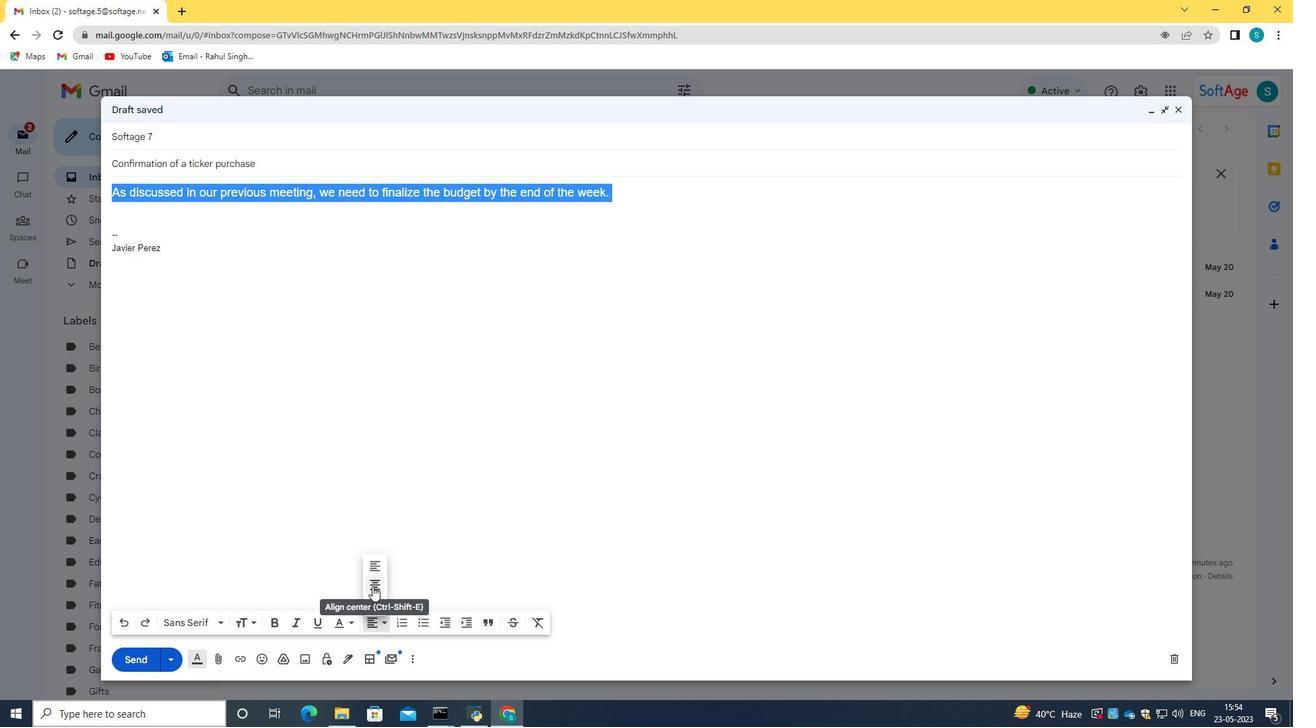 
Action: Mouse moved to (409, 320)
Screenshot: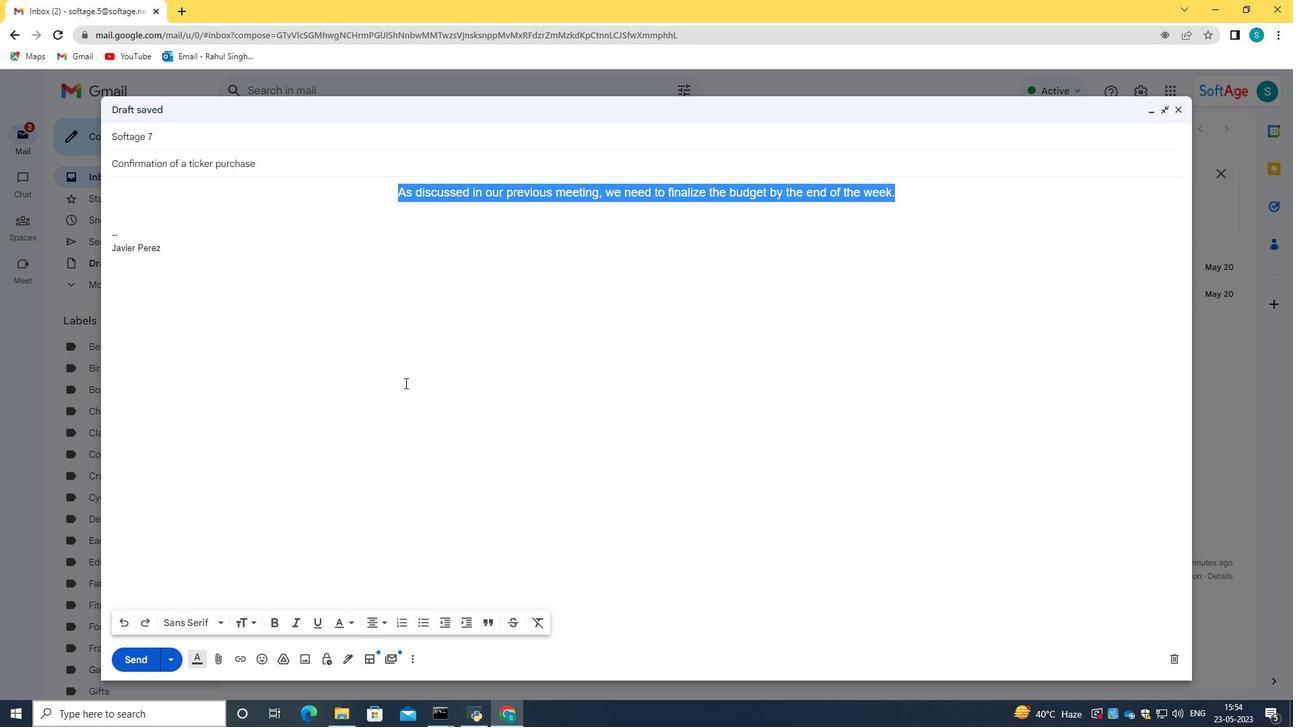 
Action: Mouse pressed left at (409, 320)
Screenshot: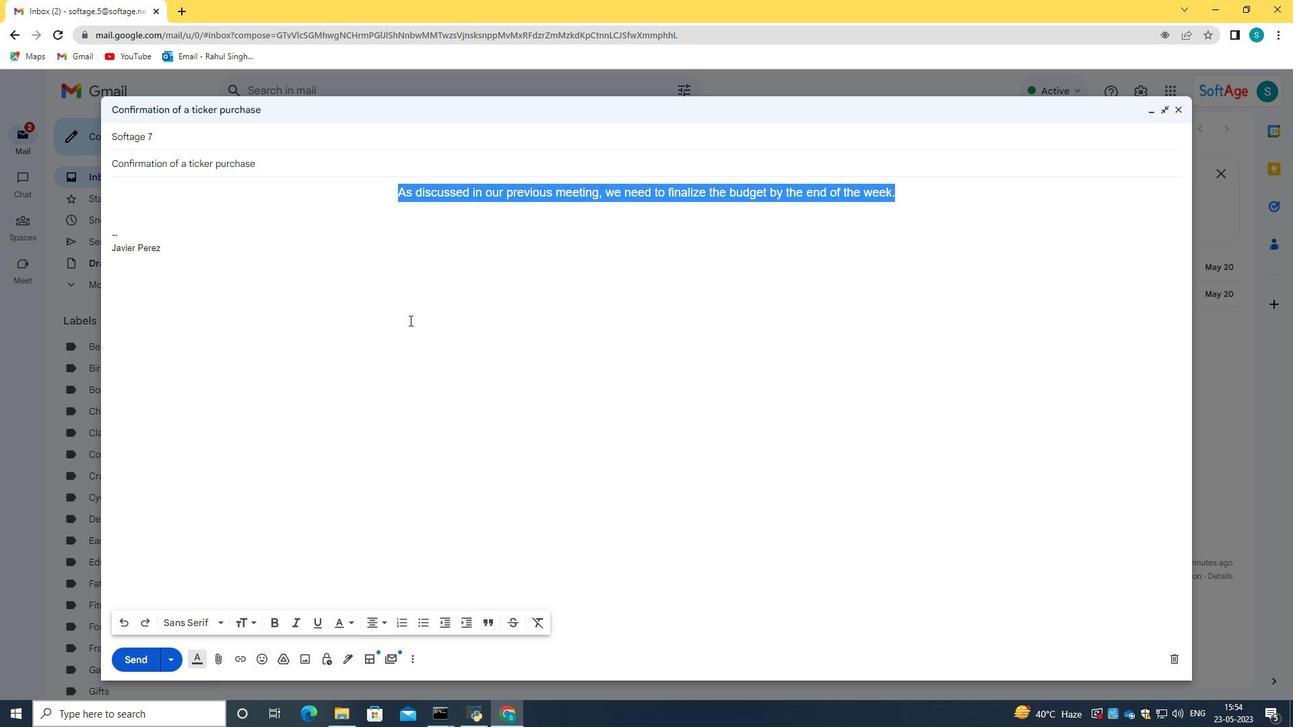
Action: Mouse moved to (132, 656)
Screenshot: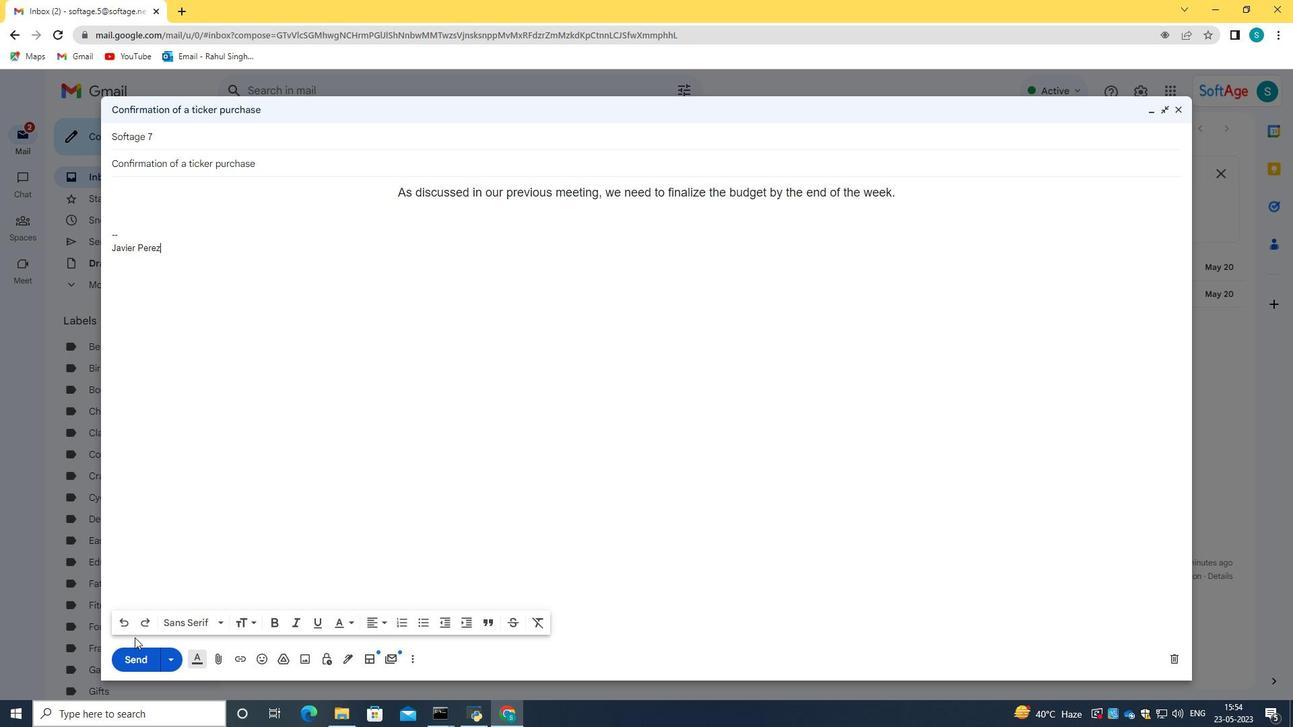 
Action: Mouse pressed left at (132, 656)
Screenshot: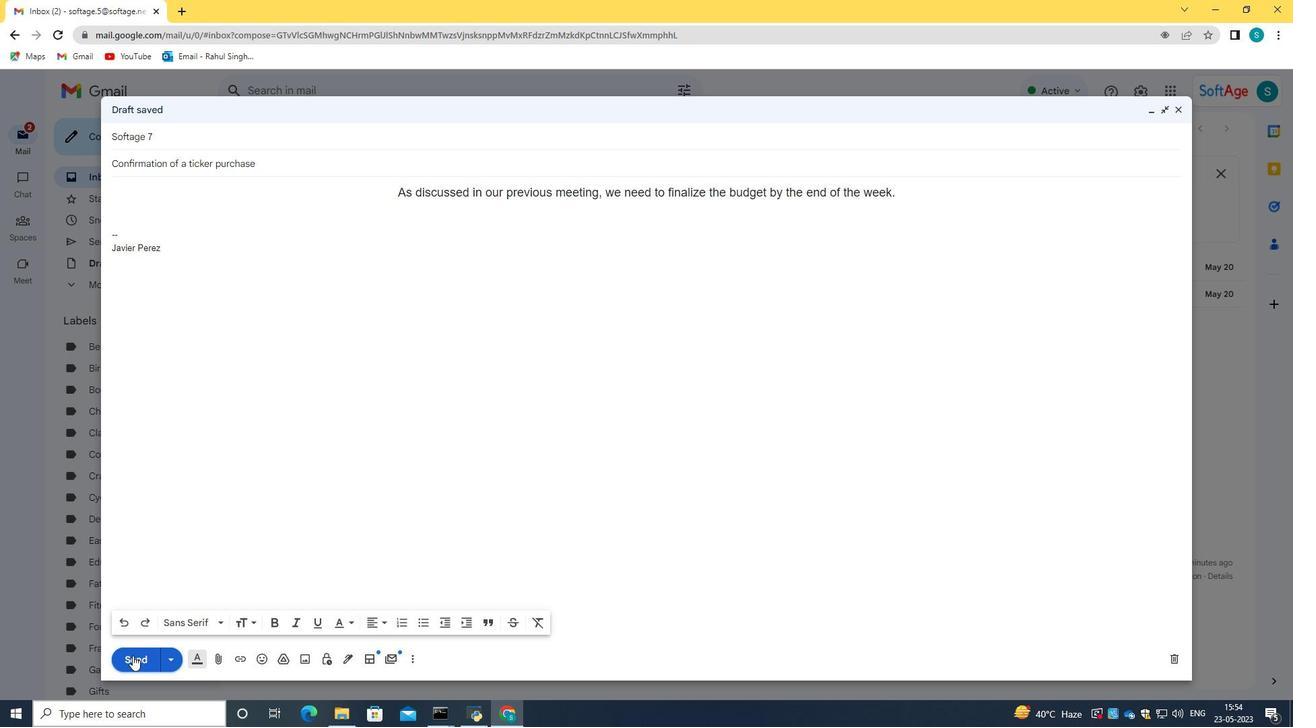 
Action: Mouse moved to (120, 235)
Screenshot: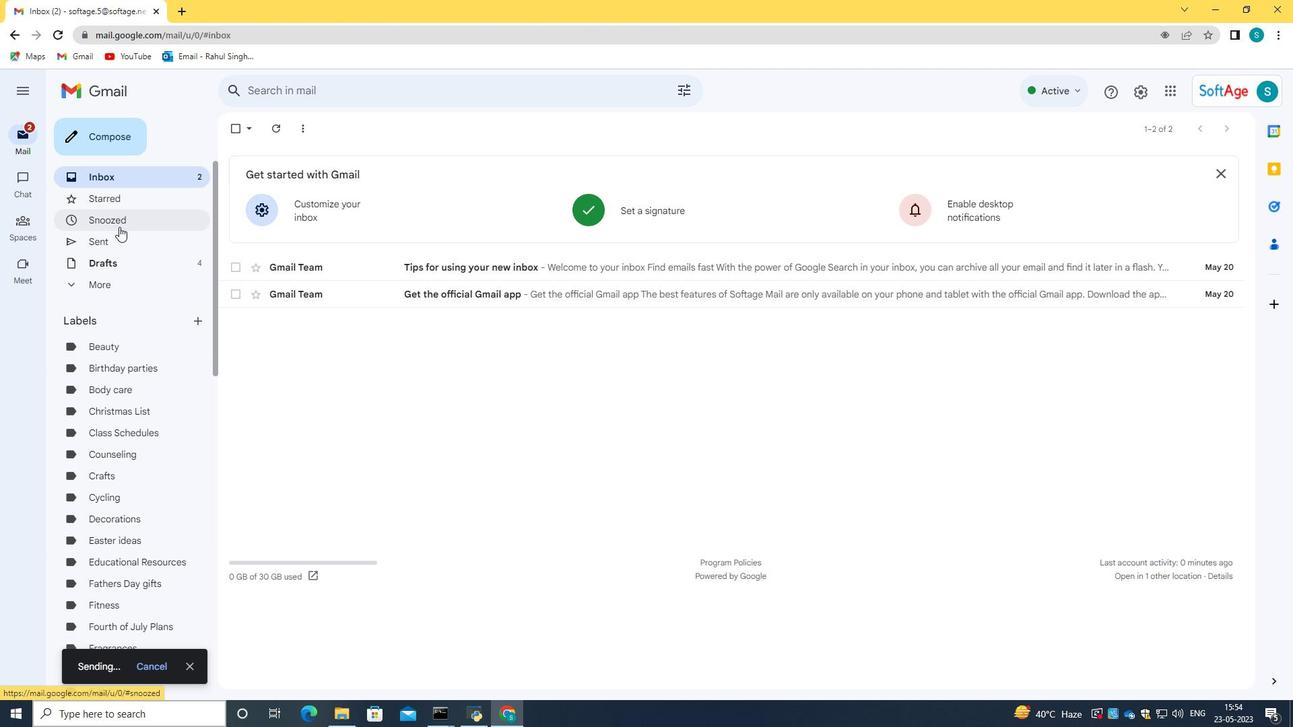 
Action: Mouse pressed left at (120, 235)
Screenshot: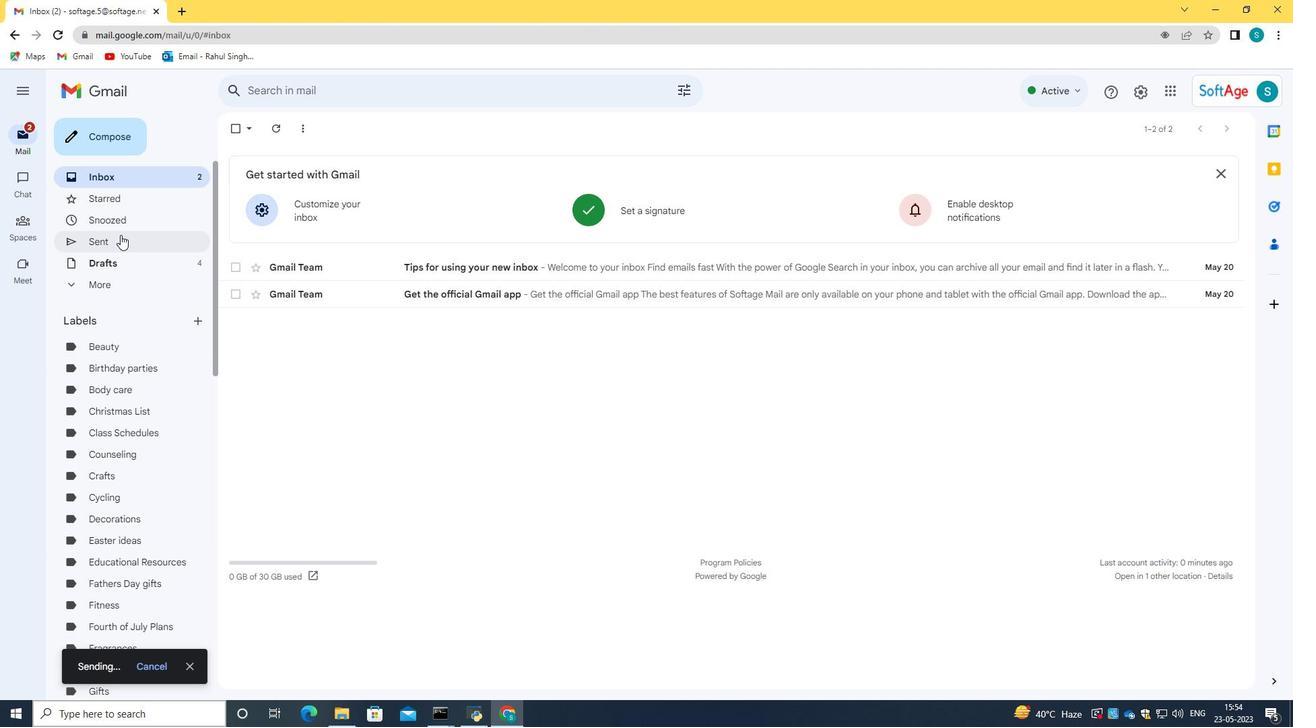 
Action: Mouse moved to (232, 193)
Screenshot: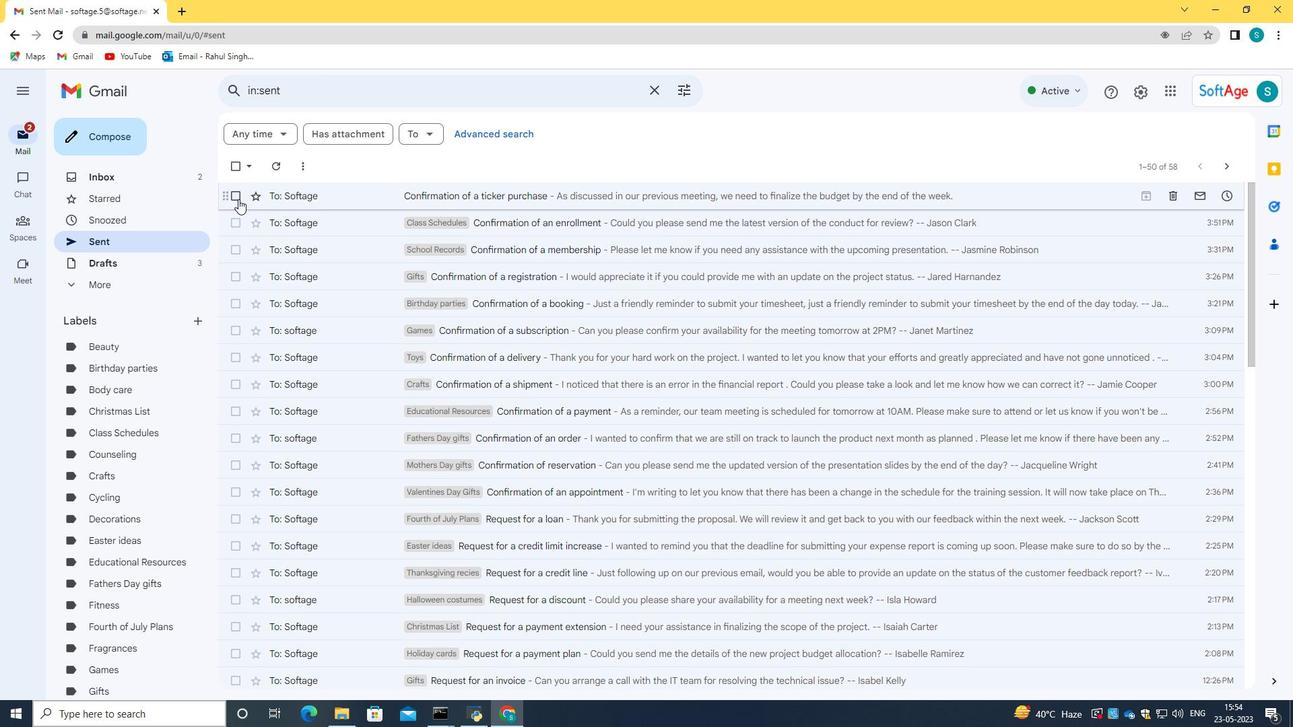 
Action: Mouse pressed left at (232, 193)
Screenshot: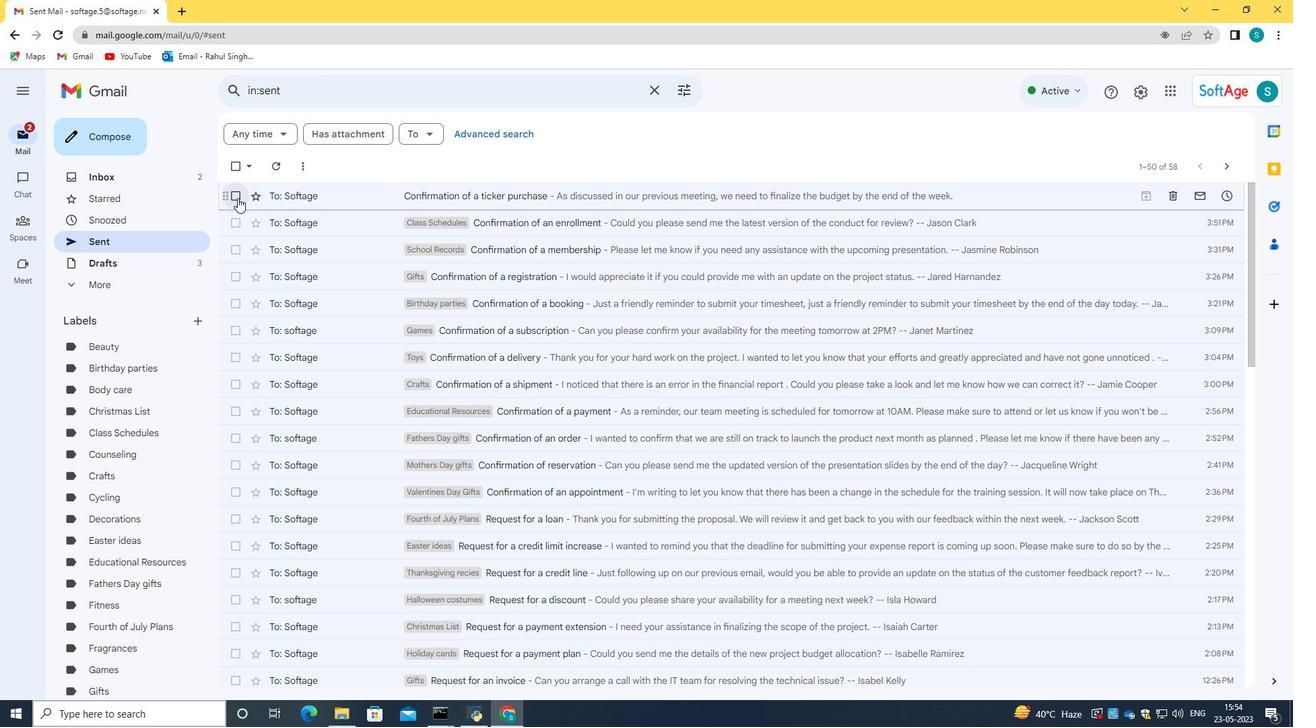 
Action: Mouse moved to (325, 199)
Screenshot: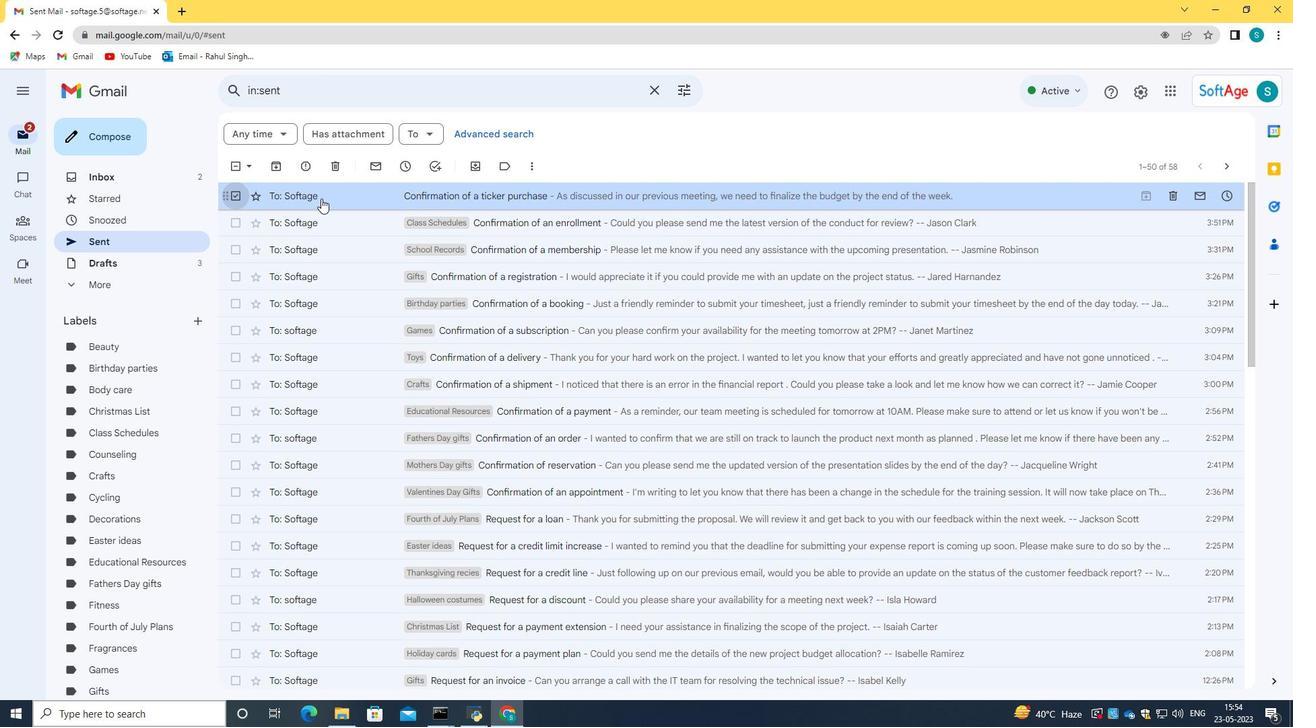 
Action: Mouse pressed right at (325, 199)
Screenshot: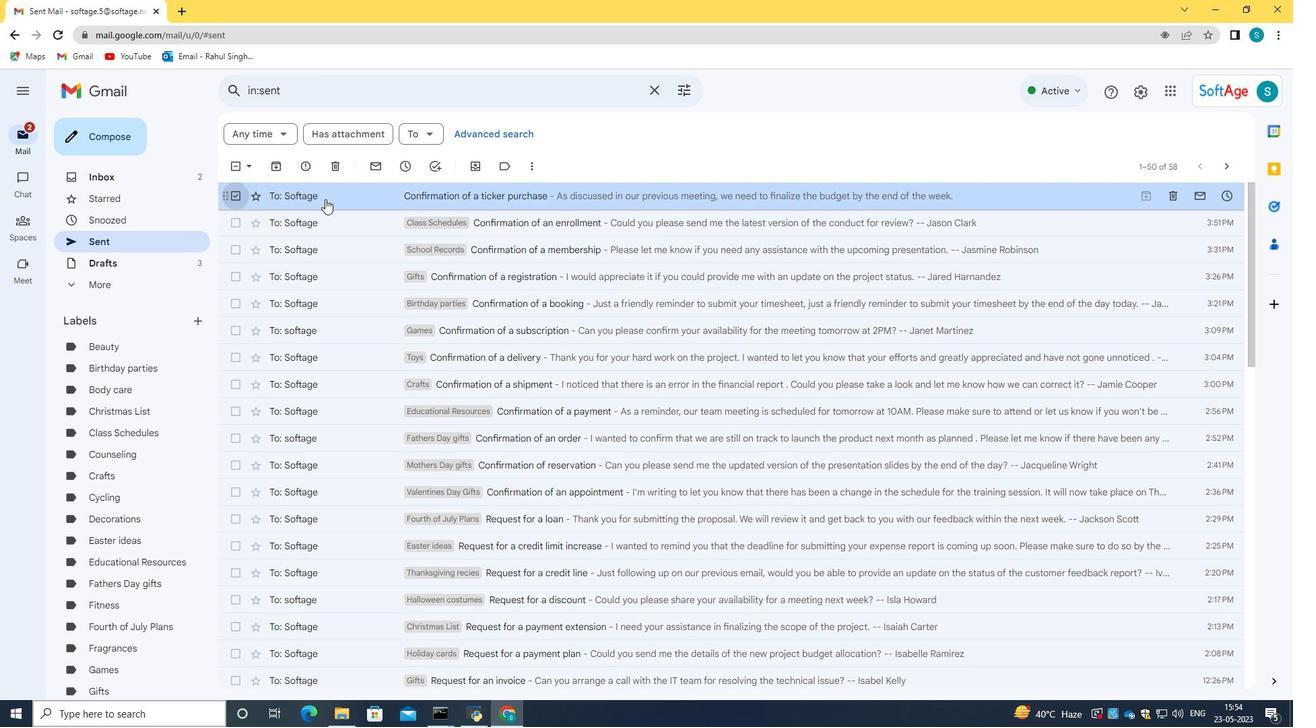 
Action: Mouse moved to (564, 398)
Screenshot: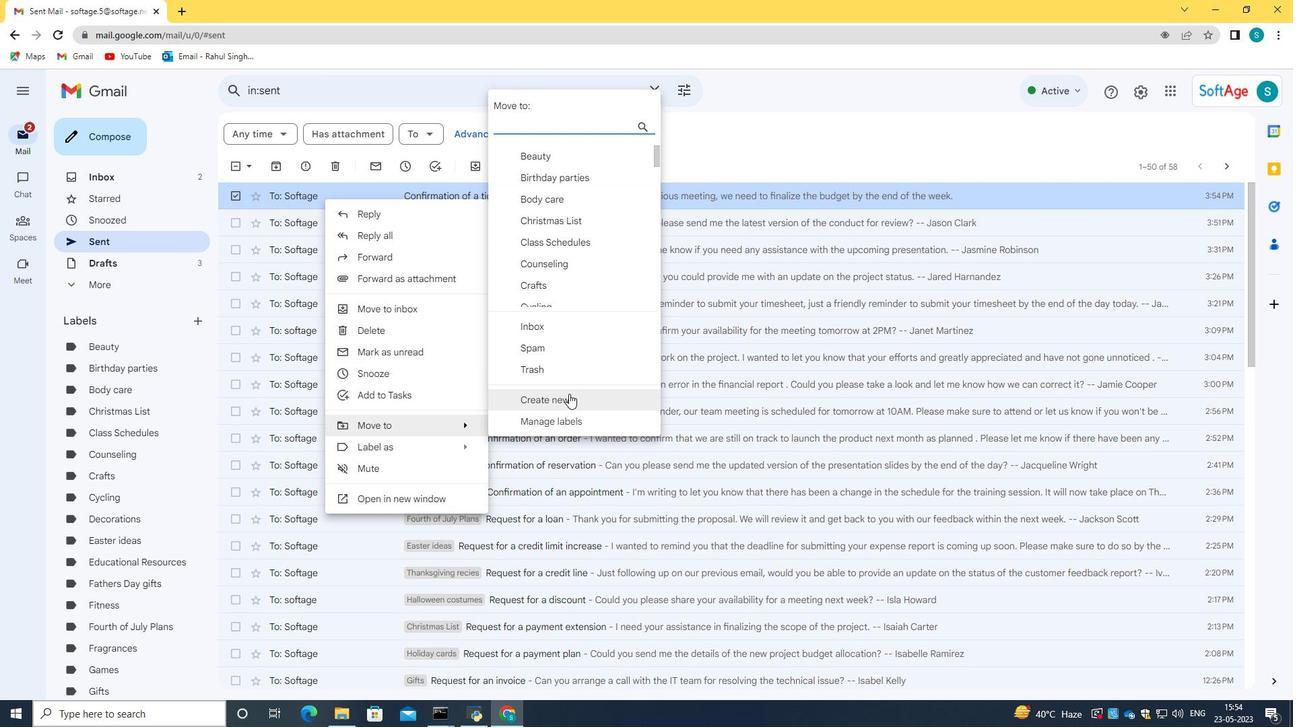 
Action: Mouse pressed left at (564, 398)
Screenshot: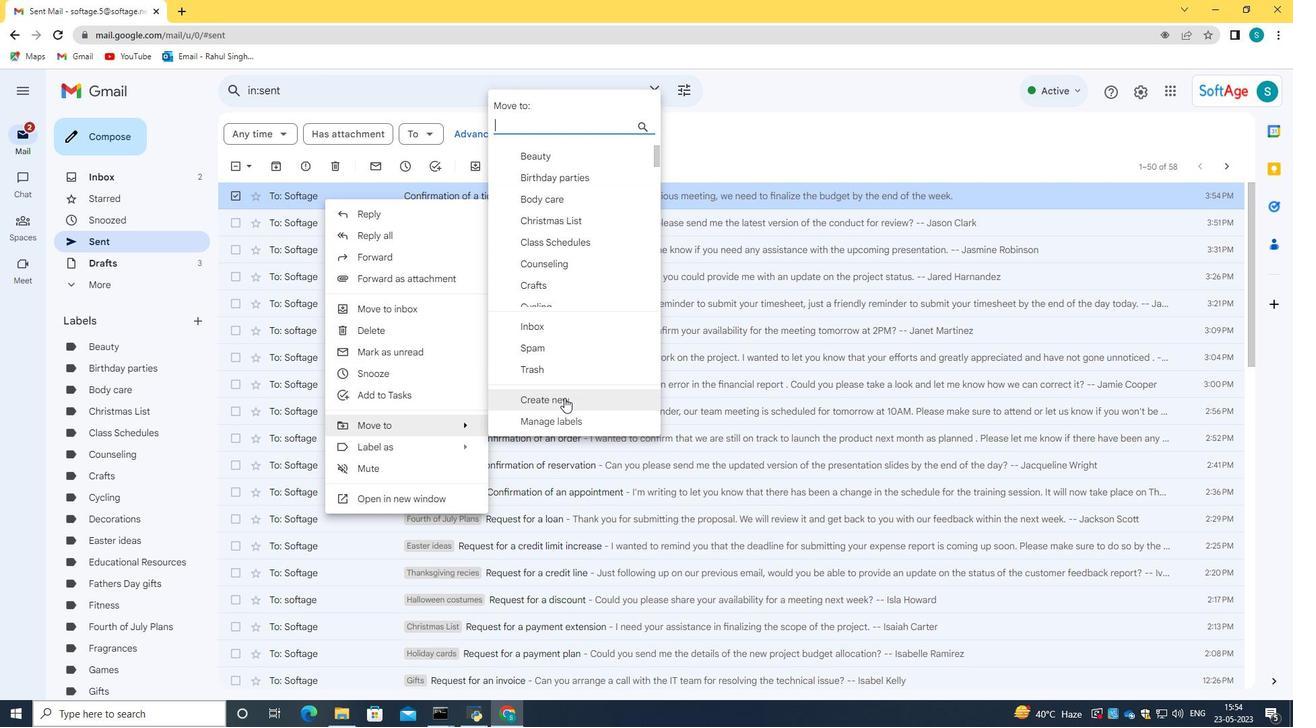 
Action: Key pressed <Key.caps_lock>S<Key.caps_lock>yllabo<Key.backspace>i
Screenshot: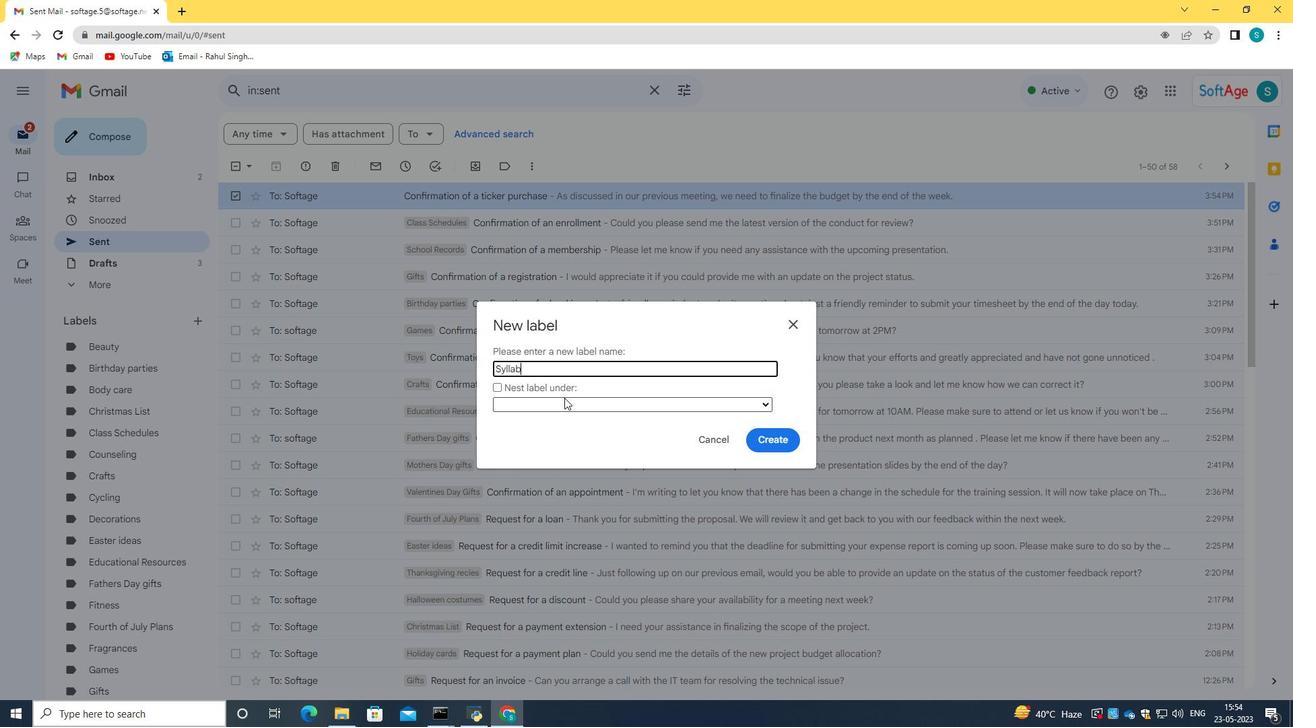 
Action: Mouse moved to (772, 437)
Screenshot: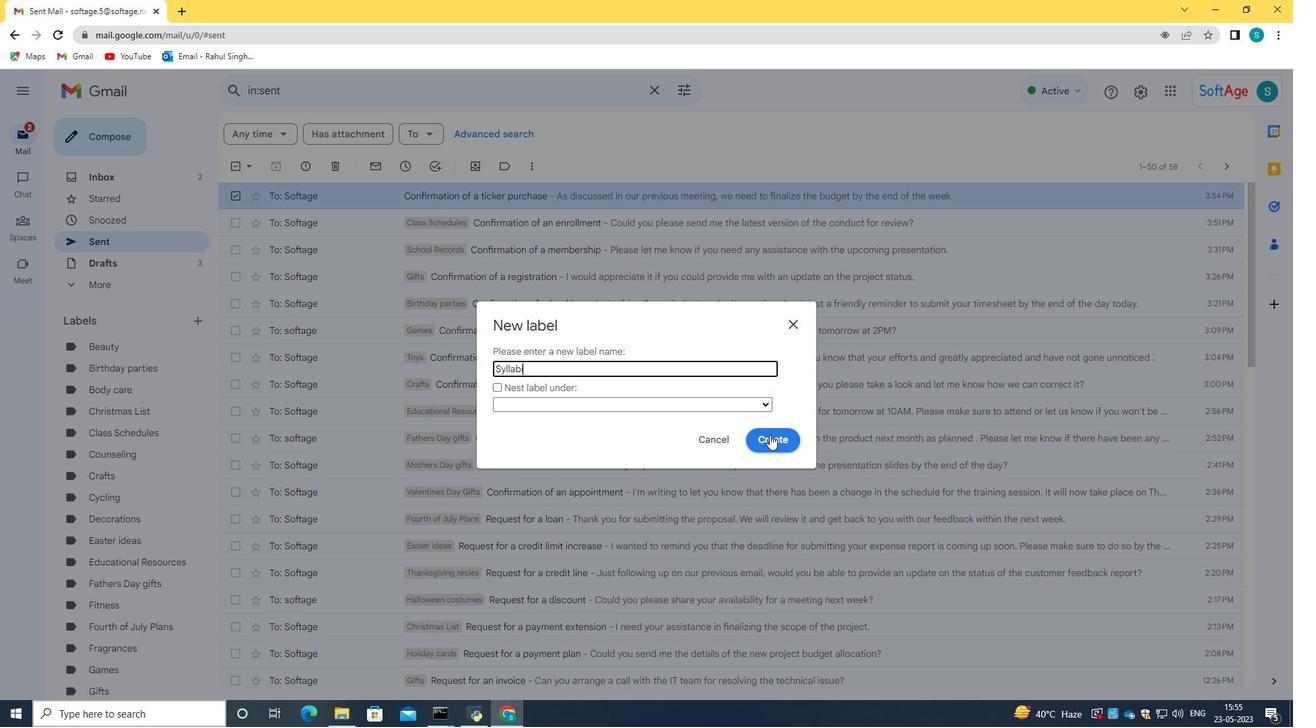 
Action: Mouse pressed left at (772, 437)
Screenshot: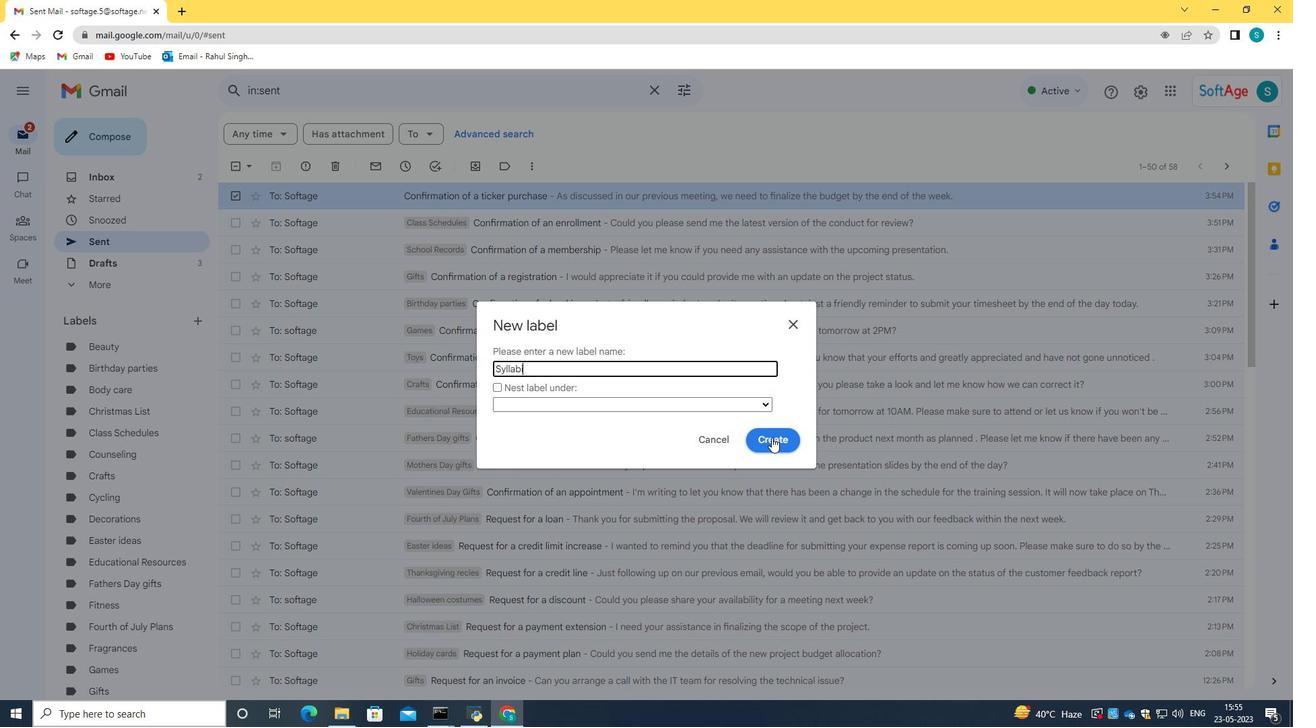 
Action: Mouse moved to (768, 437)
Screenshot: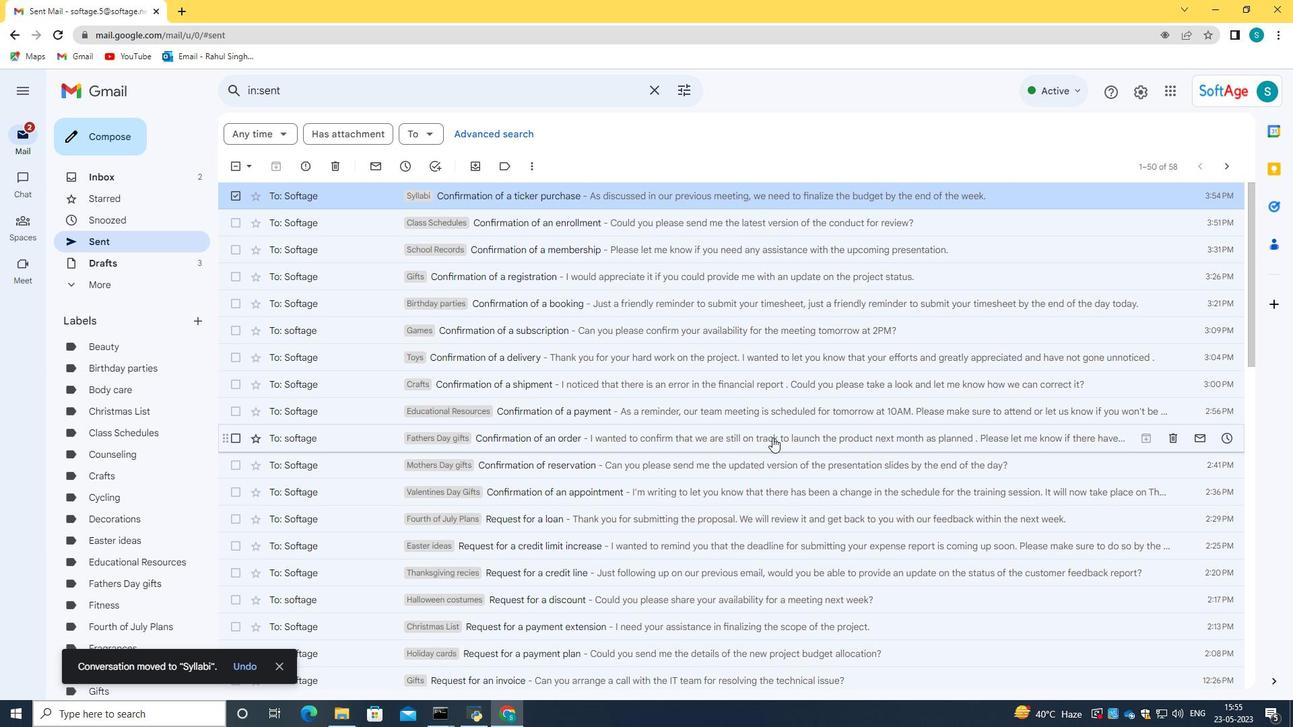 
Action: Mouse scrolled (768, 438) with delta (0, 0)
Screenshot: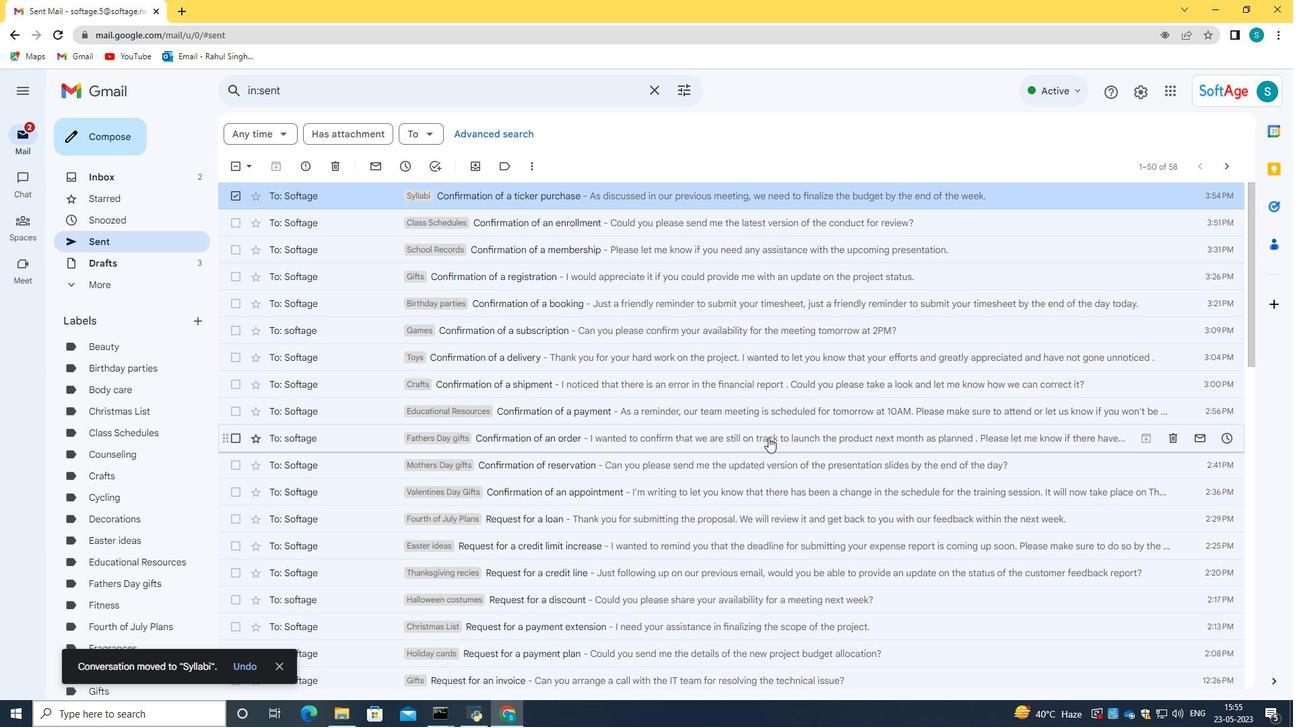 
Action: Mouse scrolled (768, 438) with delta (0, 0)
Screenshot: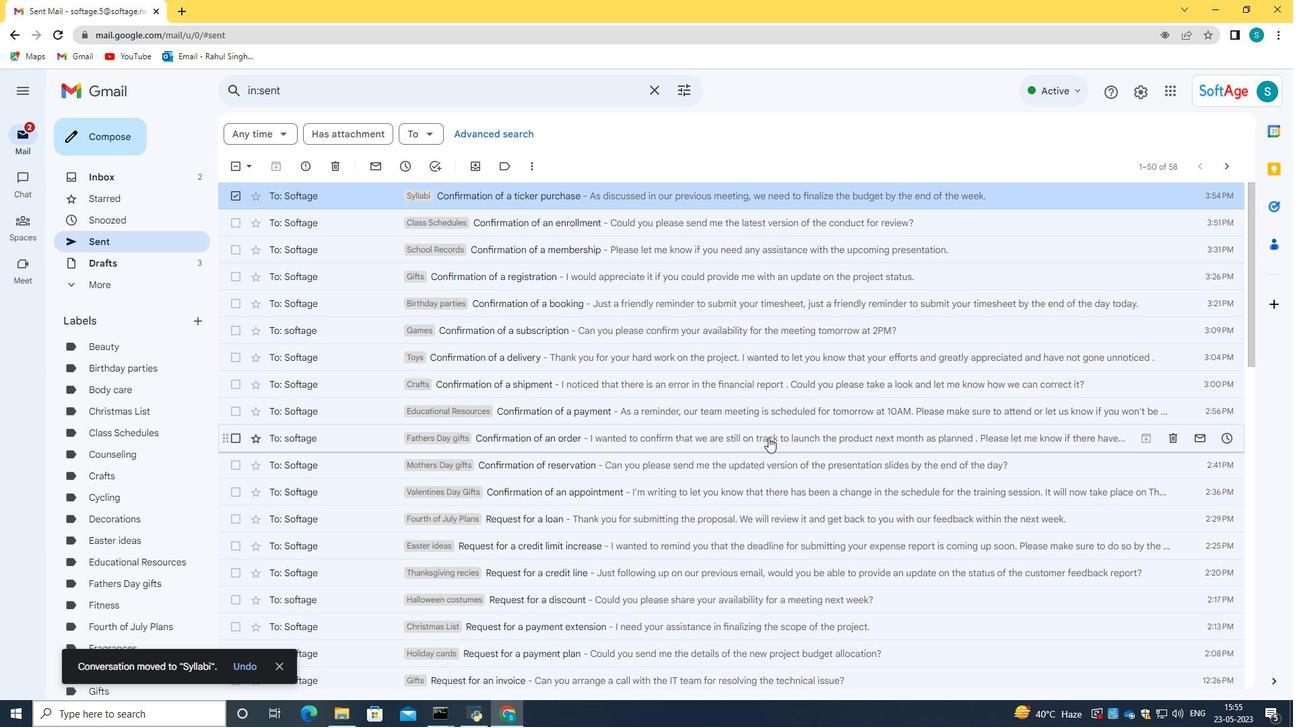 
Action: Mouse moved to (691, 457)
Screenshot: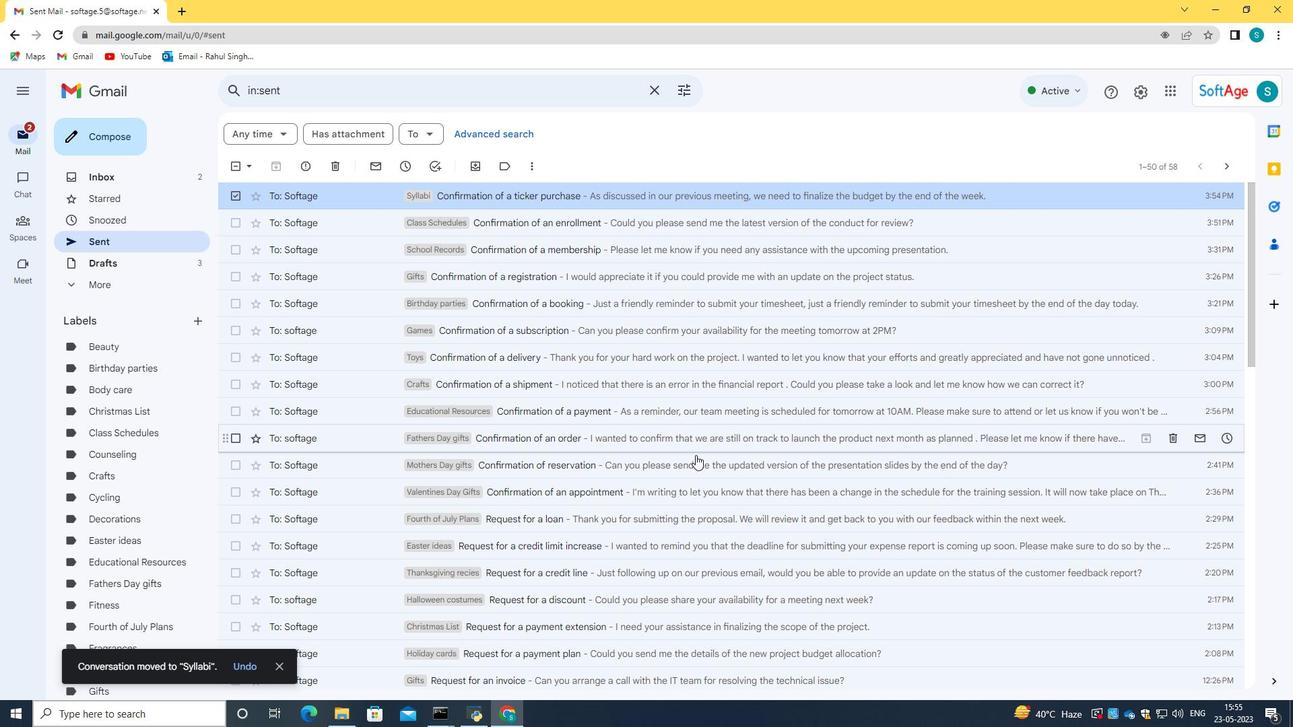 
